 Task: Search for emails containing 'jira', archive them, and then delete them from the Trash folder.
Action: Key pressed g
Screenshot: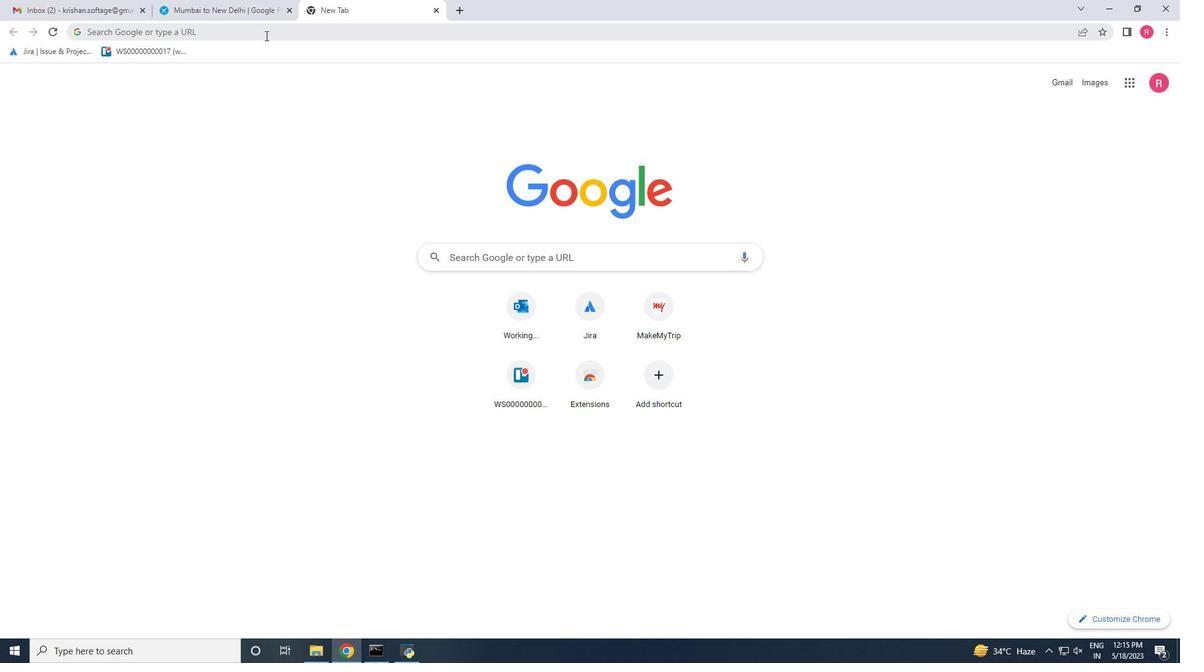 
Action: Mouse pressed left at (265, 35)
Screenshot: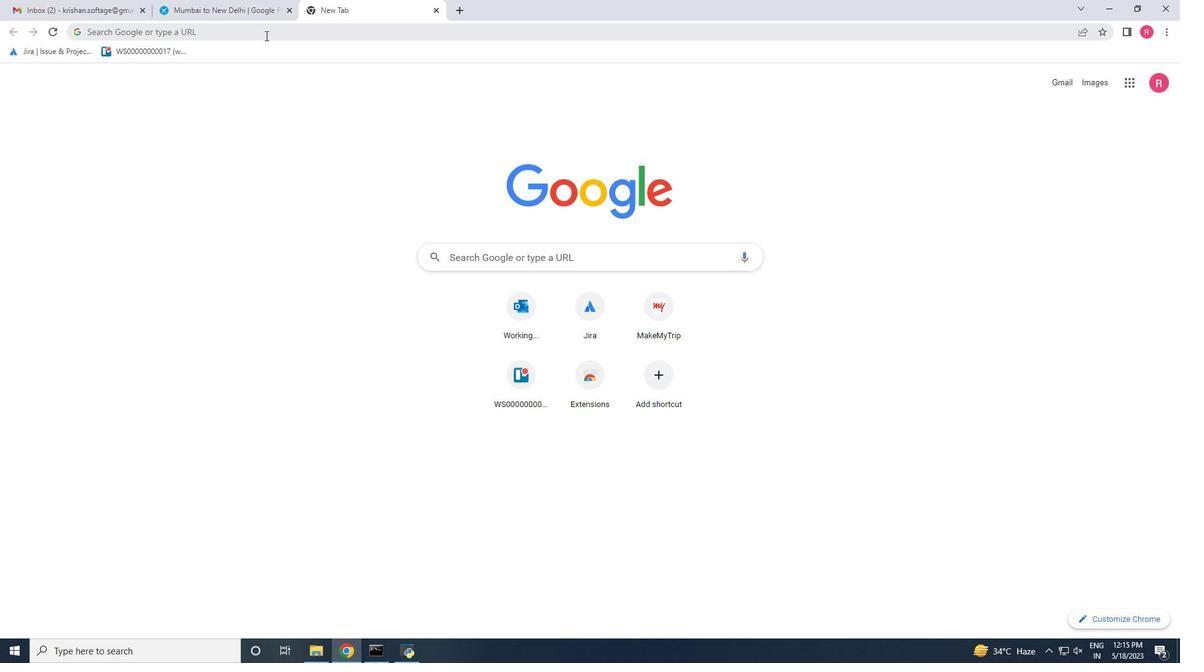
Action: Key pressed gmail<Key.enter>
Screenshot: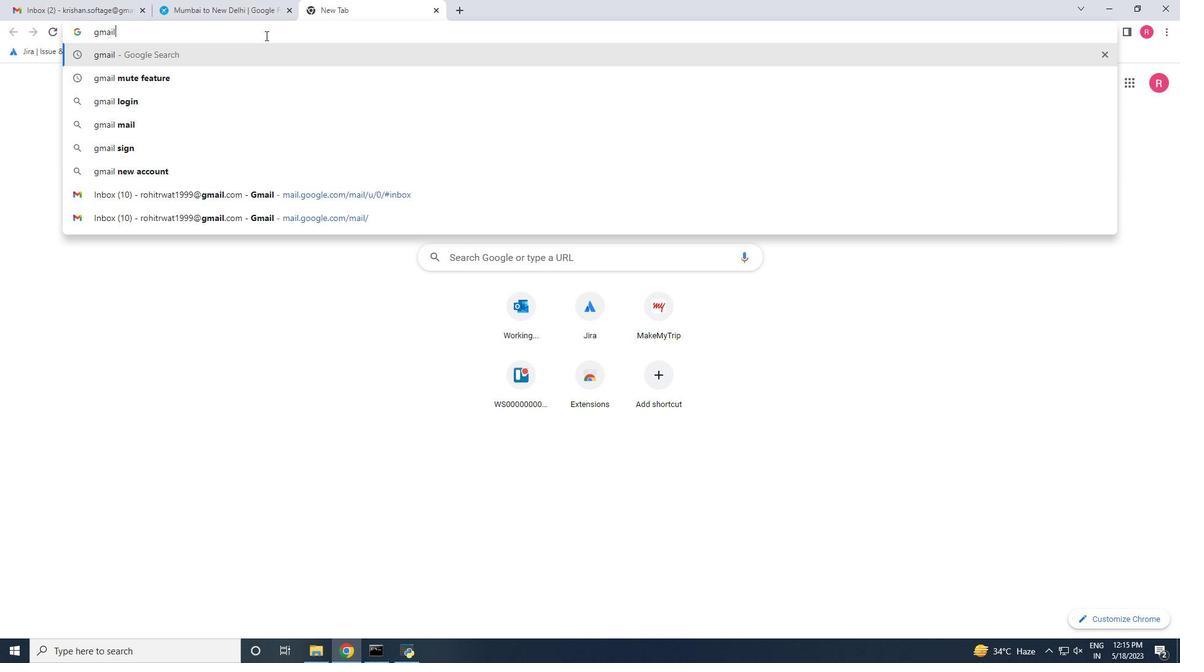 
Action: Mouse moved to (193, 193)
Screenshot: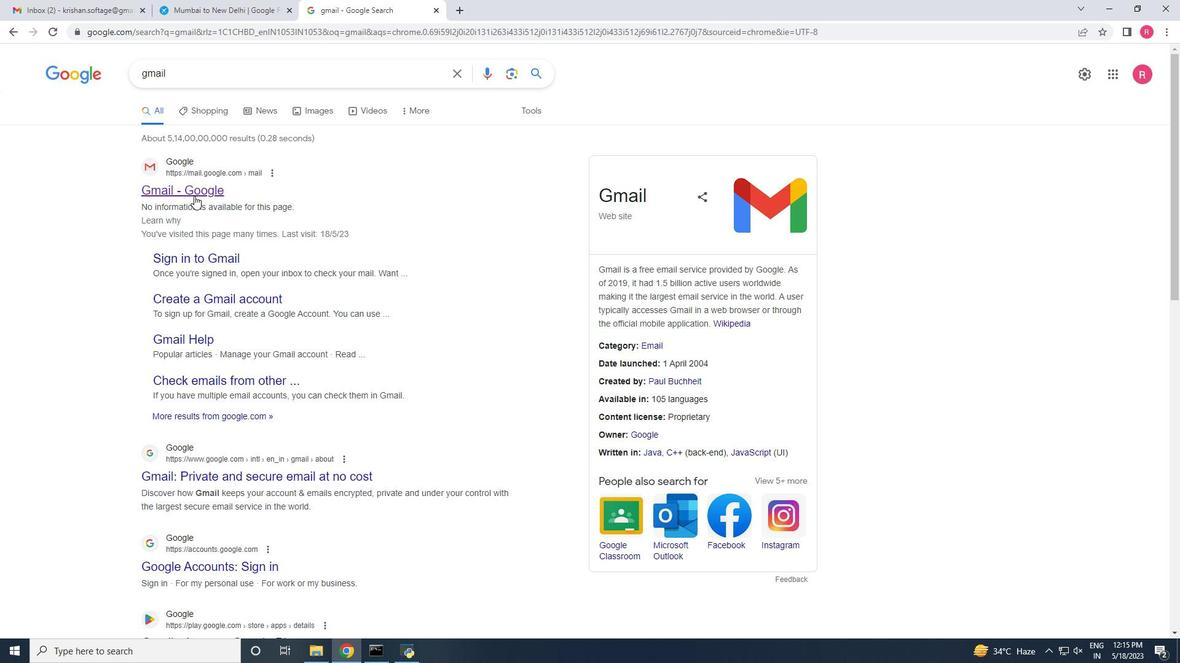 
Action: Mouse pressed left at (193, 193)
Screenshot: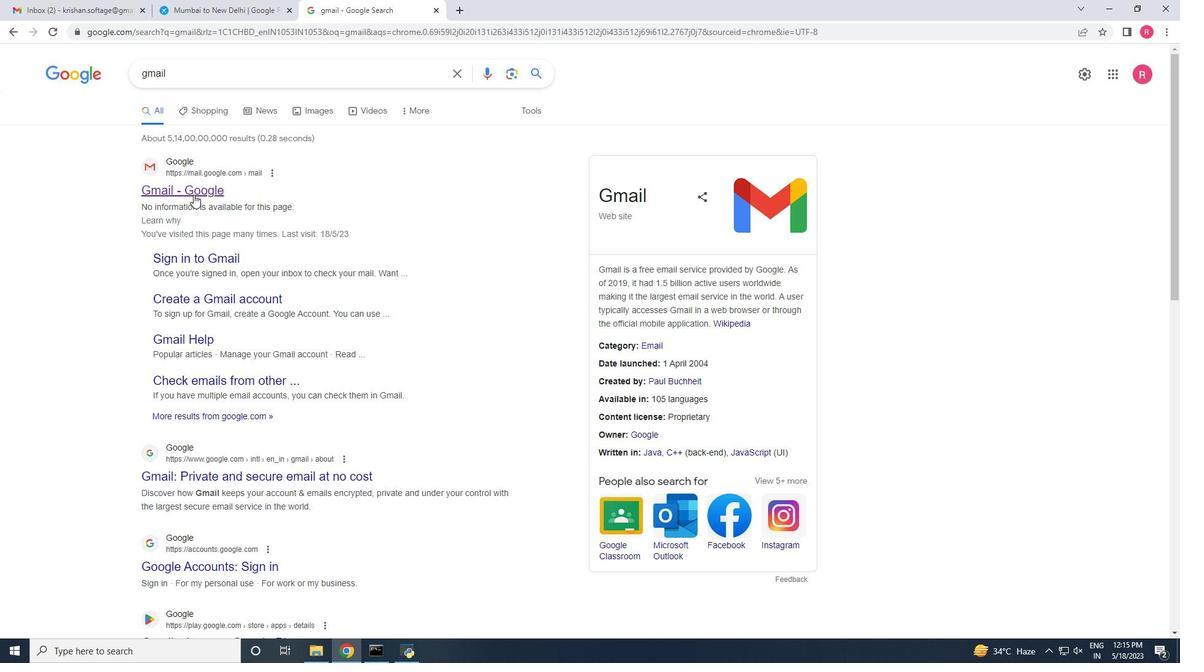 
Action: Mouse moved to (11, 246)
Screenshot: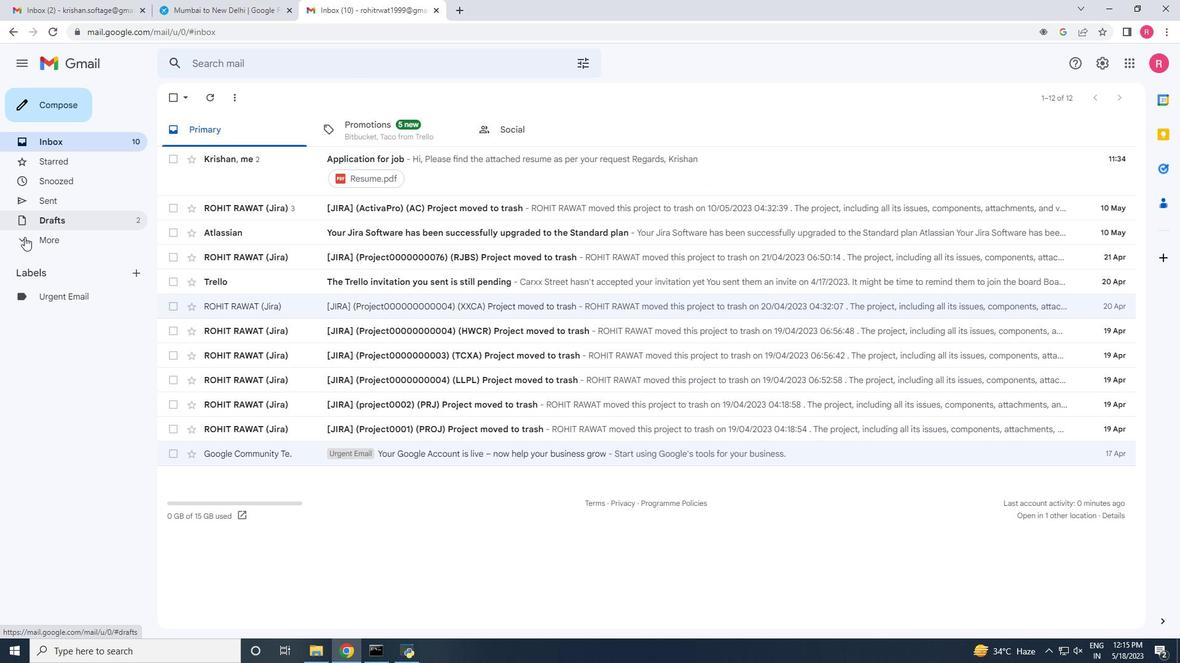 
Action: Mouse pressed left at (11, 246)
Screenshot: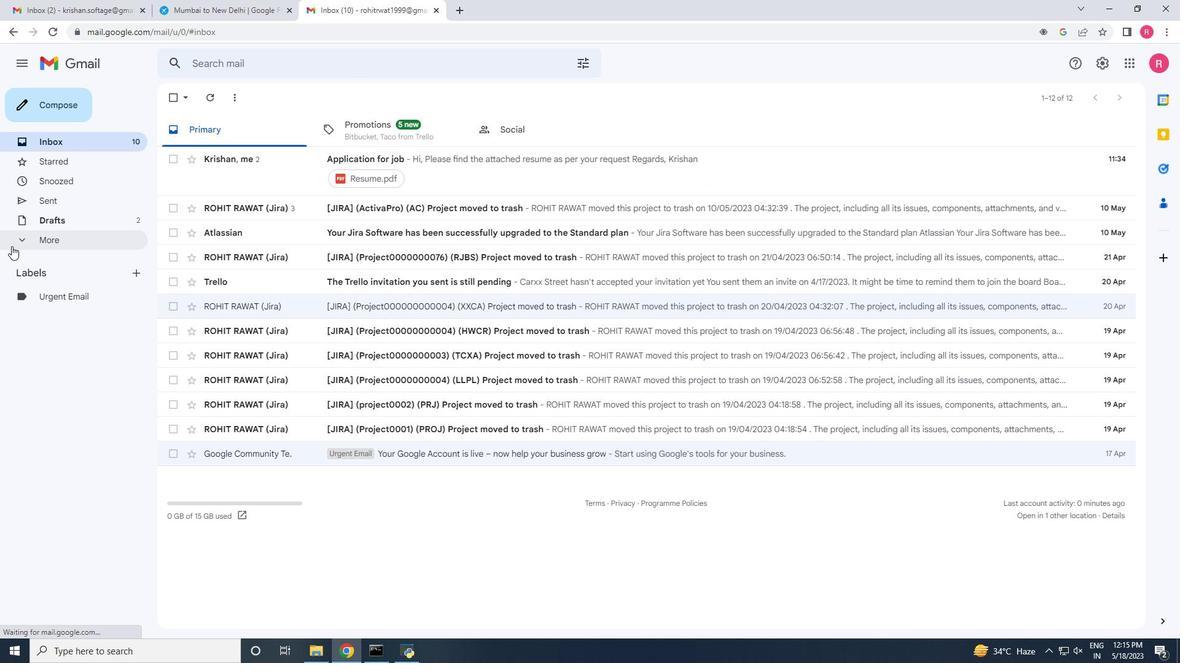 
Action: Mouse moved to (24, 239)
Screenshot: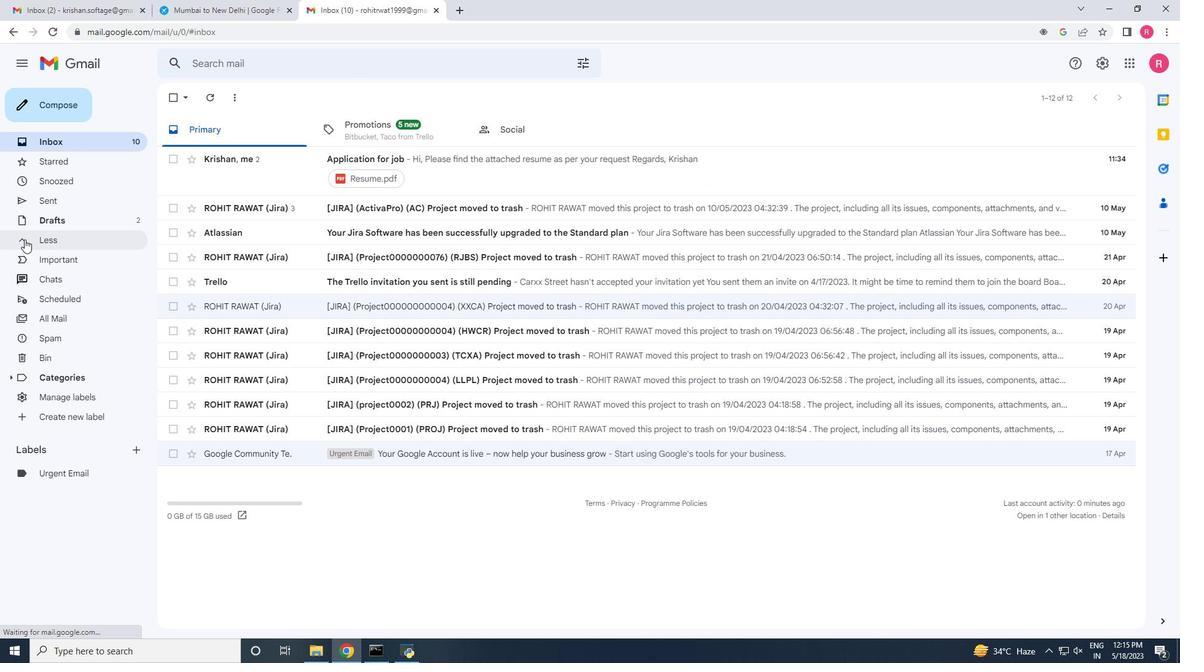 
Action: Mouse pressed left at (24, 239)
Screenshot: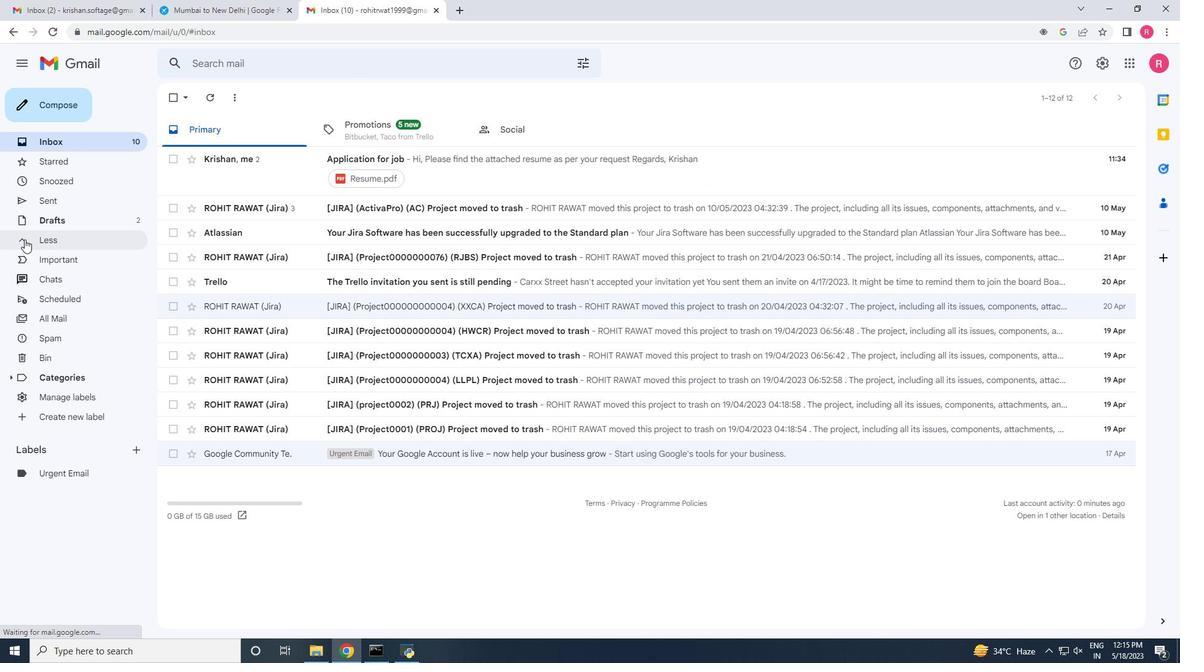 
Action: Mouse moved to (443, 68)
Screenshot: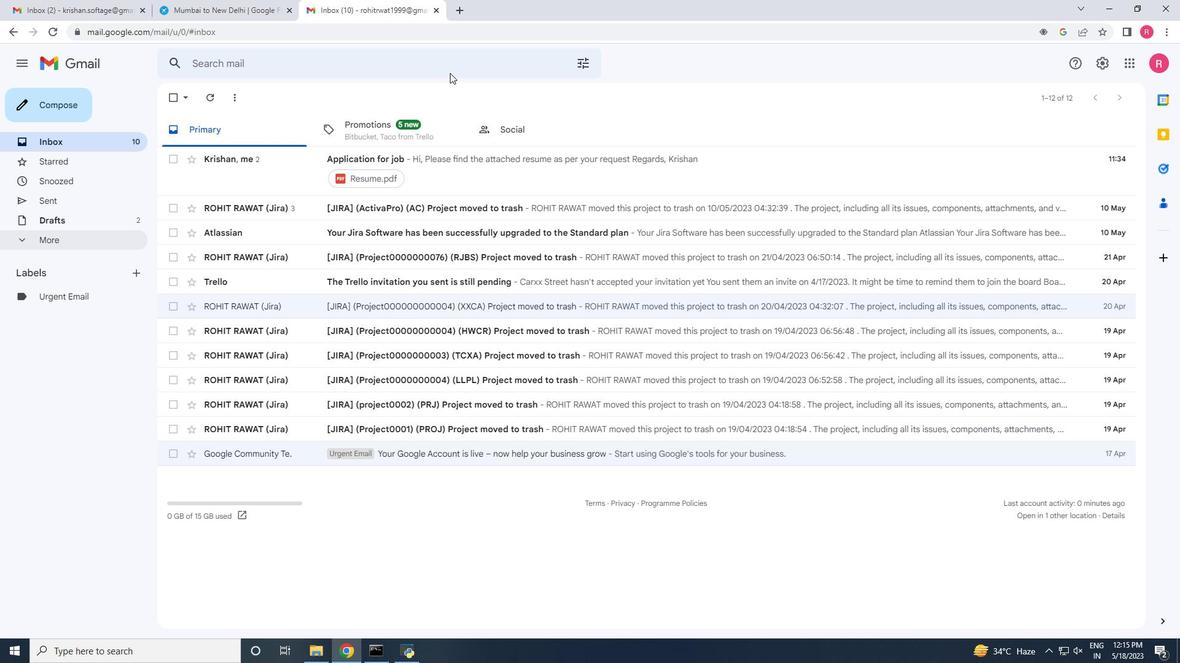 
Action: Mouse pressed left at (443, 68)
Screenshot: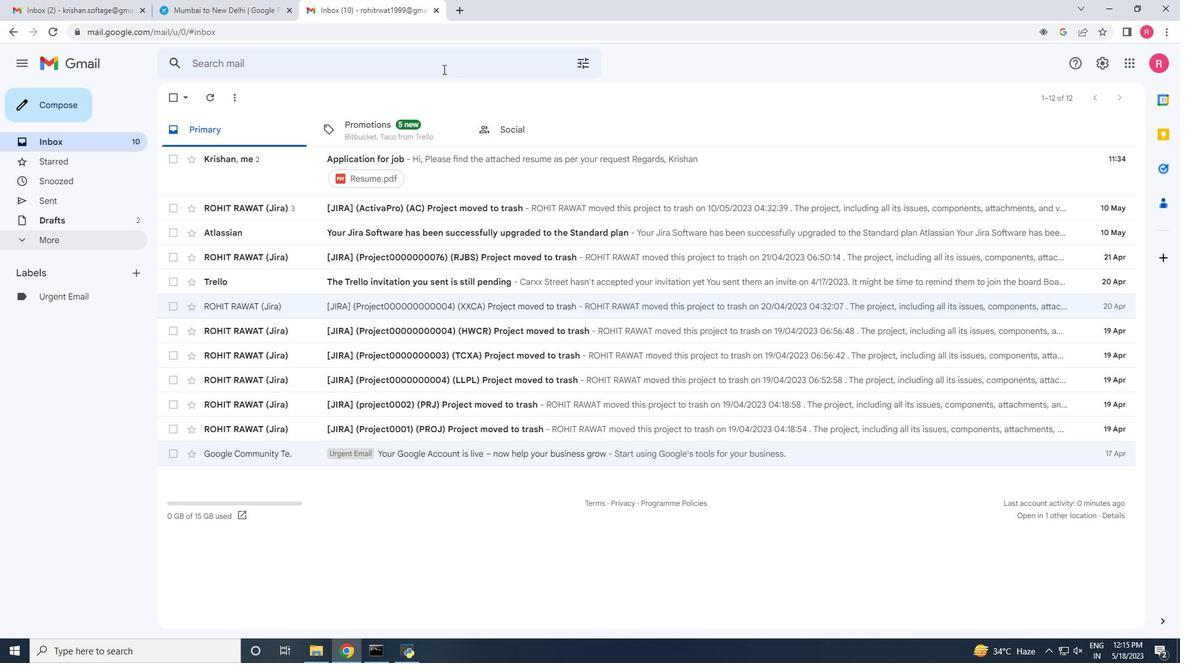 
Action: Mouse moved to (232, 99)
Screenshot: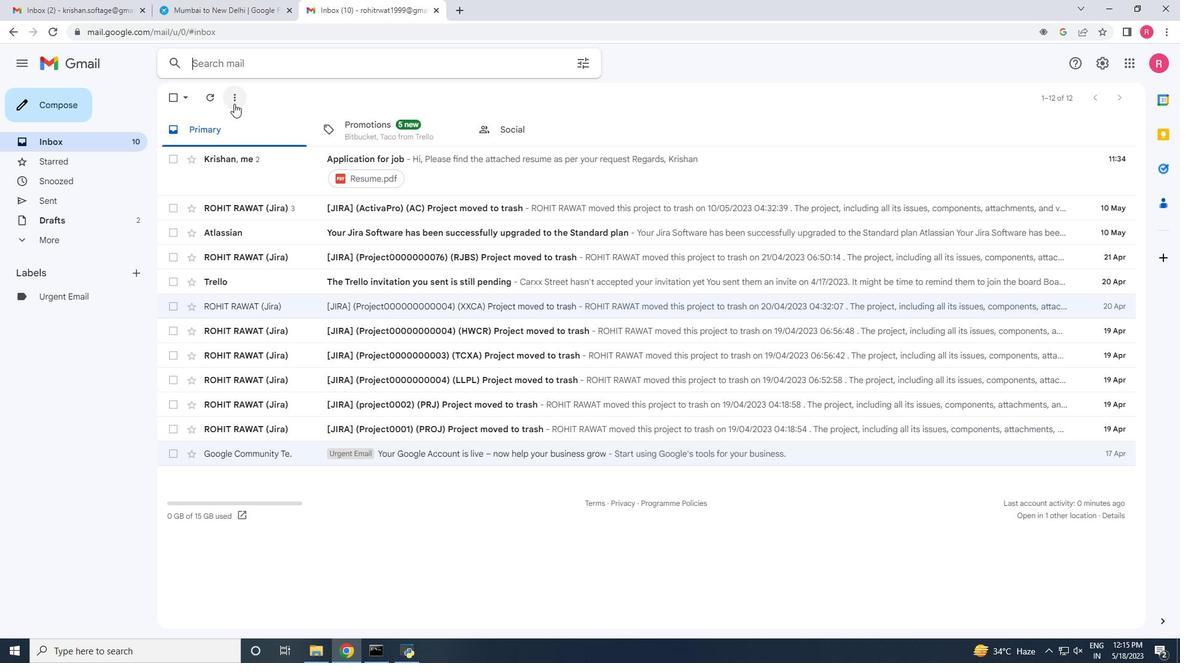 
Action: Mouse pressed left at (232, 99)
Screenshot: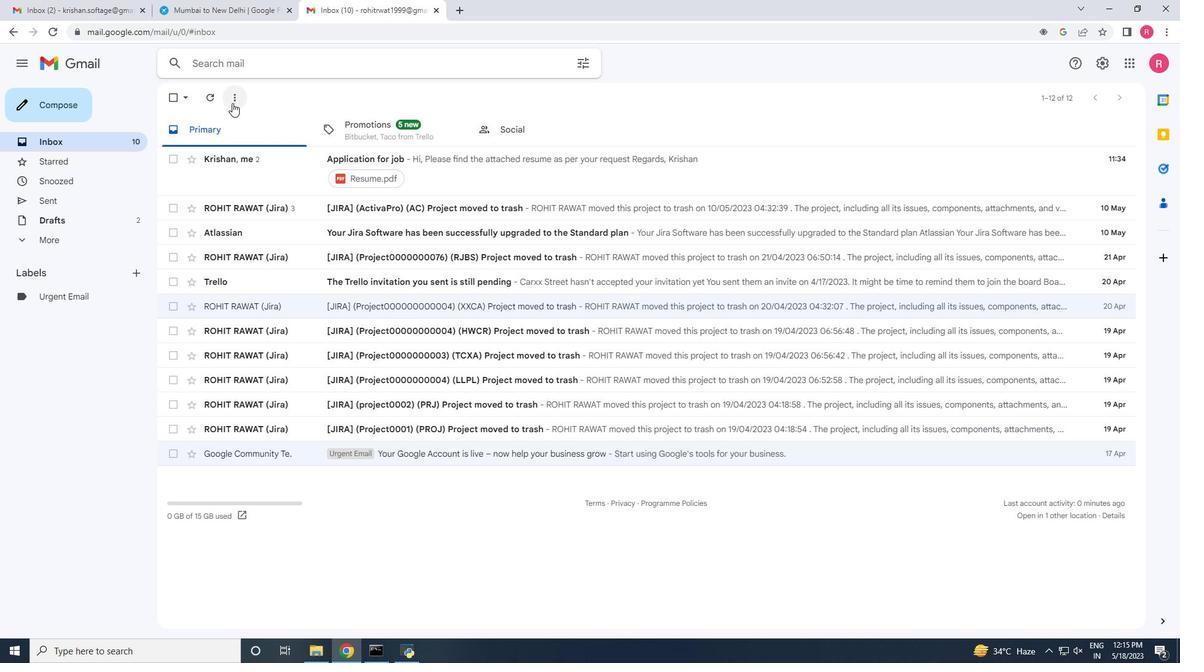 
Action: Mouse moved to (232, 98)
Screenshot: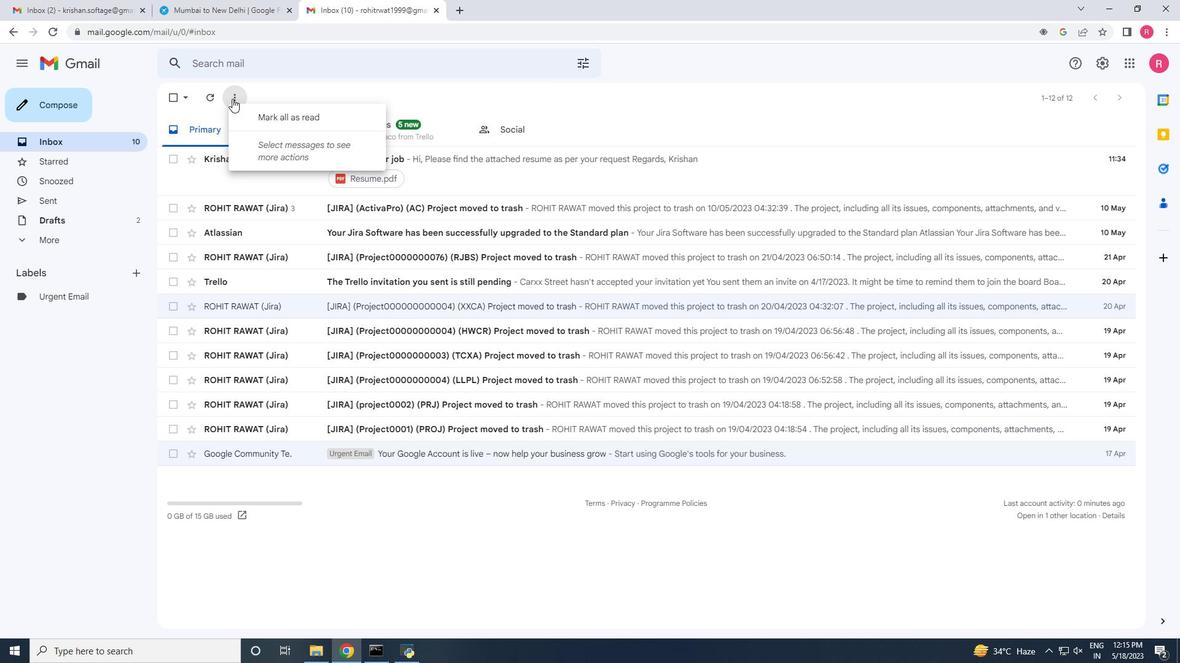 
Action: Mouse pressed left at (232, 98)
Screenshot: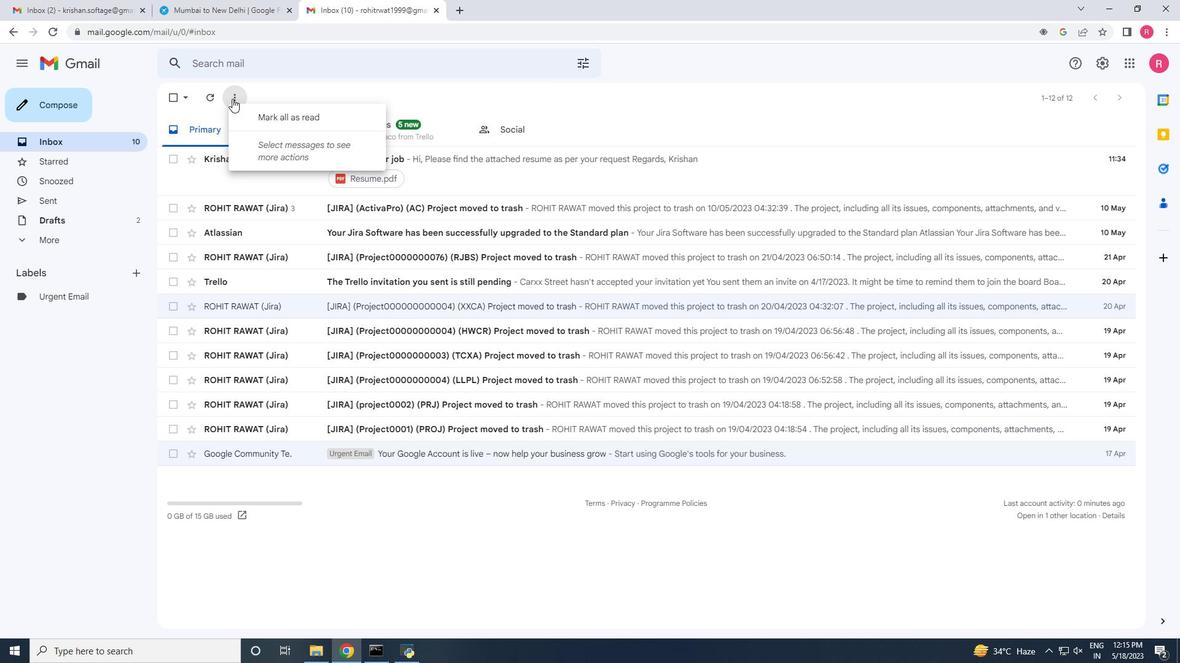 
Action: Mouse moved to (247, 54)
Screenshot: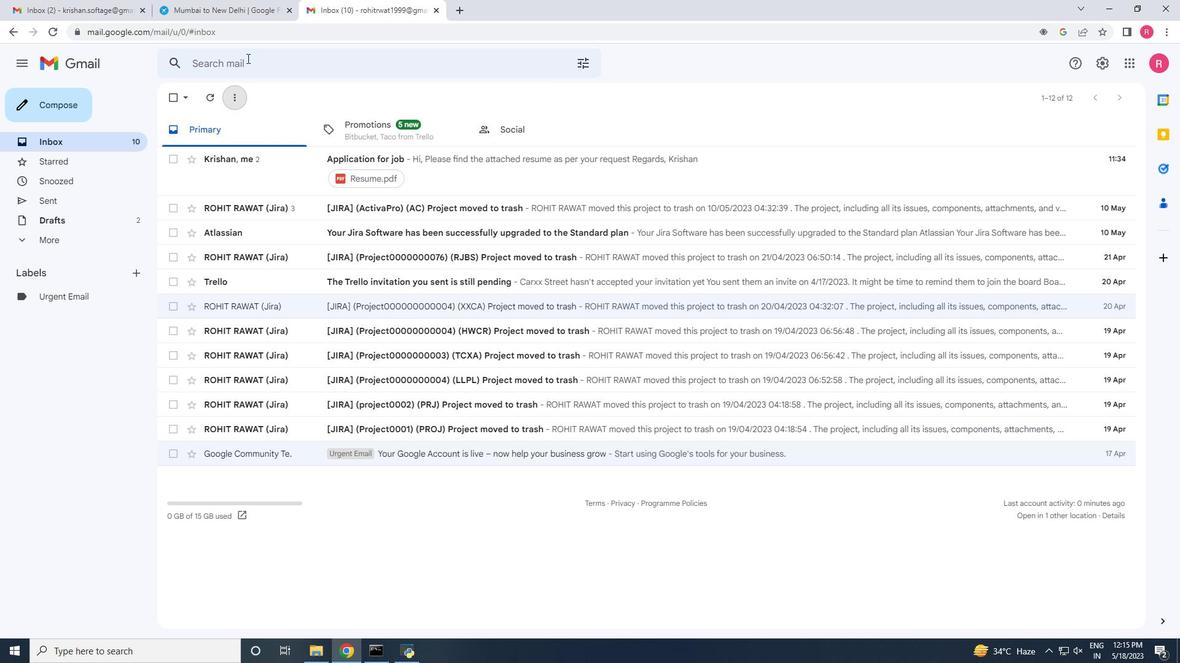 
Action: Mouse pressed left at (247, 54)
Screenshot: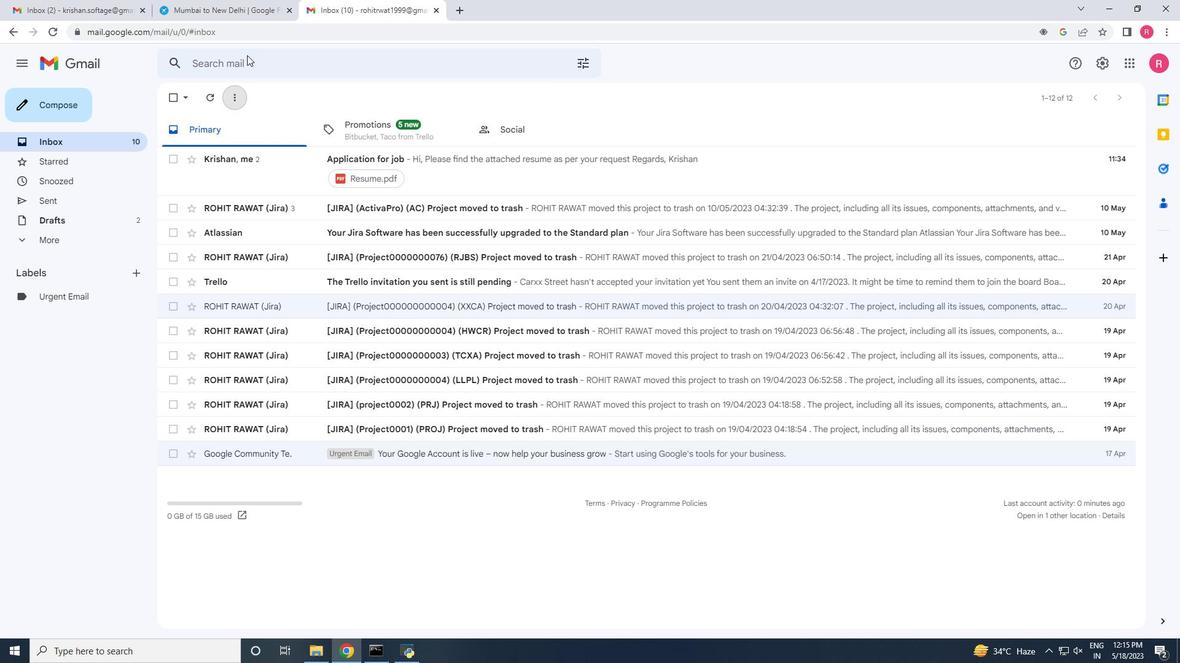 
Action: Mouse moved to (576, 59)
Screenshot: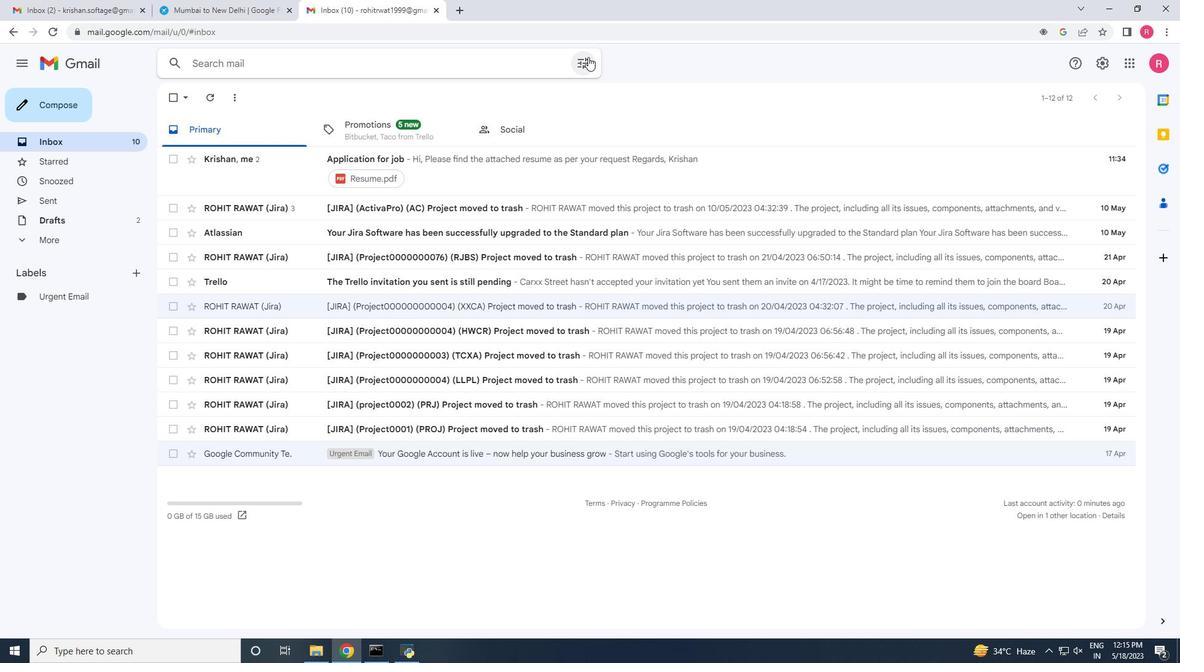 
Action: Mouse pressed left at (576, 59)
Screenshot: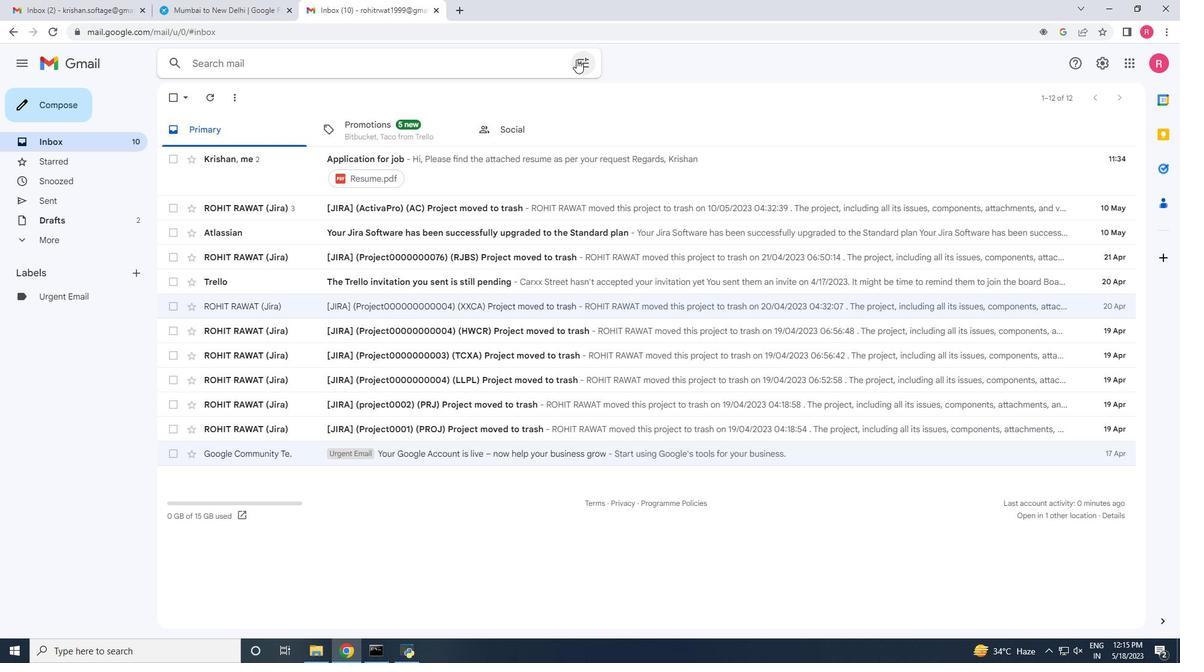 
Action: Mouse moved to (661, 82)
Screenshot: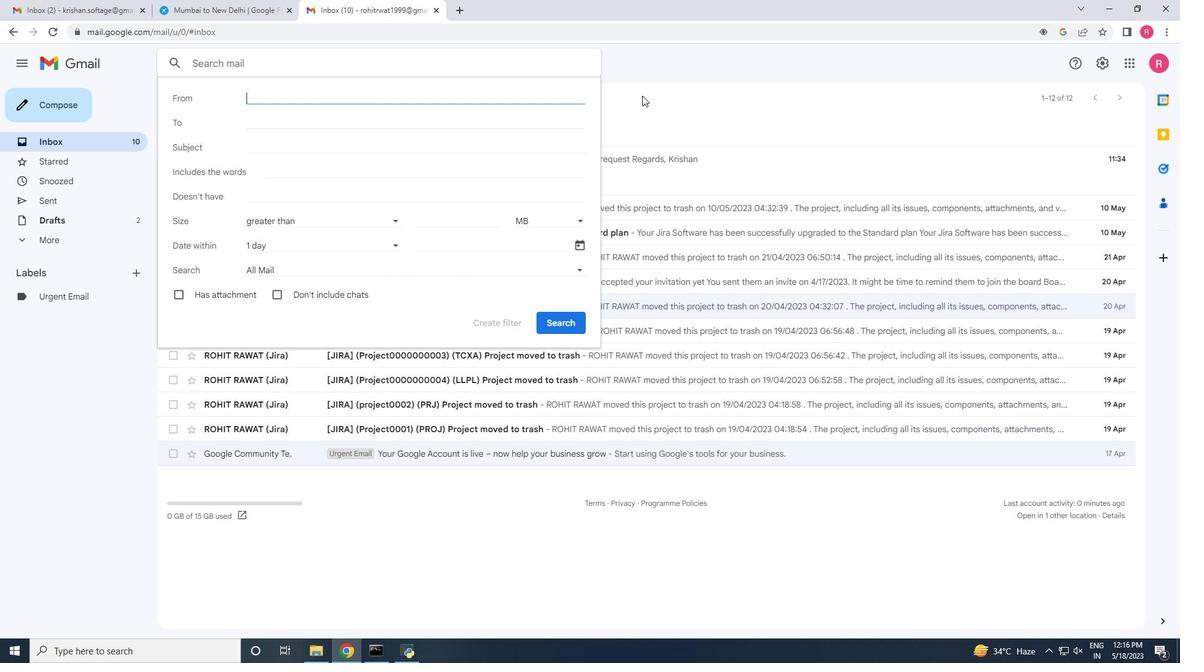 
Action: Mouse pressed left at (661, 82)
Screenshot: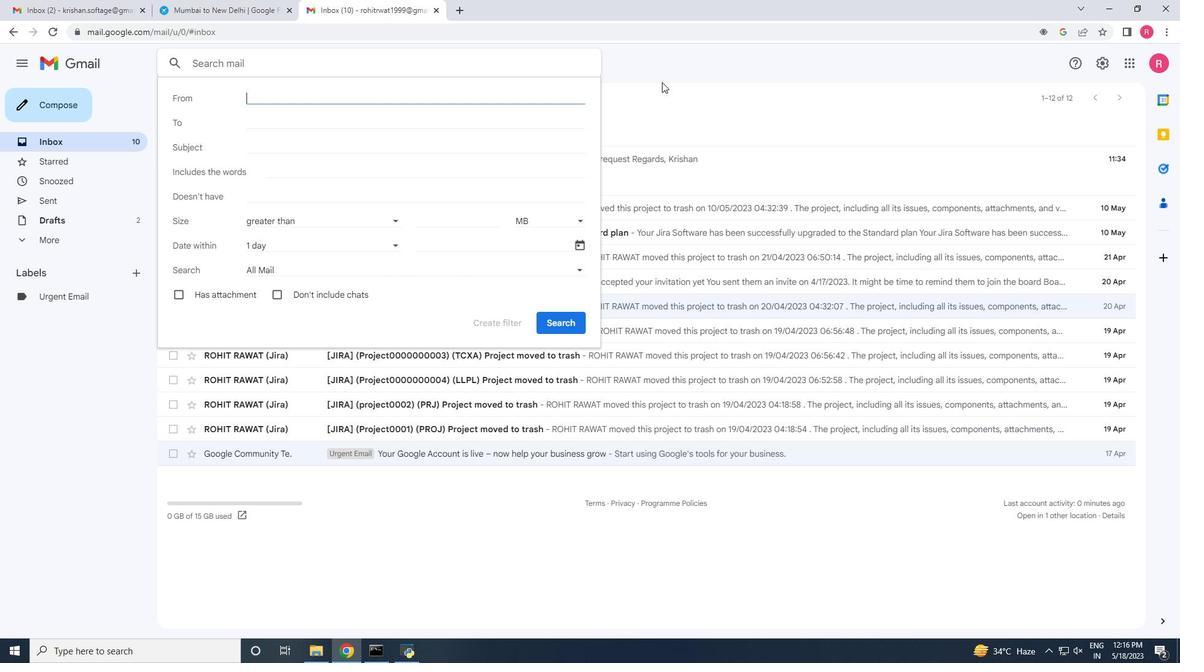 
Action: Mouse moved to (311, 60)
Screenshot: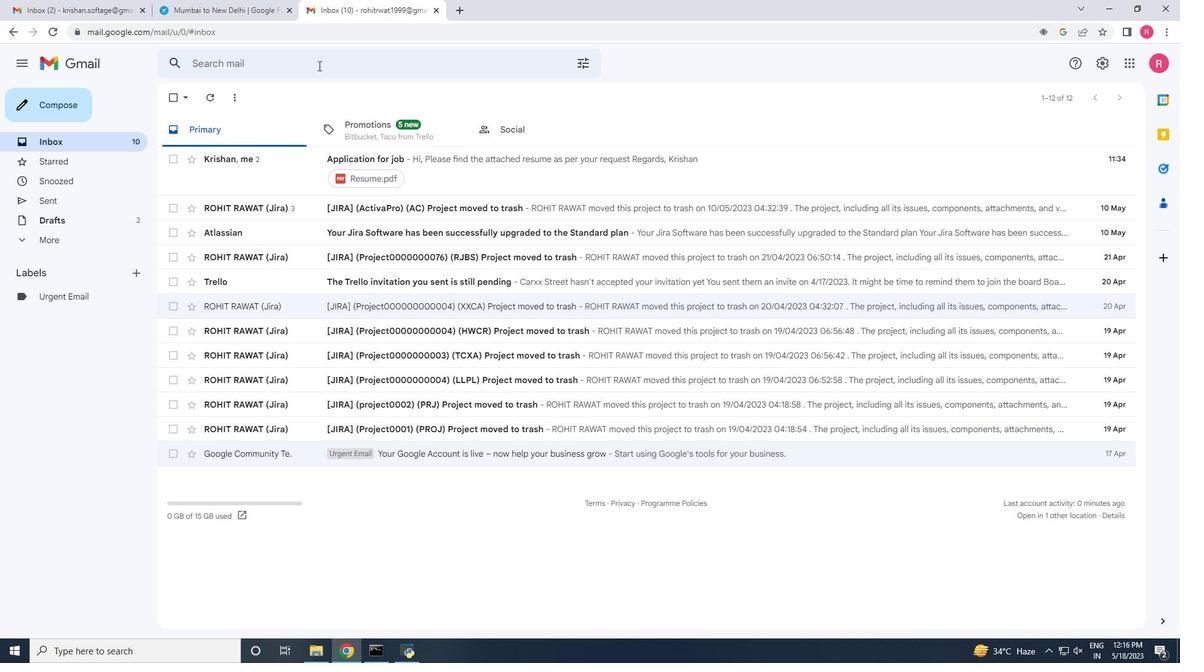 
Action: Mouse pressed left at (311, 60)
Screenshot: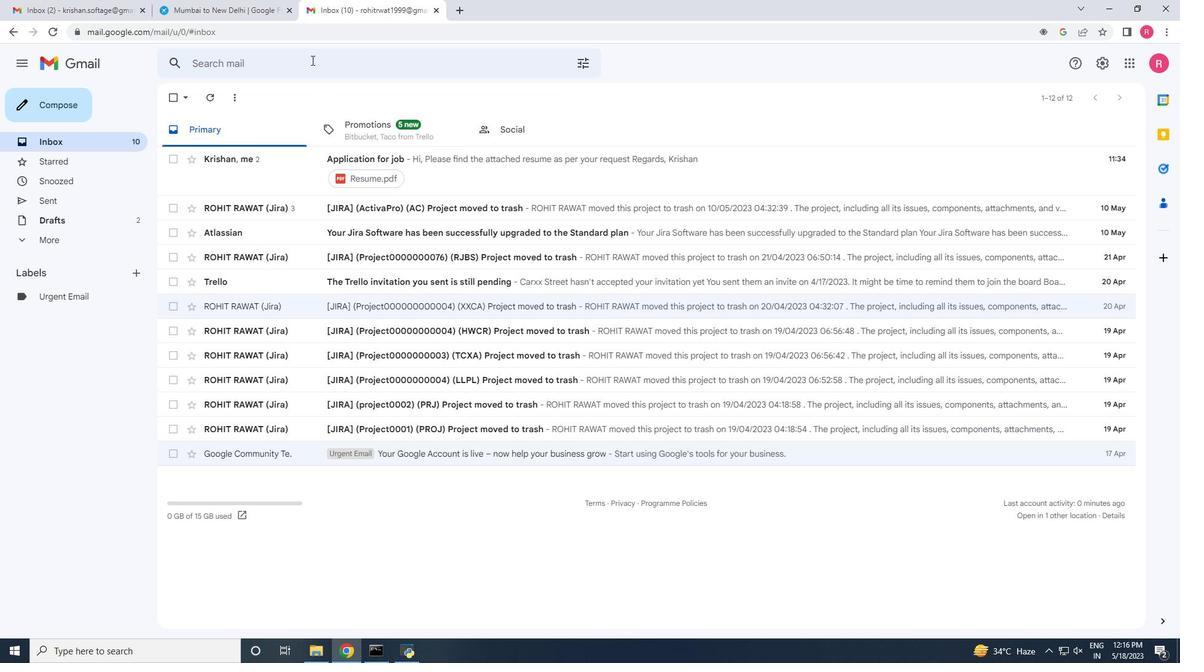 
Action: Key pressed jira<Key.enter>
Screenshot: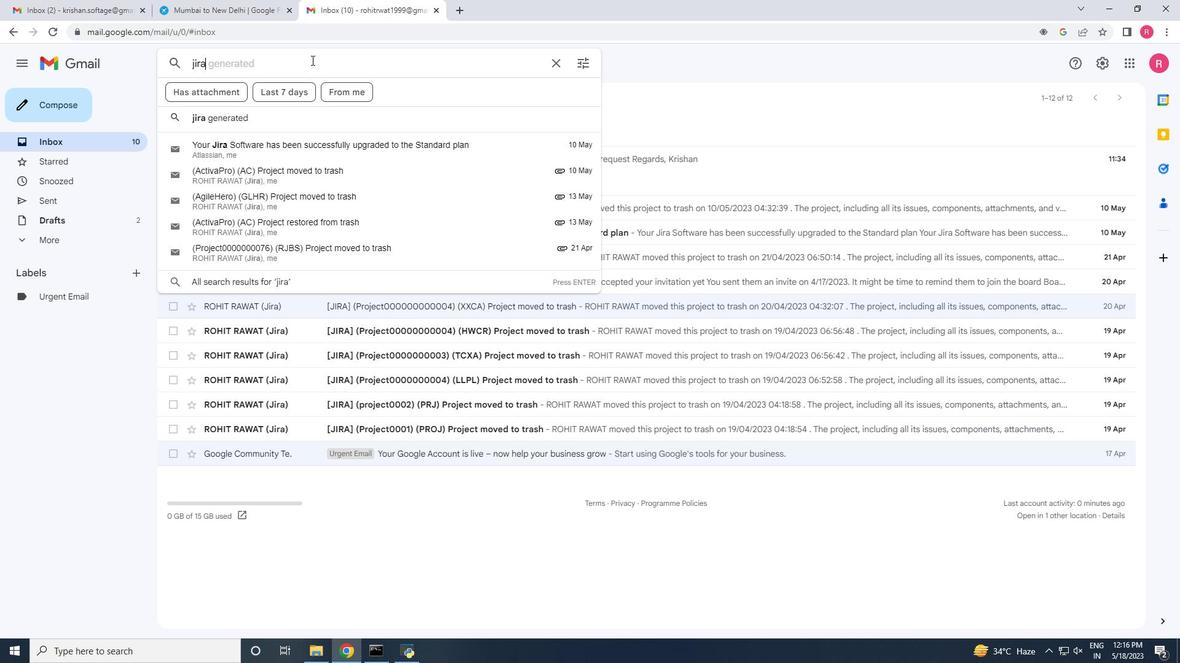 
Action: Mouse moved to (586, 68)
Screenshot: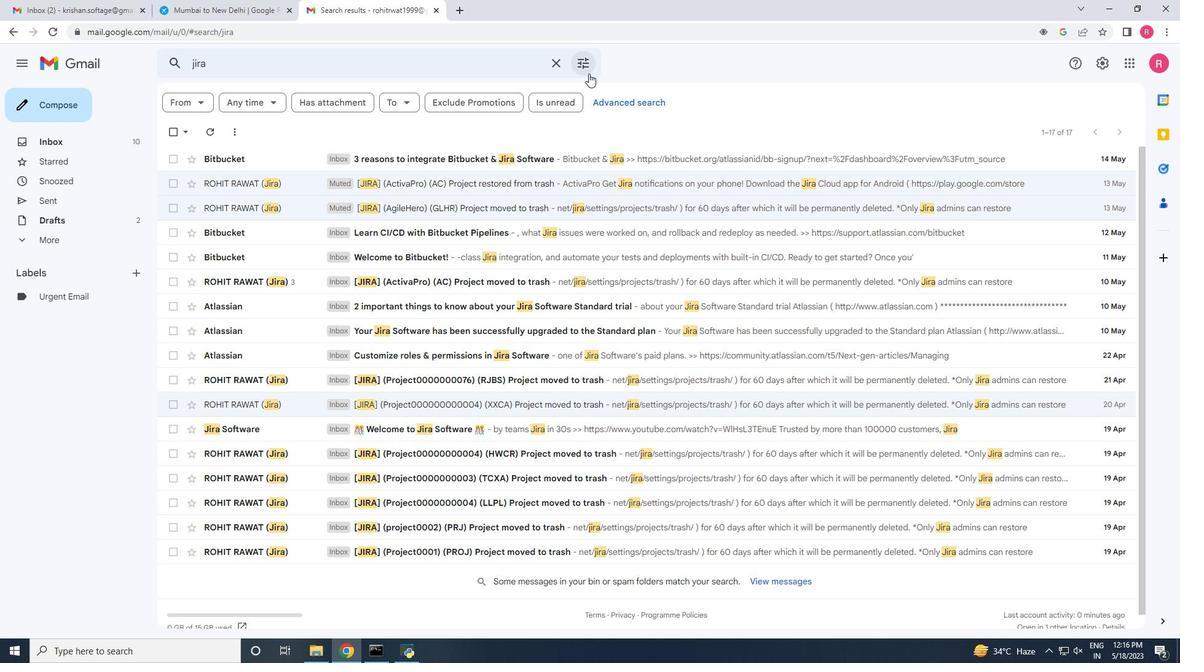 
Action: Mouse pressed left at (586, 68)
Screenshot: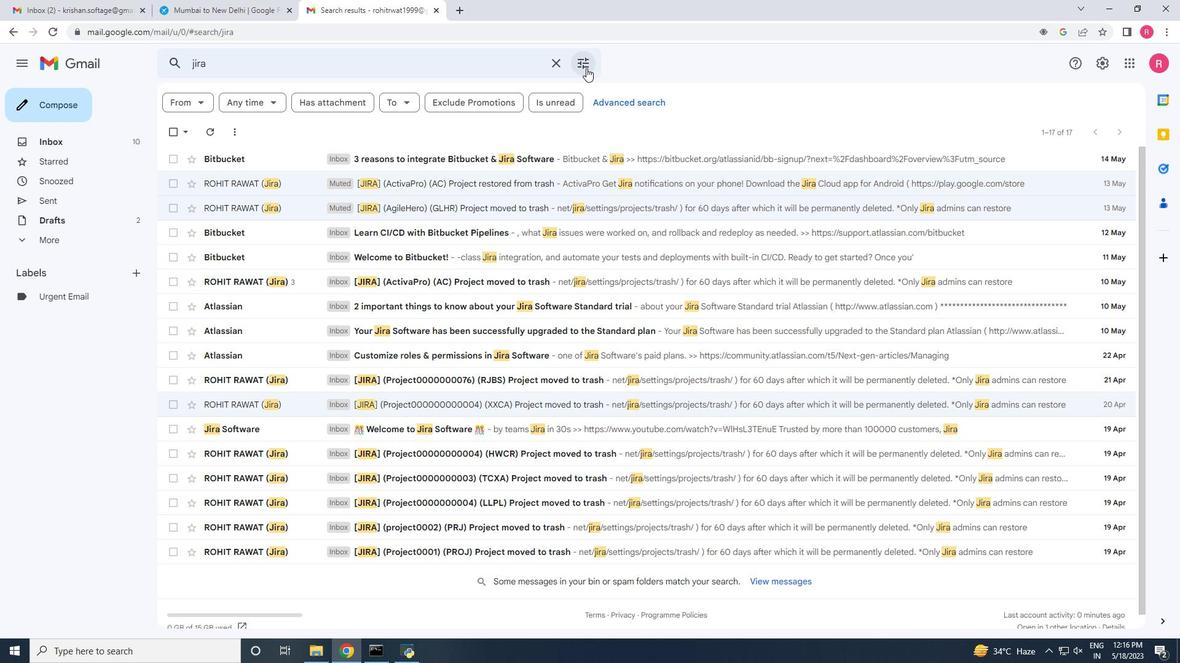 
Action: Mouse moved to (559, 66)
Screenshot: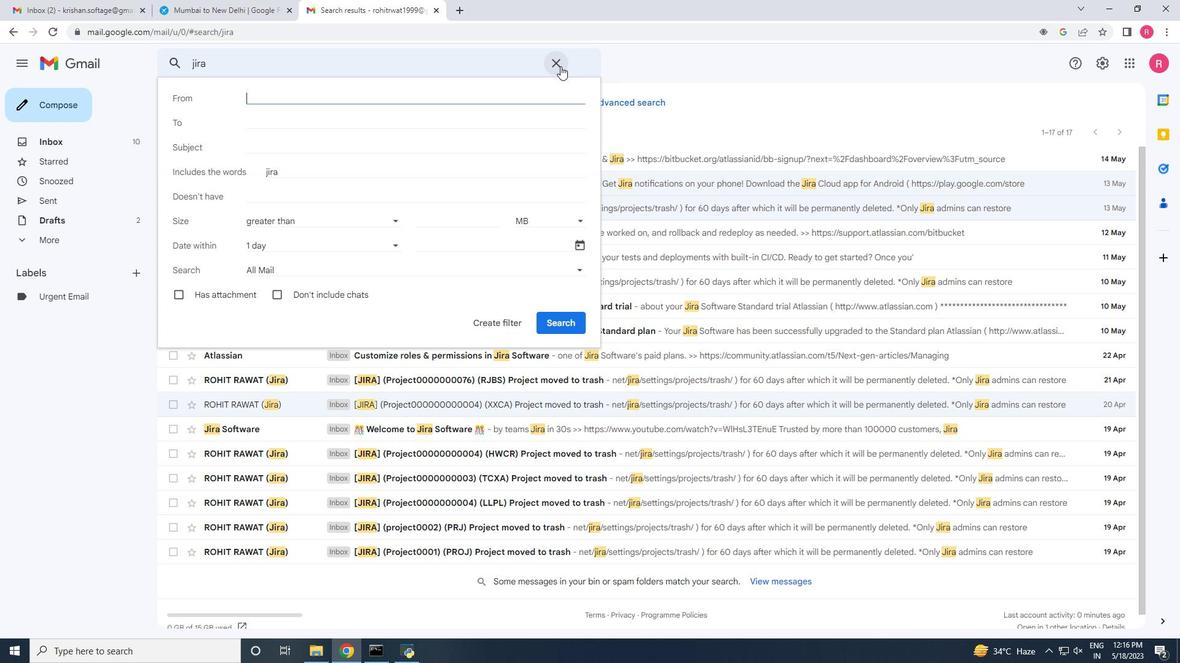 
Action: Mouse pressed left at (559, 66)
Screenshot: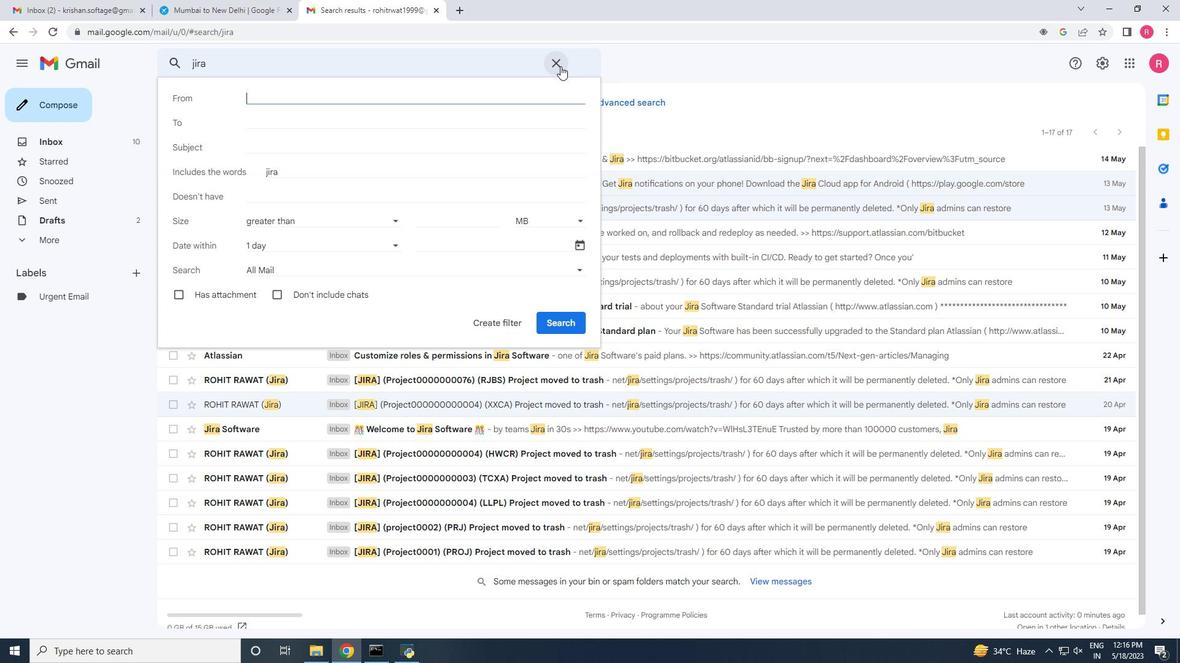 
Action: Mouse moved to (620, 111)
Screenshot: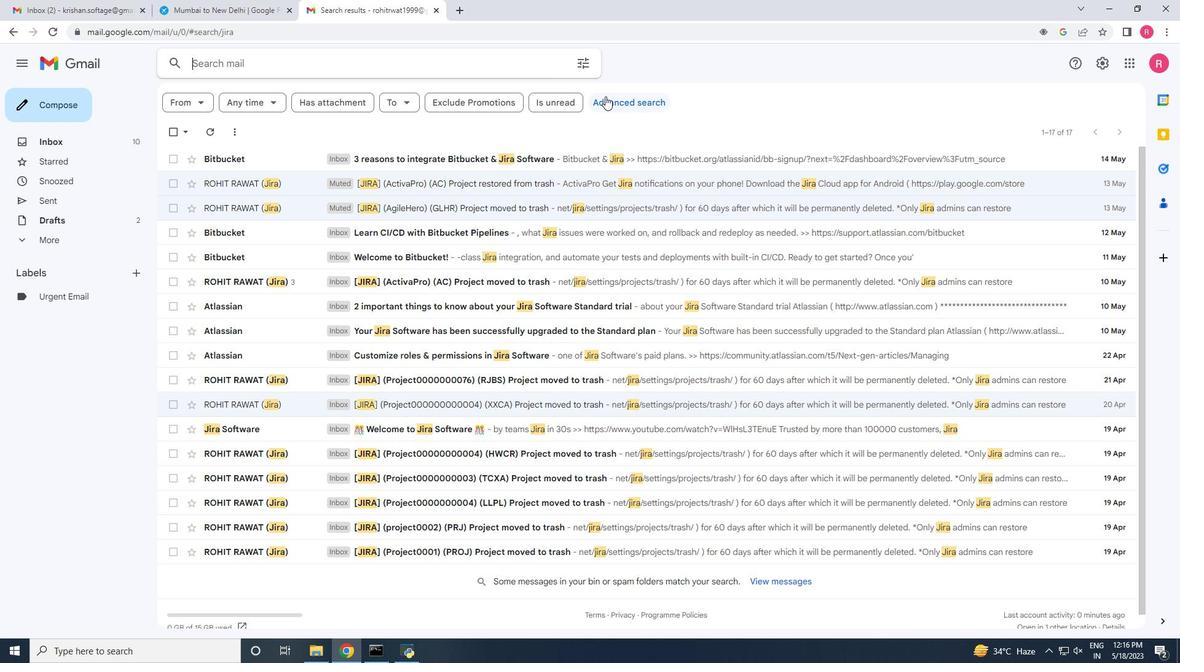 
Action: Mouse pressed left at (620, 111)
Screenshot: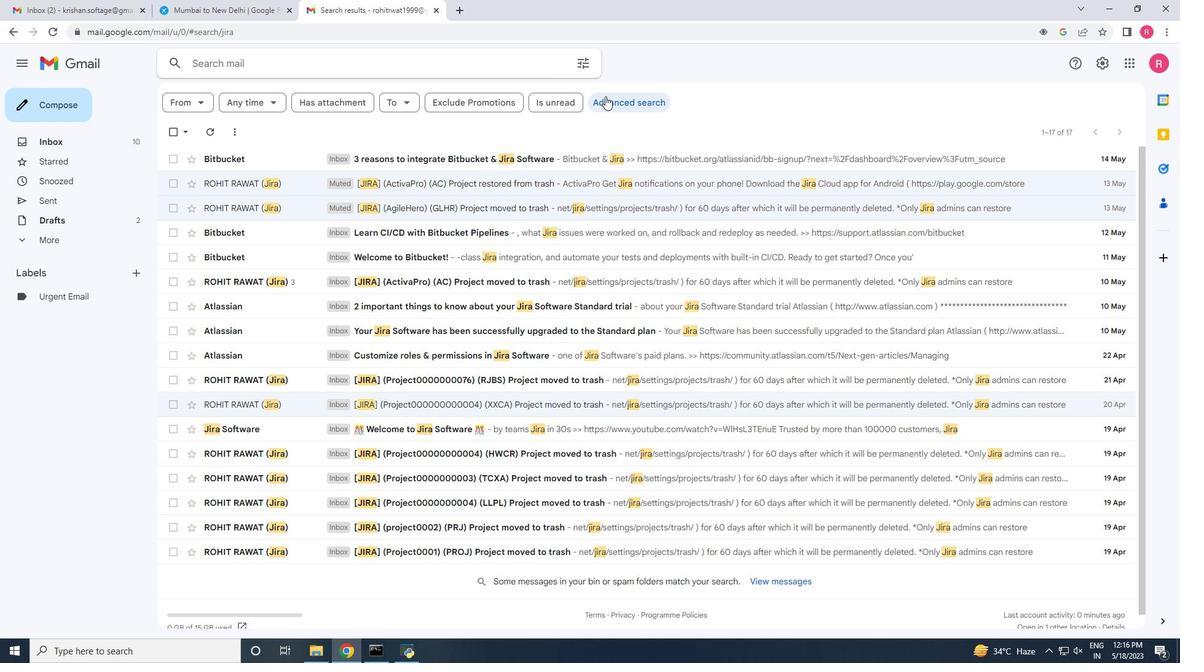 
Action: Mouse moved to (327, 96)
Screenshot: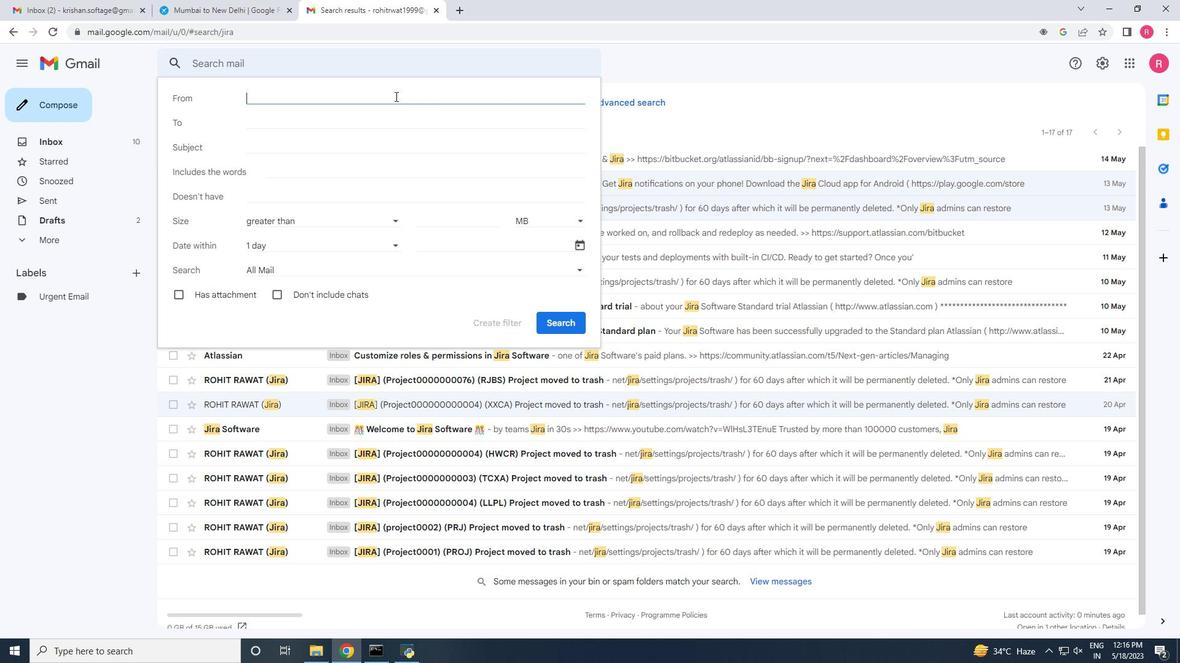 
Action: Mouse pressed left at (327, 96)
Screenshot: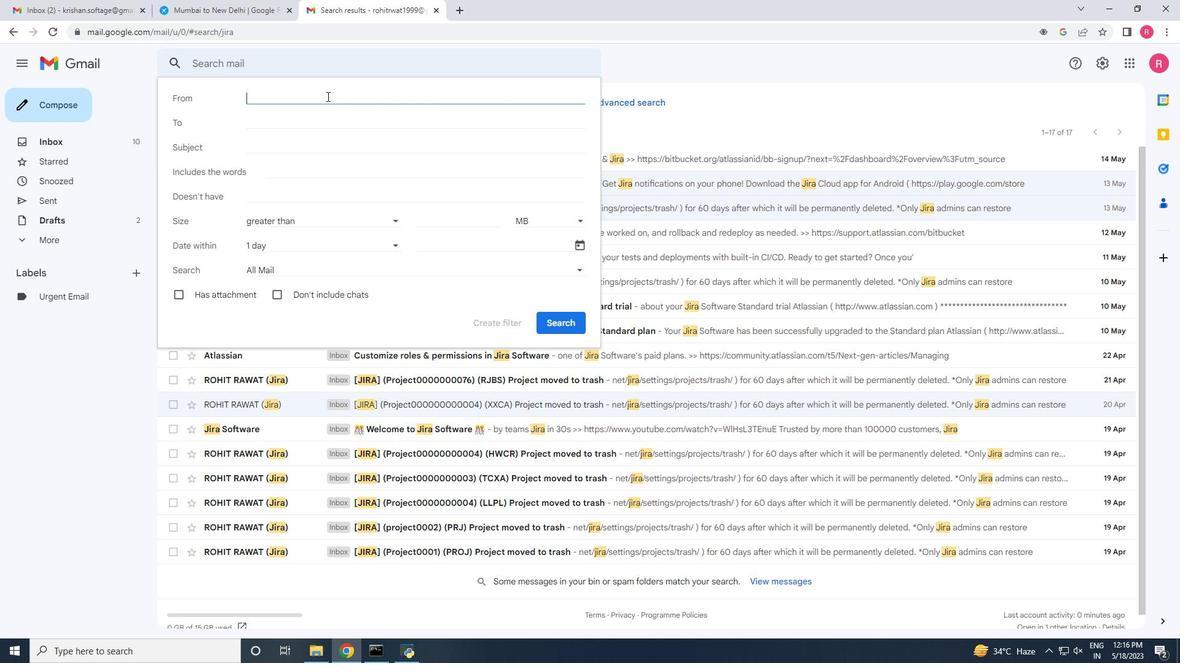
Action: Mouse moved to (299, 119)
Screenshot: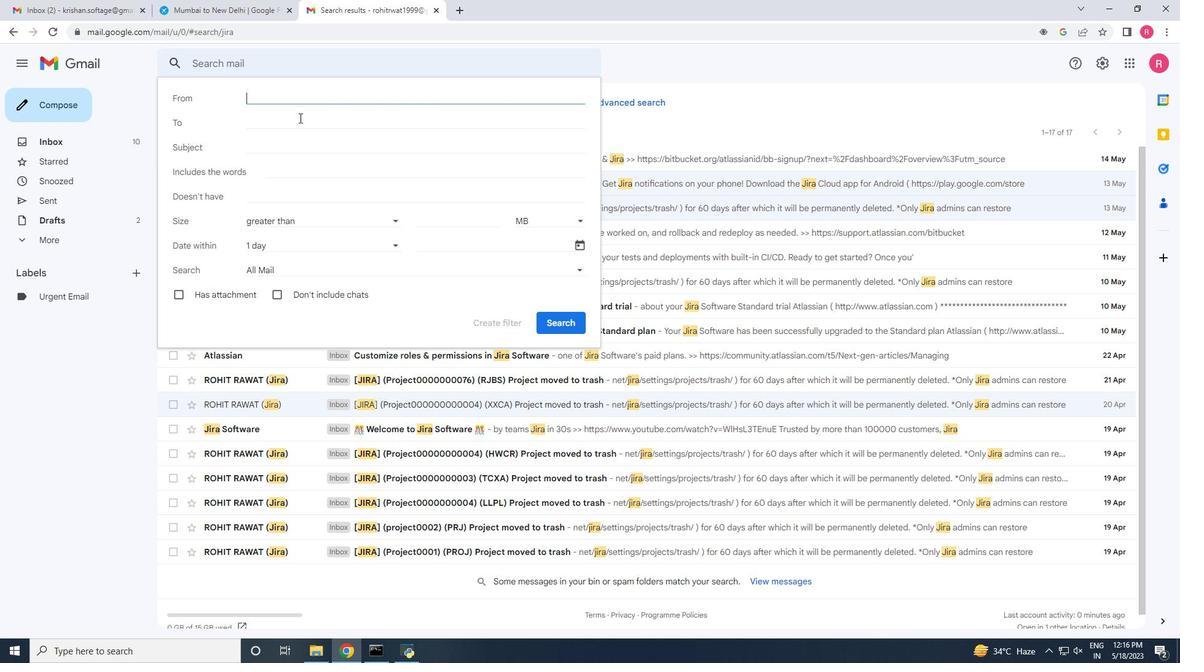 
Action: Mouse pressed left at (299, 119)
Screenshot: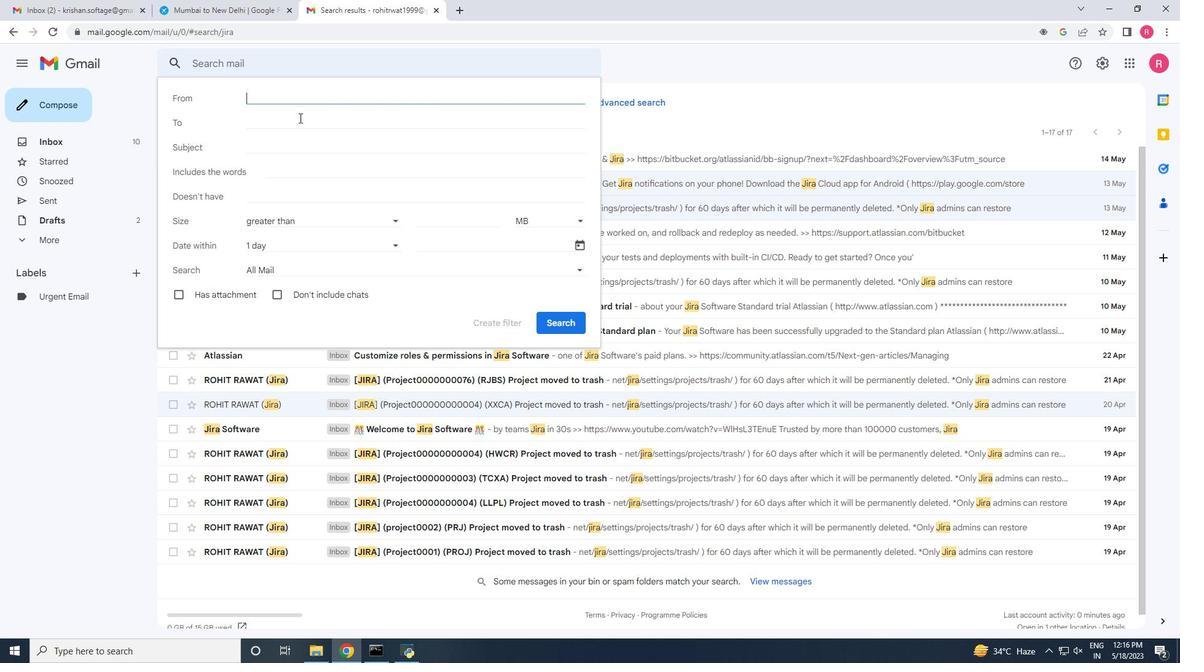 
Action: Mouse moved to (298, 151)
Screenshot: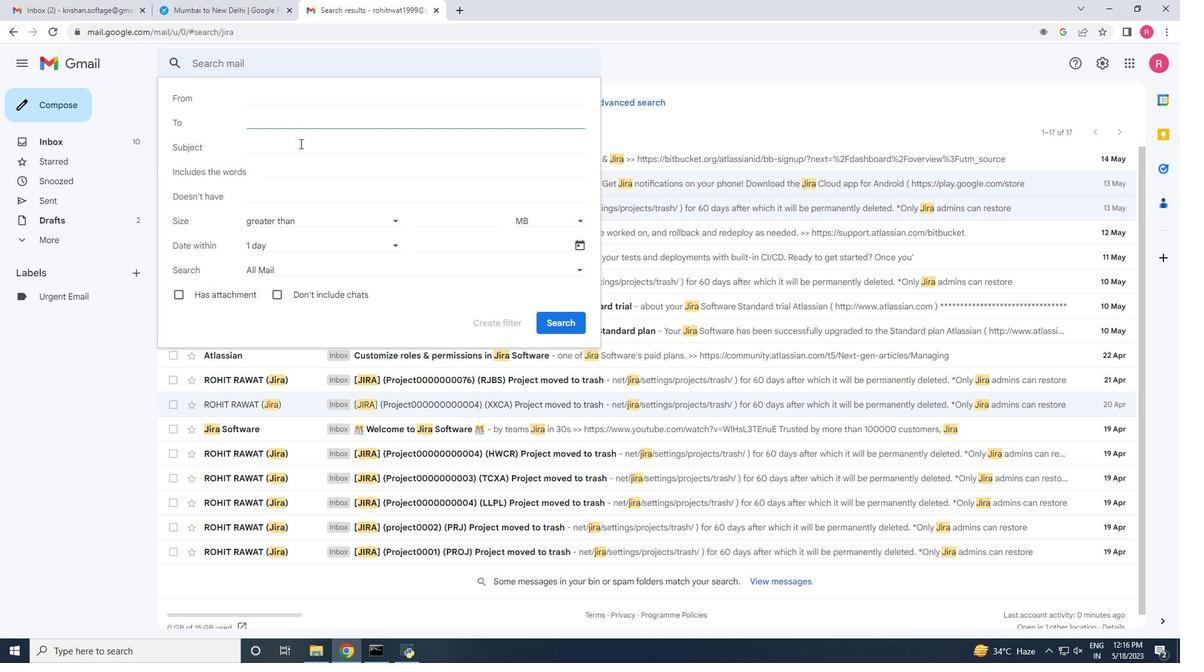 
Action: Mouse pressed left at (299, 143)
Screenshot: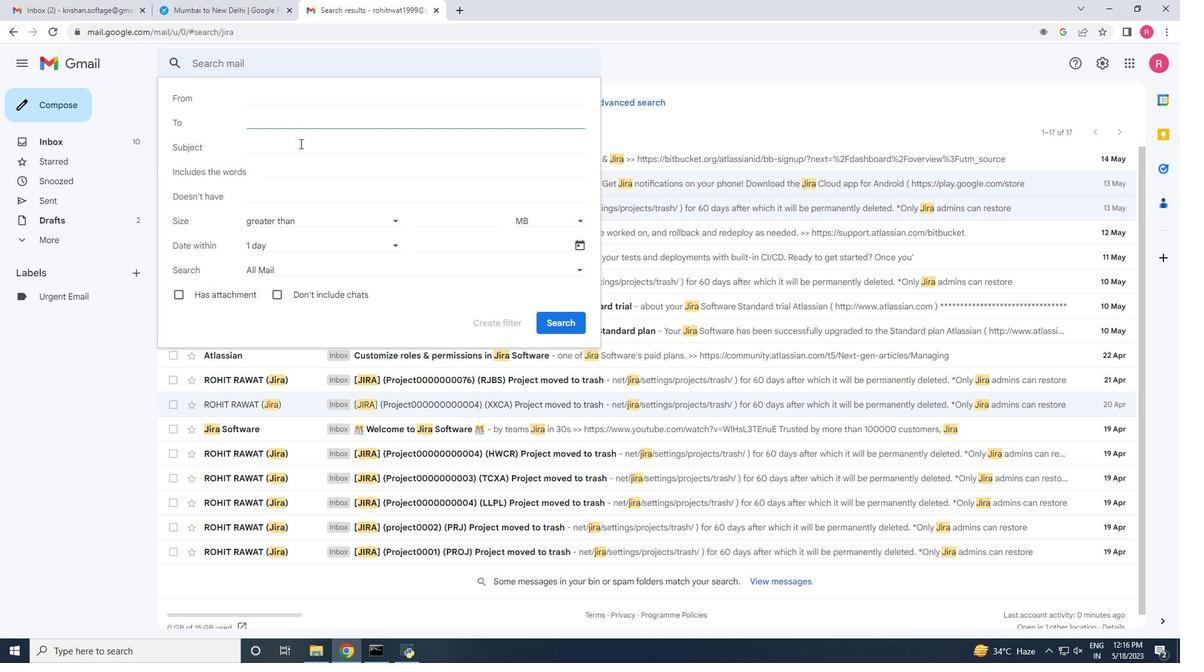 
Action: Mouse moved to (288, 173)
Screenshot: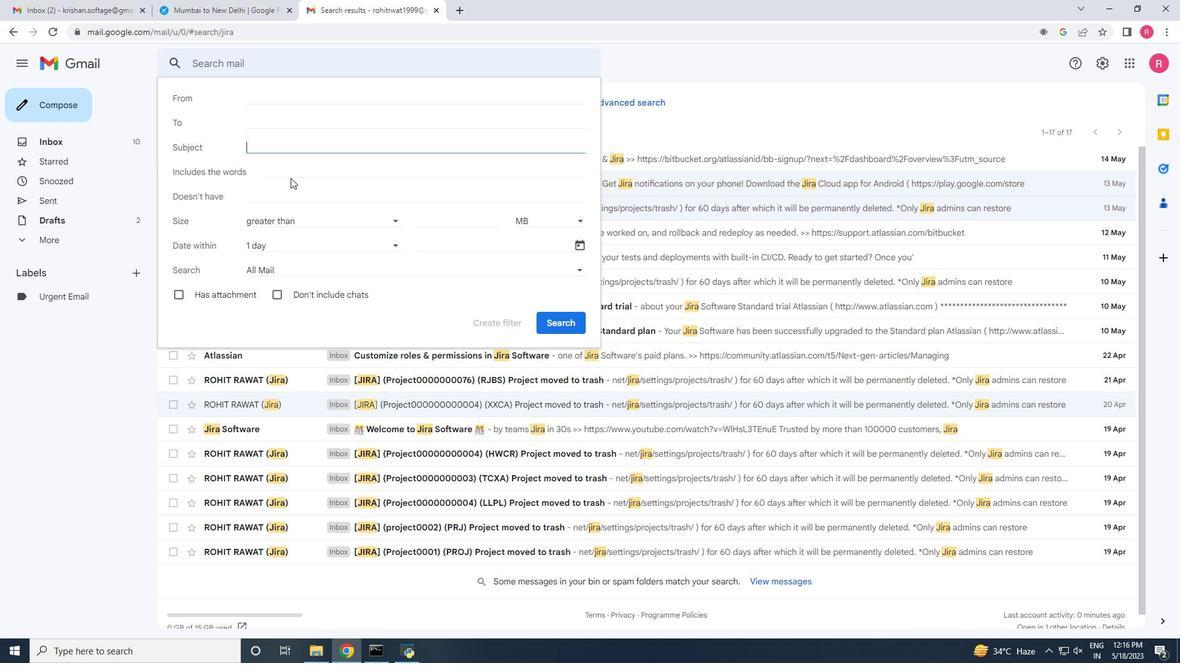 
Action: Mouse pressed left at (288, 173)
Screenshot: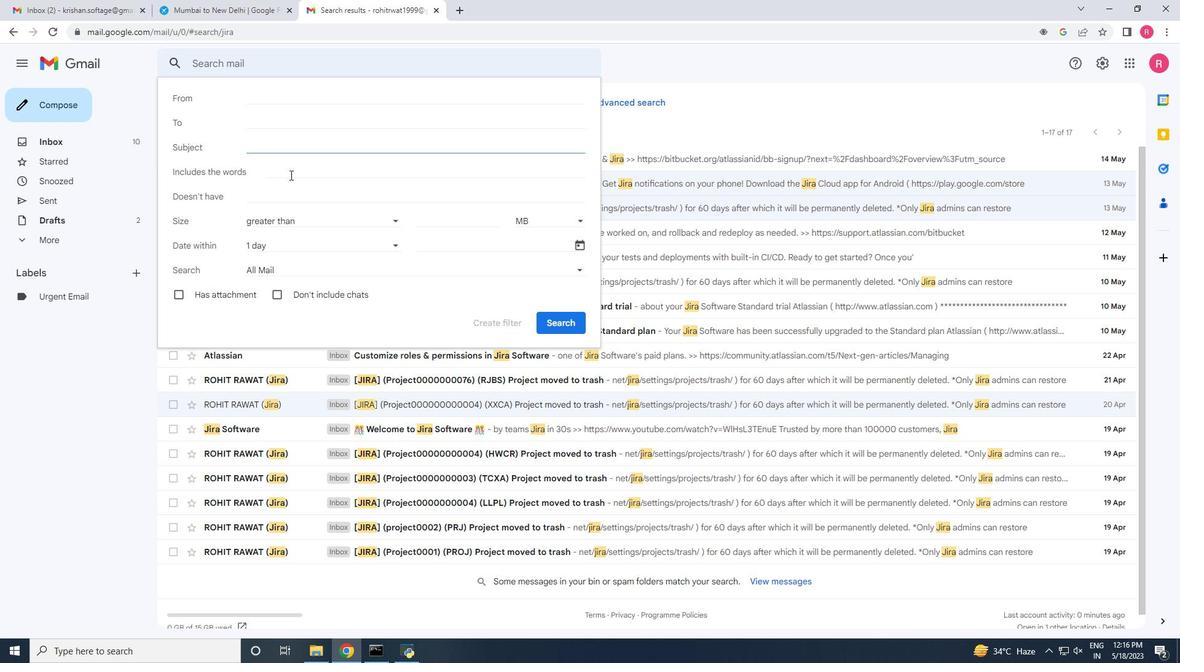 
Action: Mouse moved to (290, 172)
Screenshot: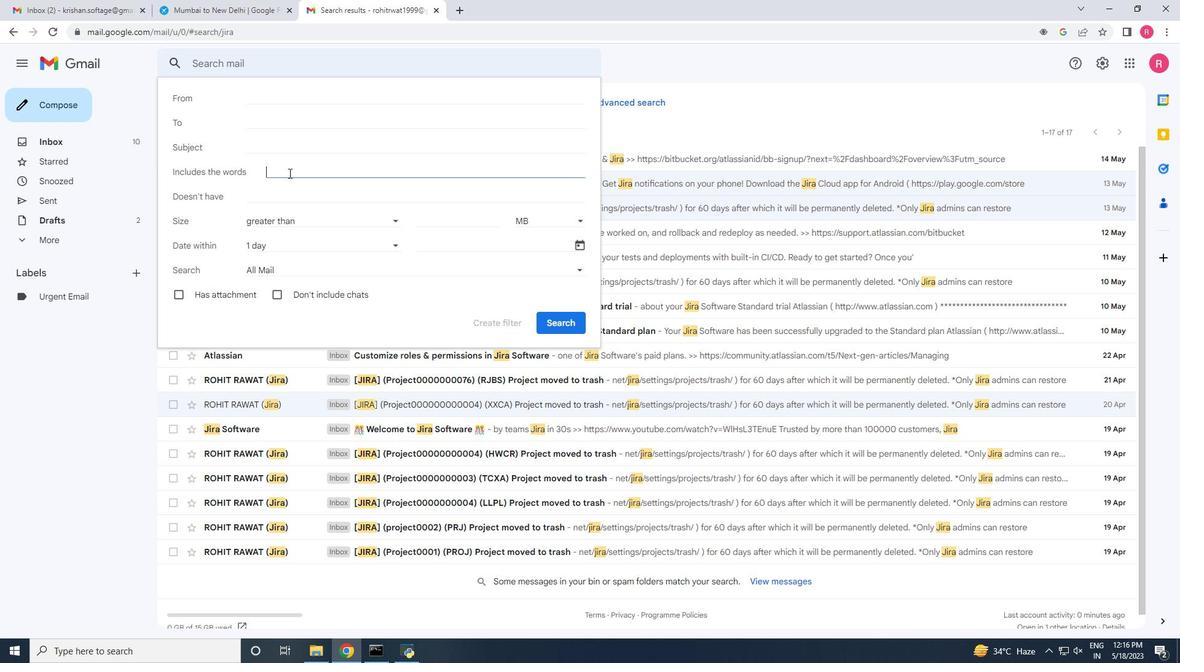 
Action: Key pressed jira
Screenshot: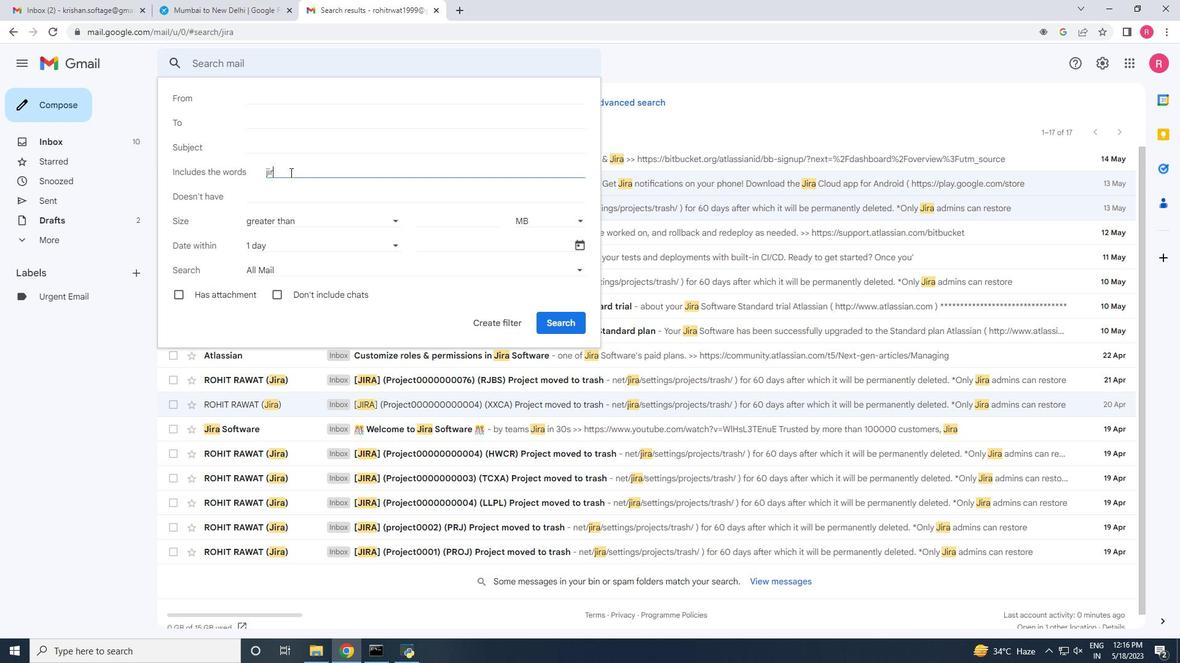 
Action: Mouse moved to (289, 196)
Screenshot: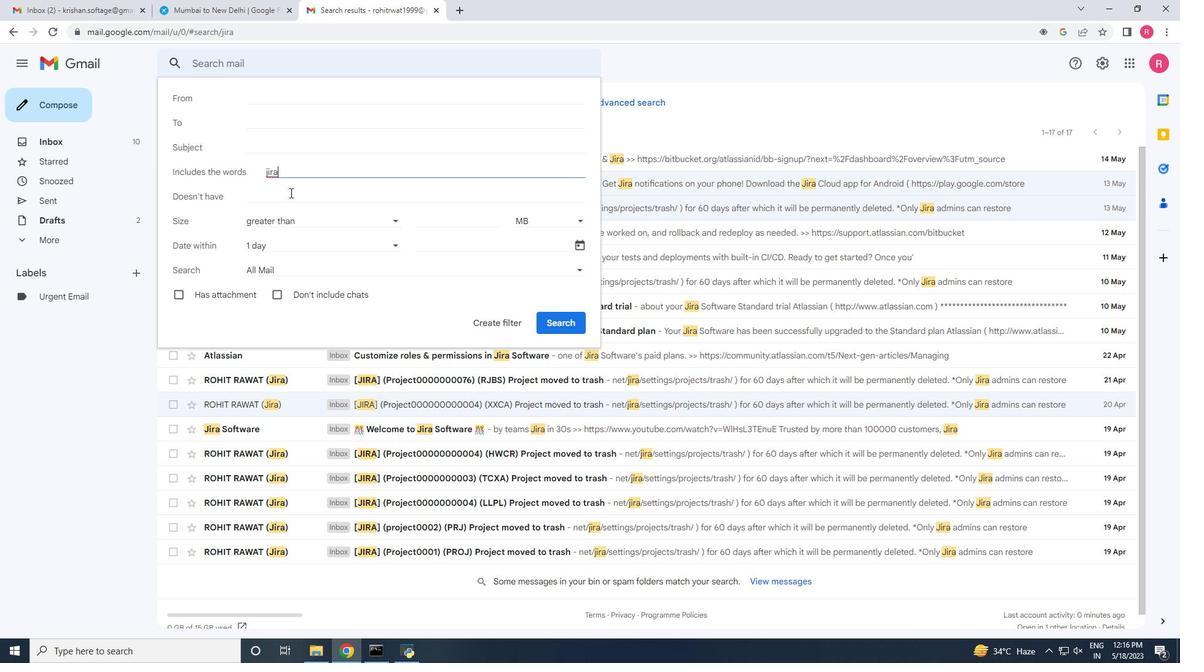
Action: Mouse pressed left at (289, 196)
Screenshot: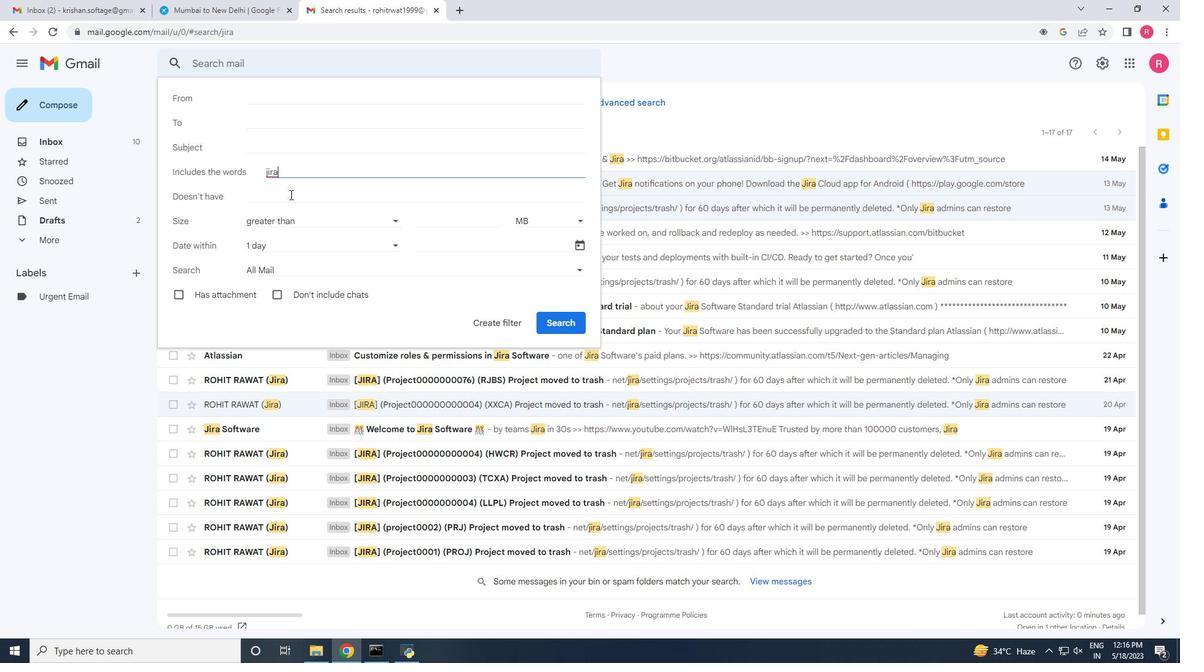 
Action: Mouse moved to (328, 245)
Screenshot: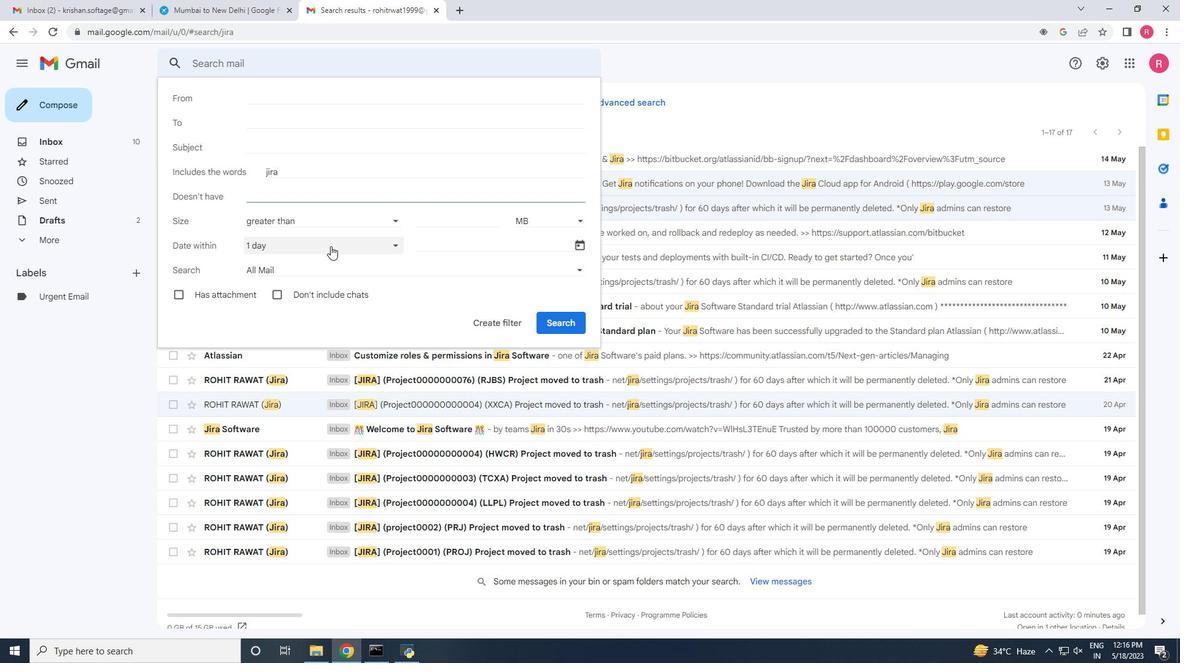 
Action: Mouse pressed left at (328, 245)
Screenshot: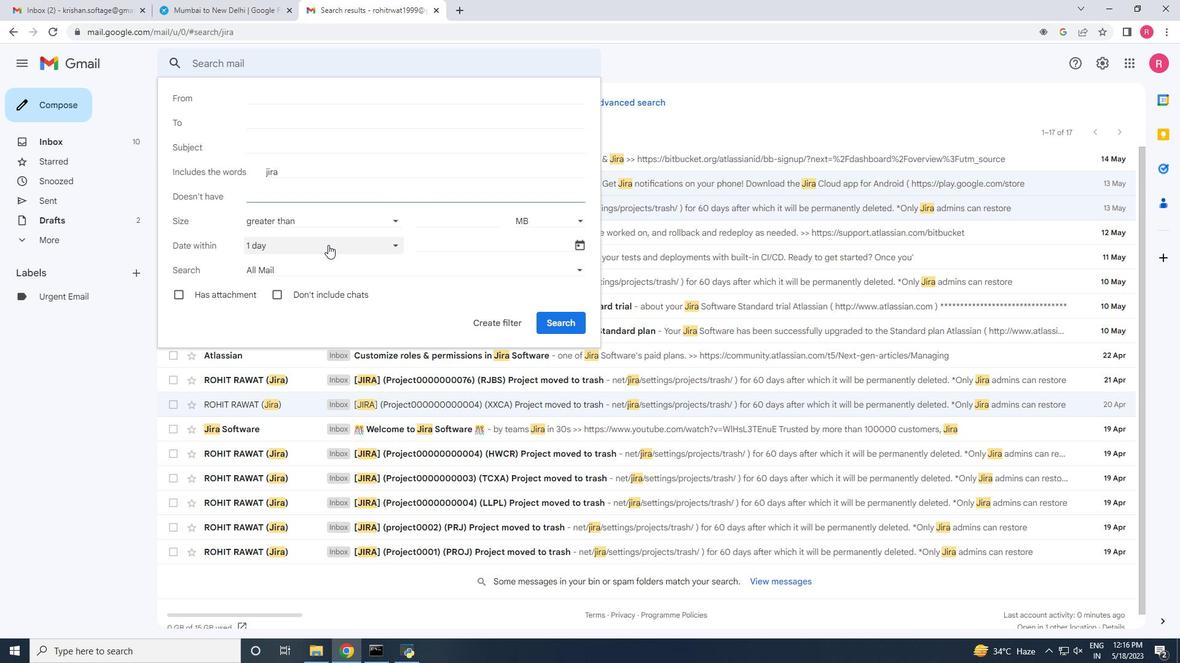 
Action: Mouse moved to (305, 375)
Screenshot: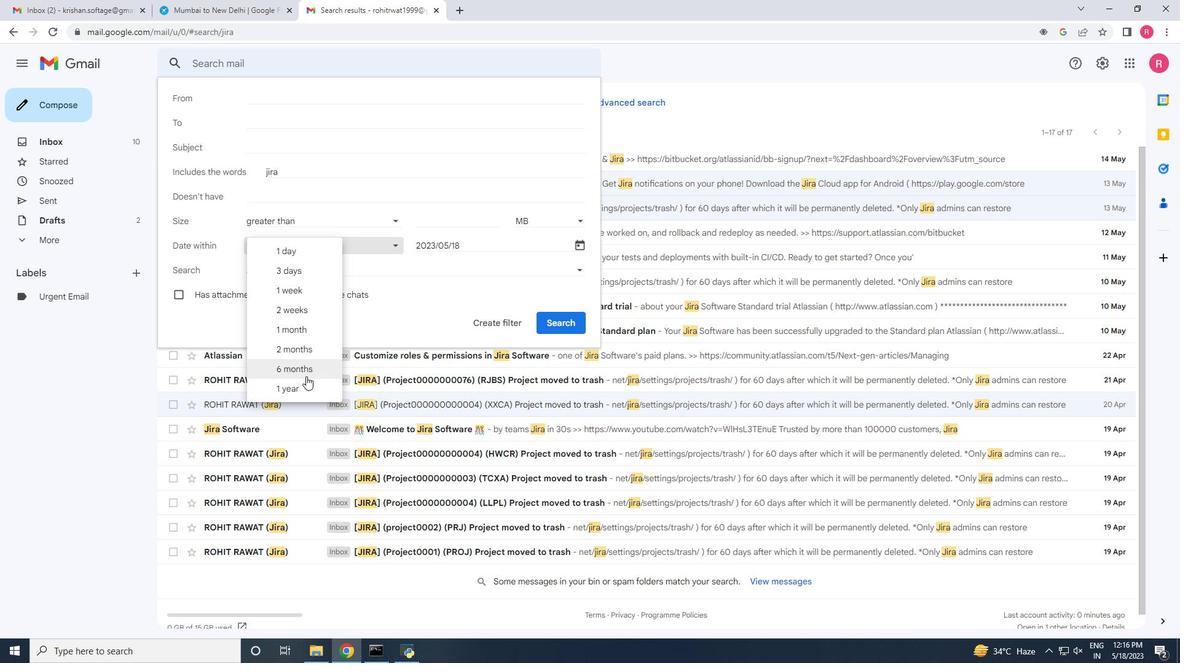 
Action: Mouse pressed left at (305, 375)
Screenshot: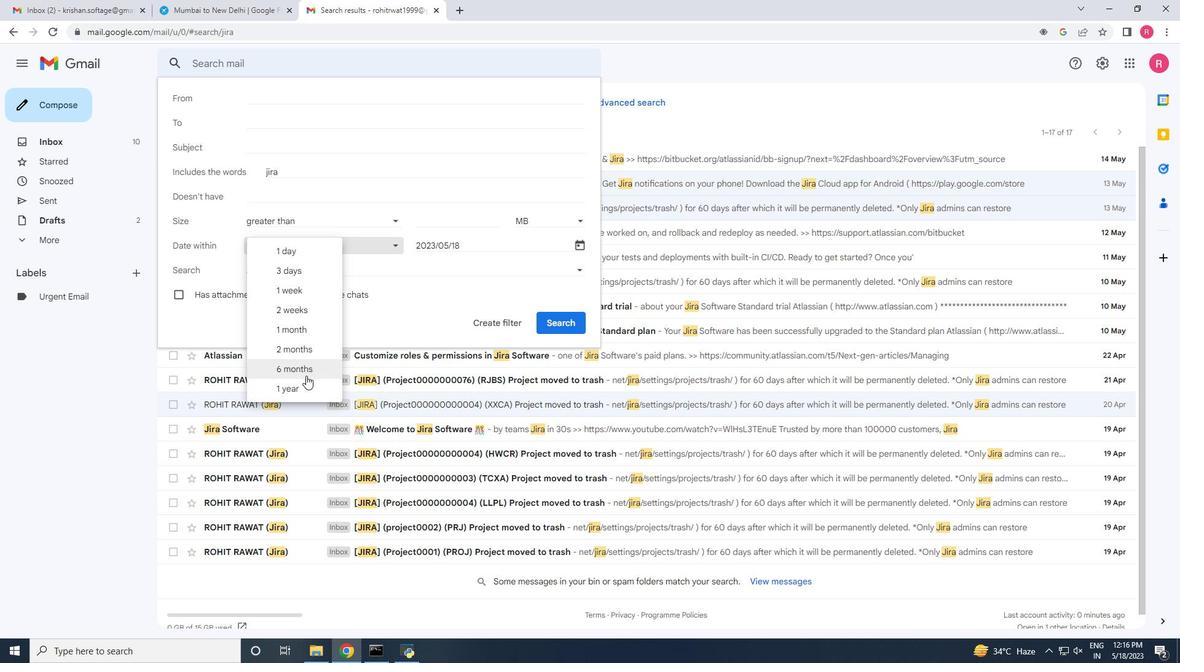 
Action: Mouse moved to (560, 320)
Screenshot: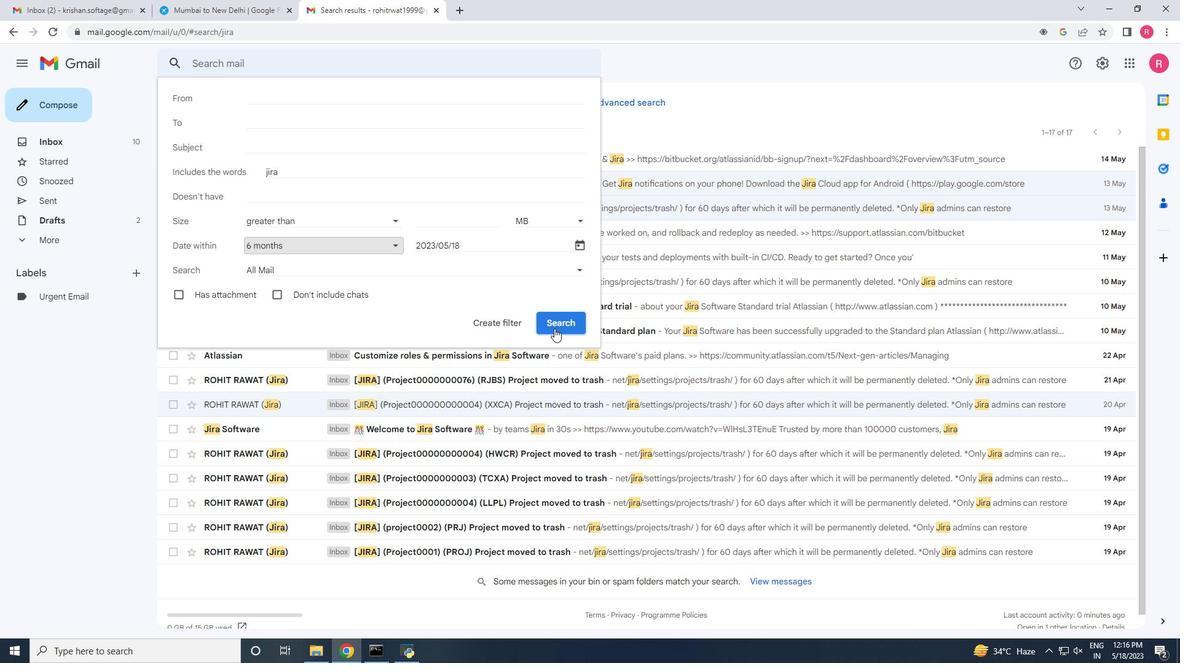 
Action: Mouse pressed left at (560, 320)
Screenshot: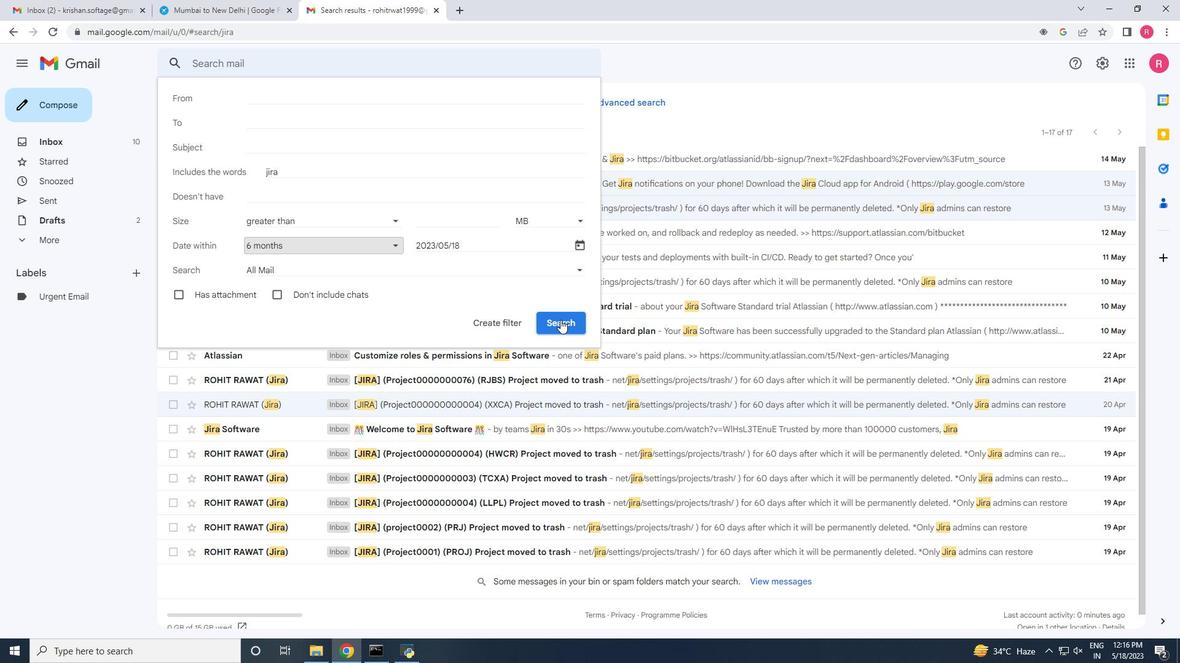 
Action: Mouse moved to (284, 197)
Screenshot: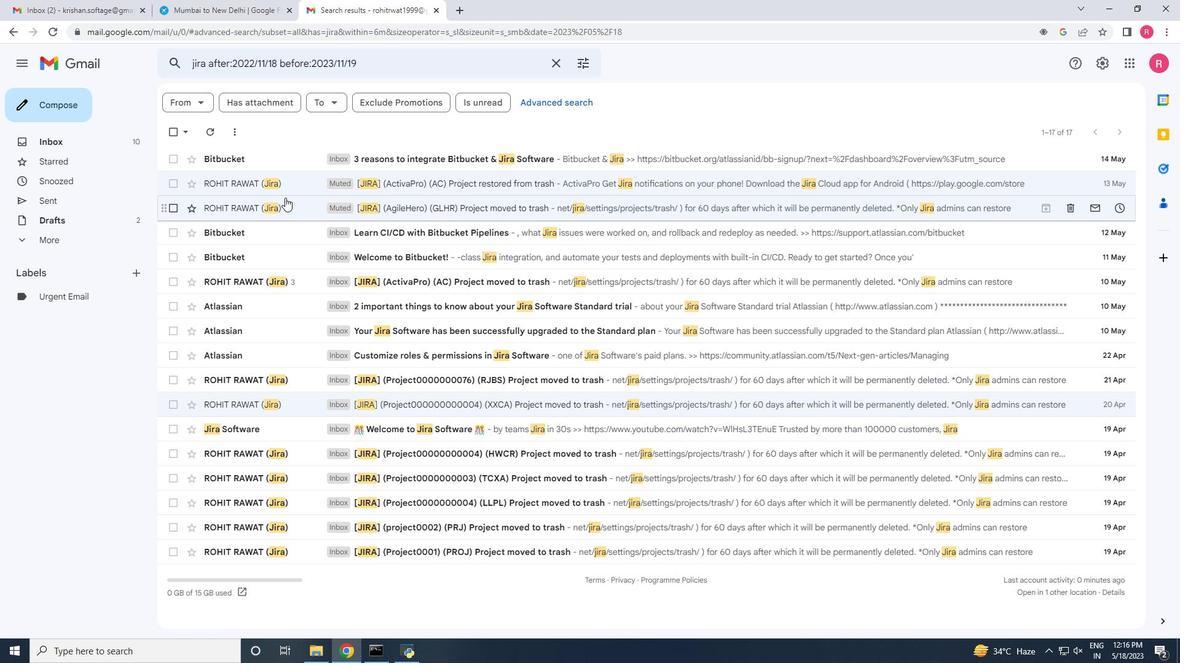 
Action: Mouse scrolled (284, 196) with delta (0, 0)
Screenshot: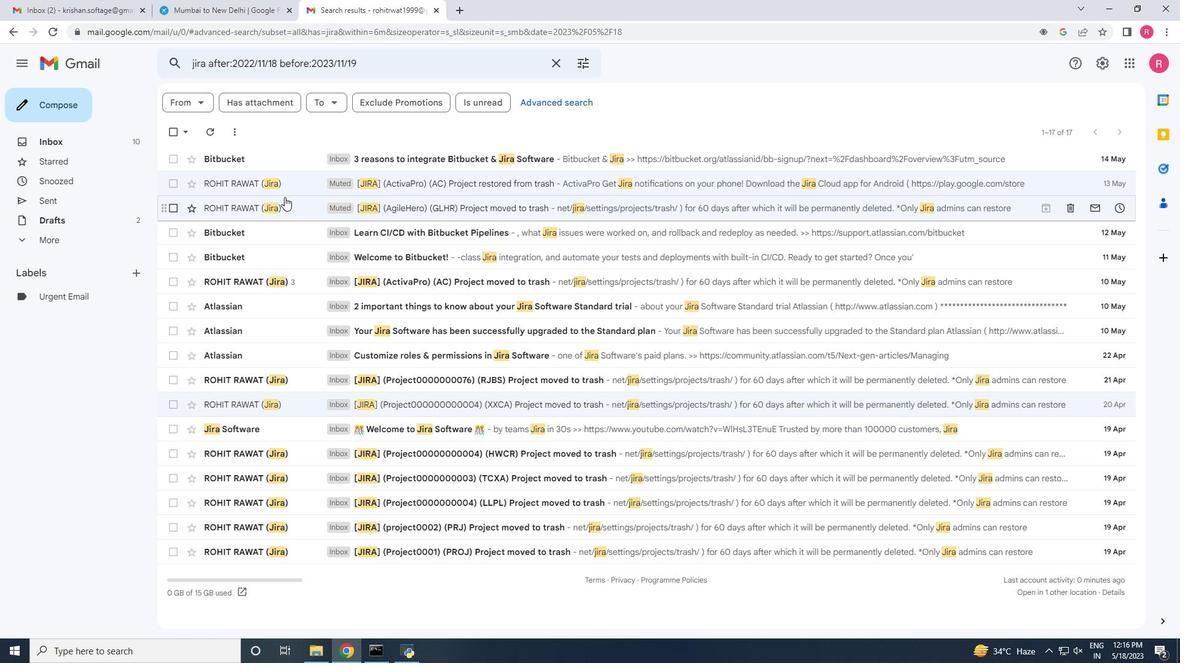 
Action: Mouse scrolled (284, 196) with delta (0, 0)
Screenshot: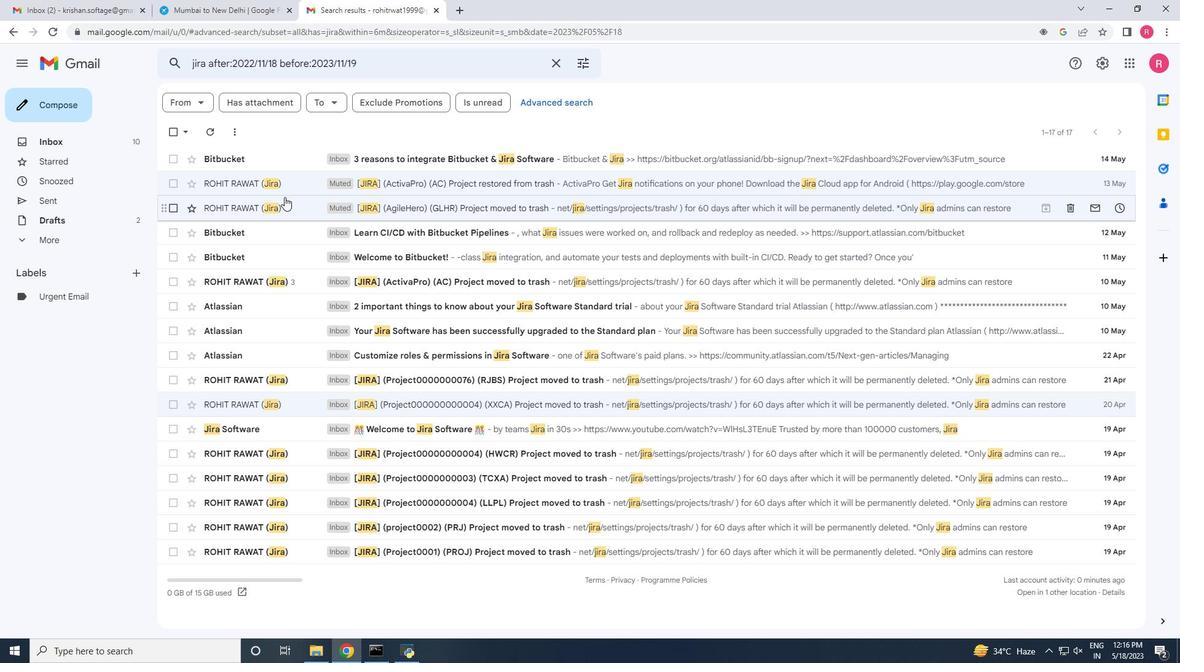 
Action: Mouse moved to (359, 314)
Screenshot: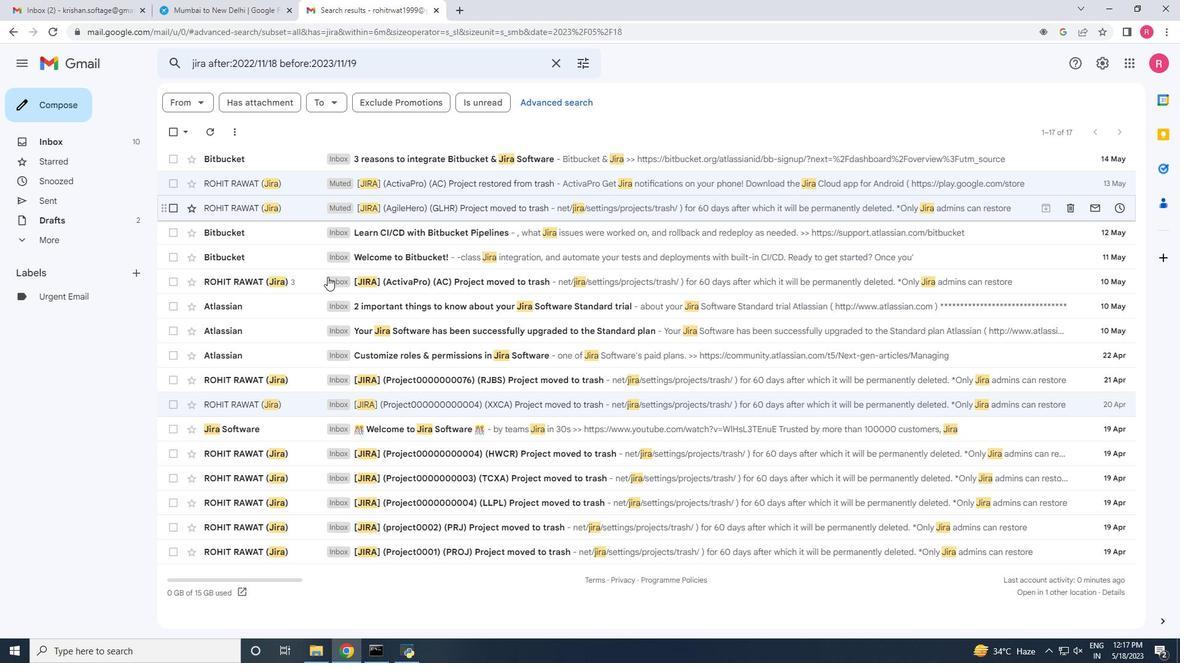 
Action: Mouse scrolled (359, 315) with delta (0, 0)
Screenshot: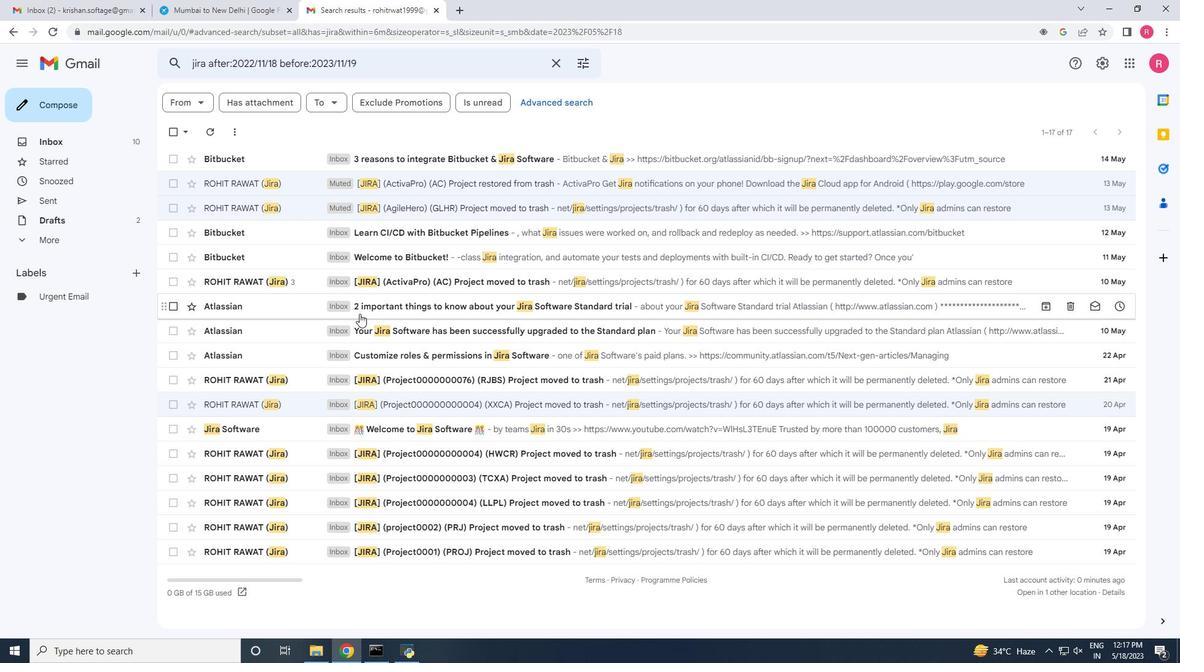 
Action: Mouse scrolled (359, 315) with delta (0, 0)
Screenshot: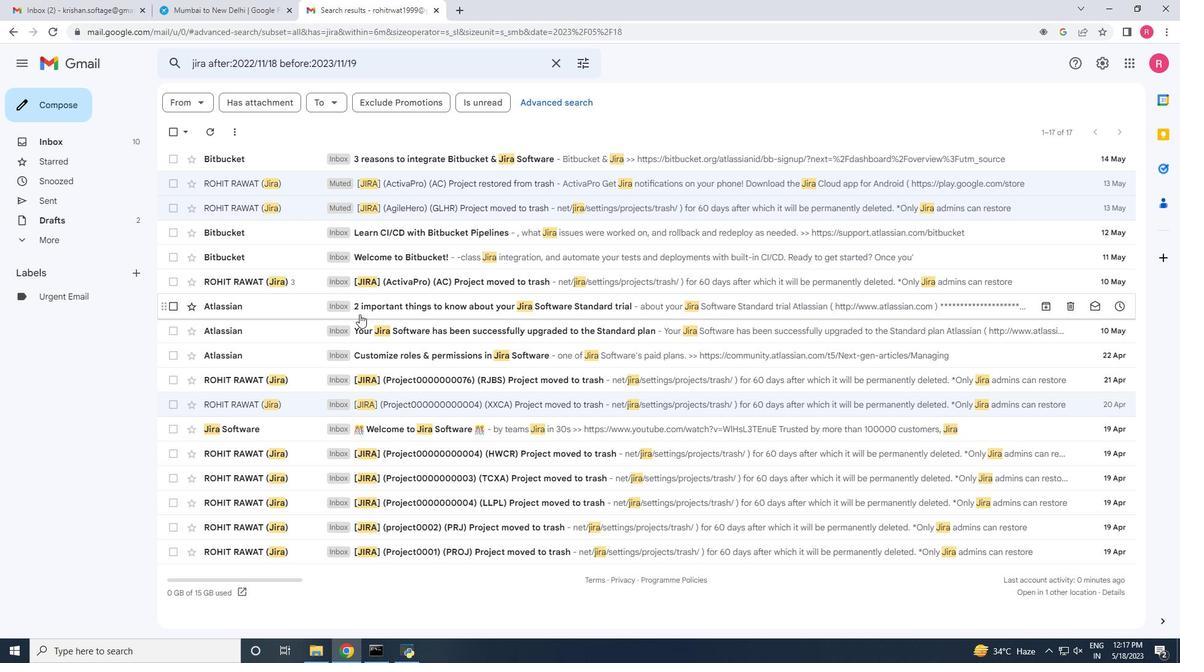 
Action: Mouse moved to (174, 132)
Screenshot: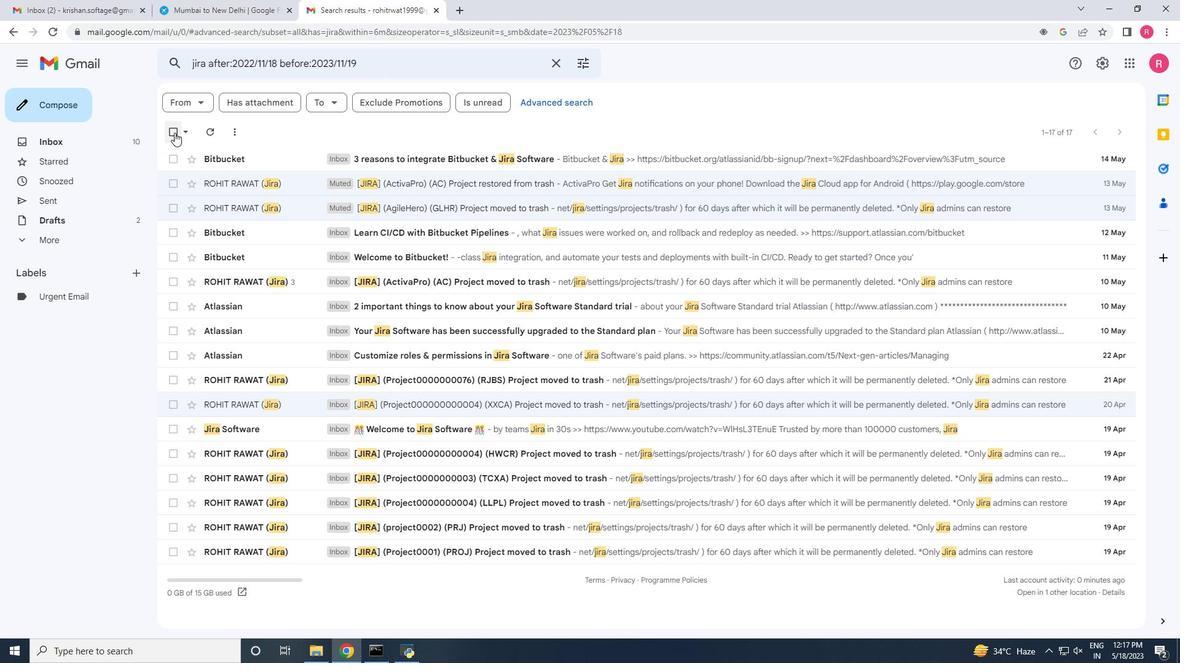 
Action: Mouse pressed left at (174, 132)
Screenshot: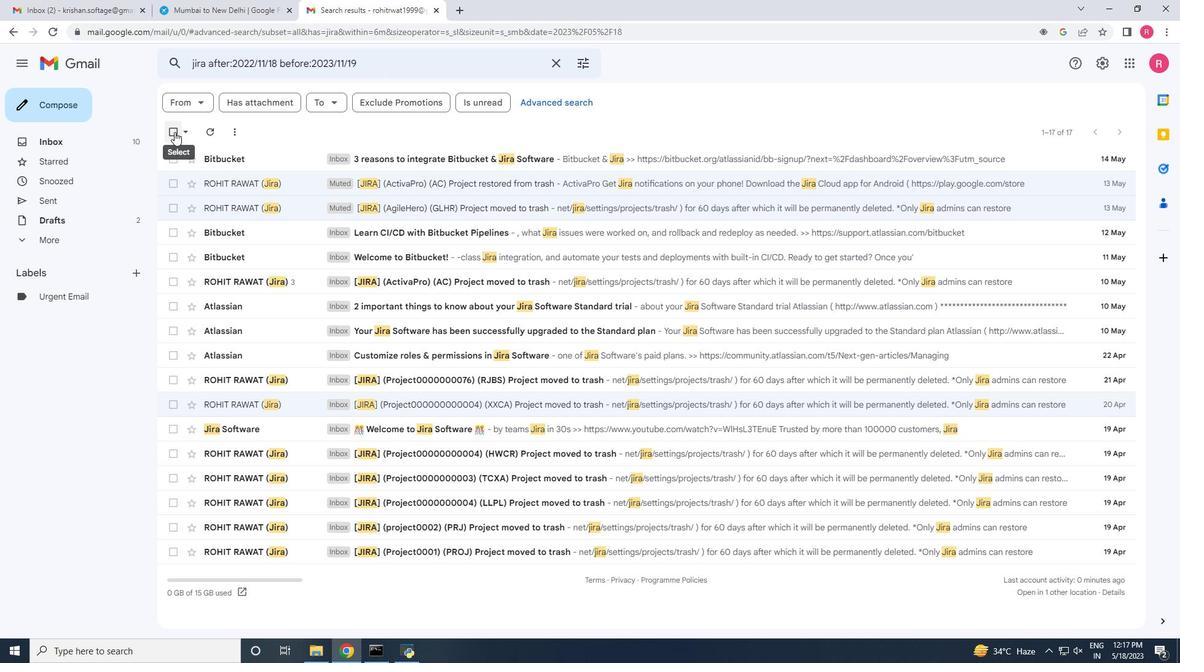 
Action: Mouse moved to (261, 130)
Screenshot: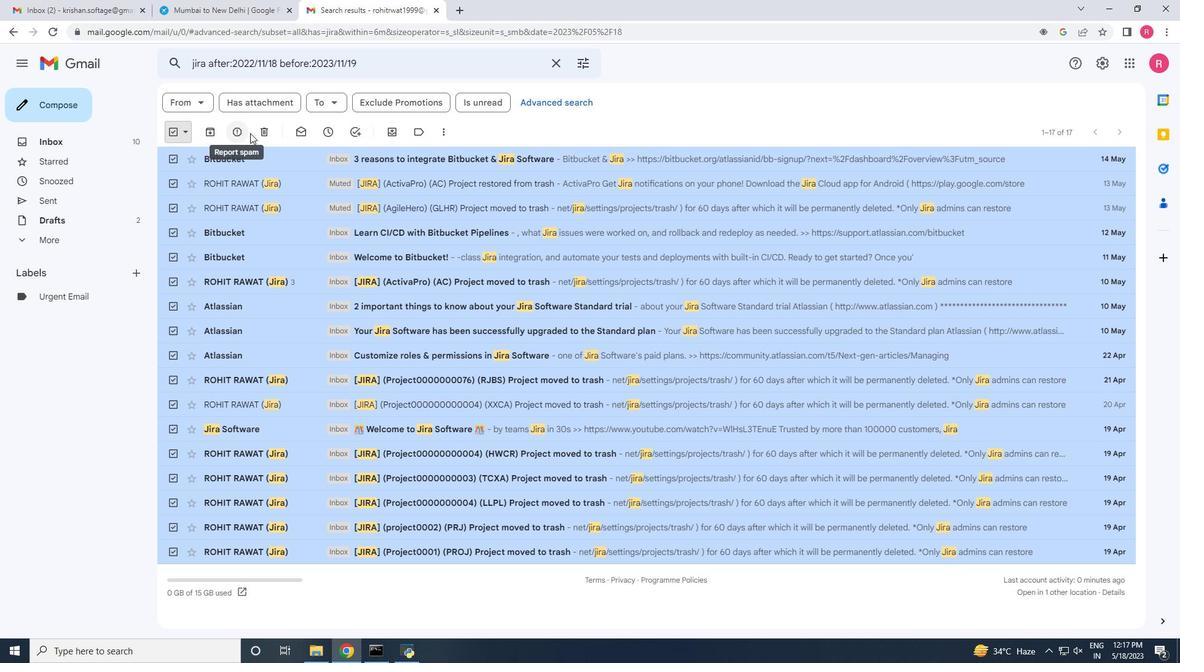 
Action: Mouse pressed left at (261, 130)
Screenshot: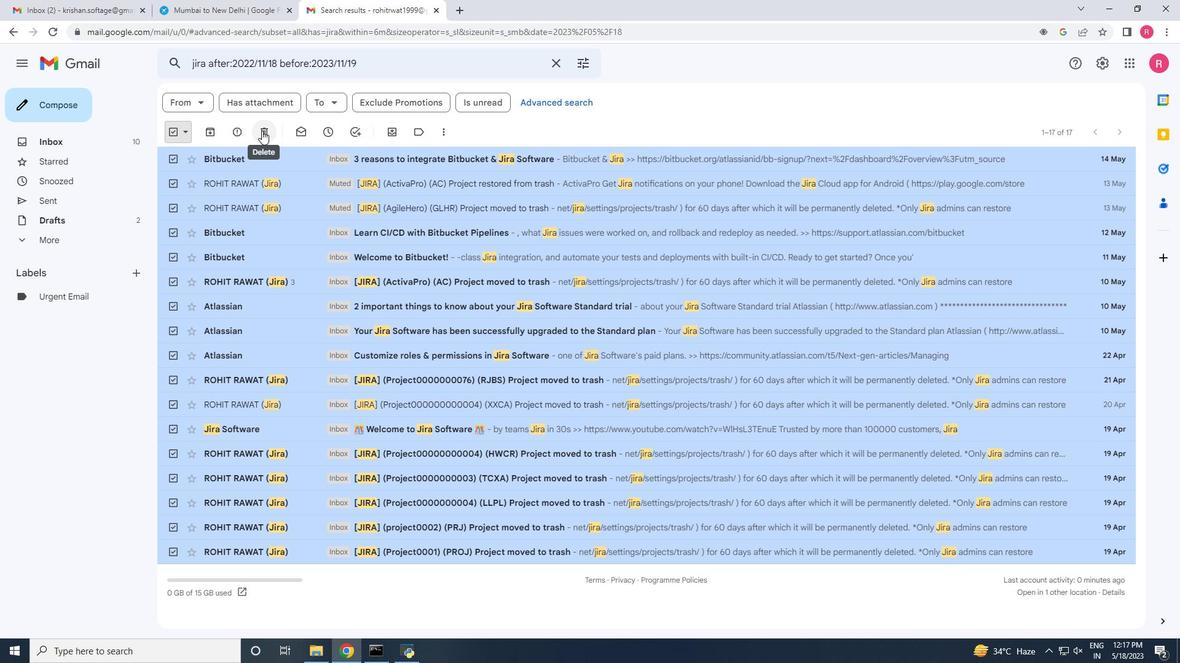 
Action: Mouse moved to (34, 240)
Screenshot: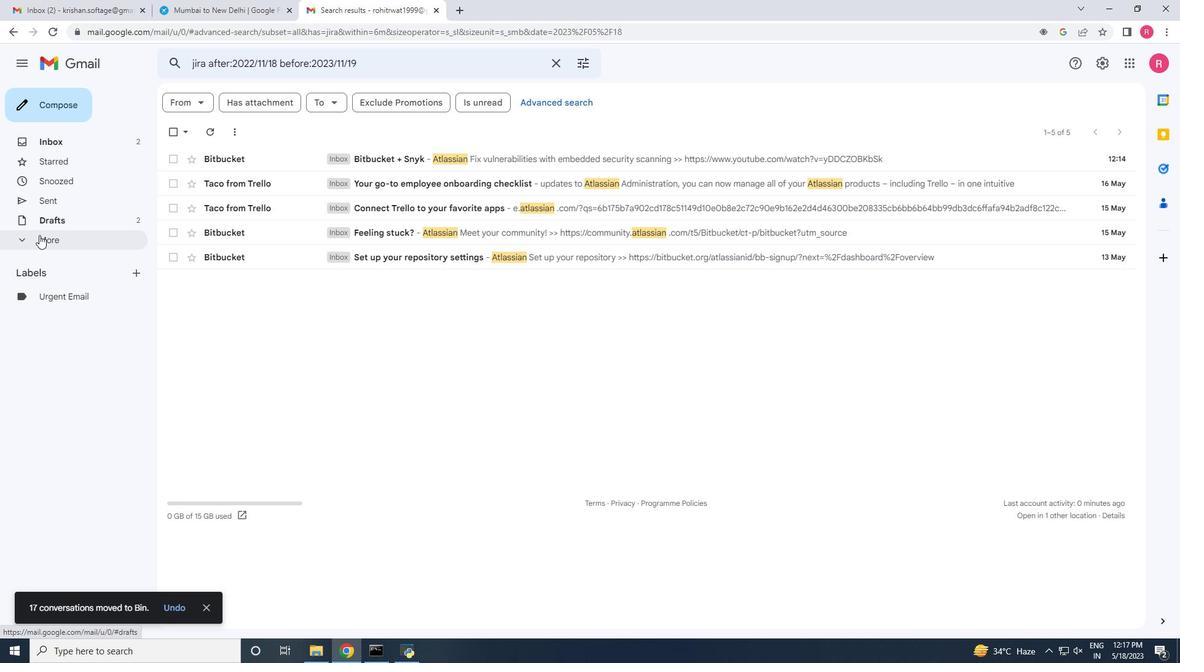 
Action: Mouse pressed left at (34, 240)
Screenshot: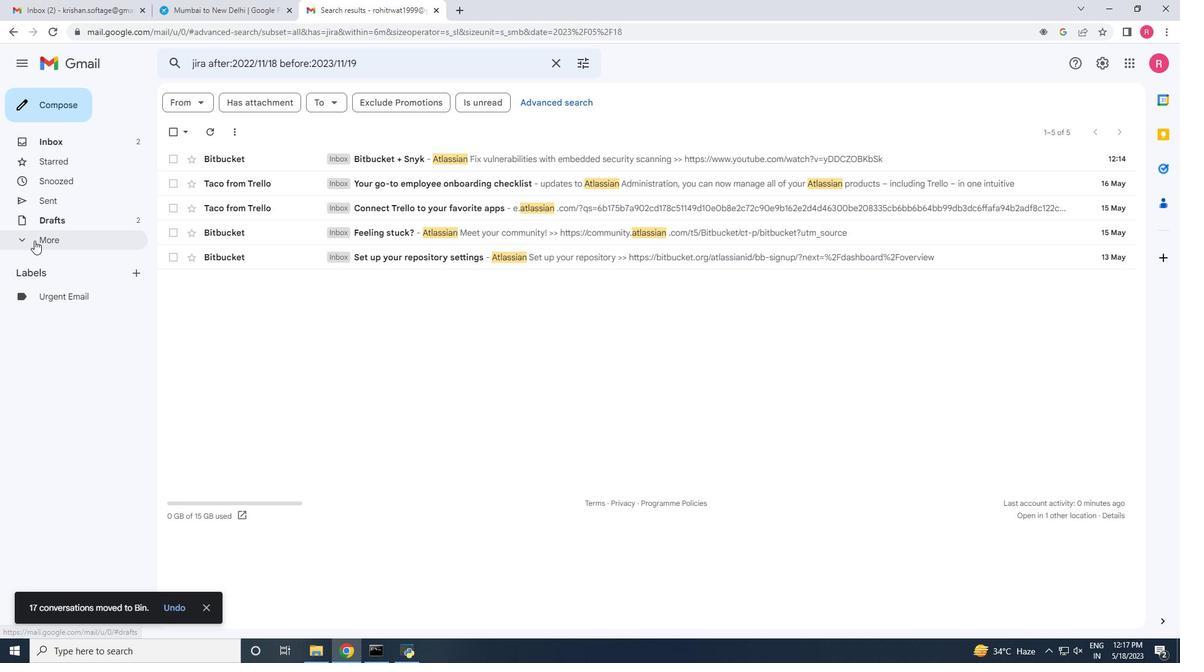 
Action: Mouse moved to (52, 362)
Screenshot: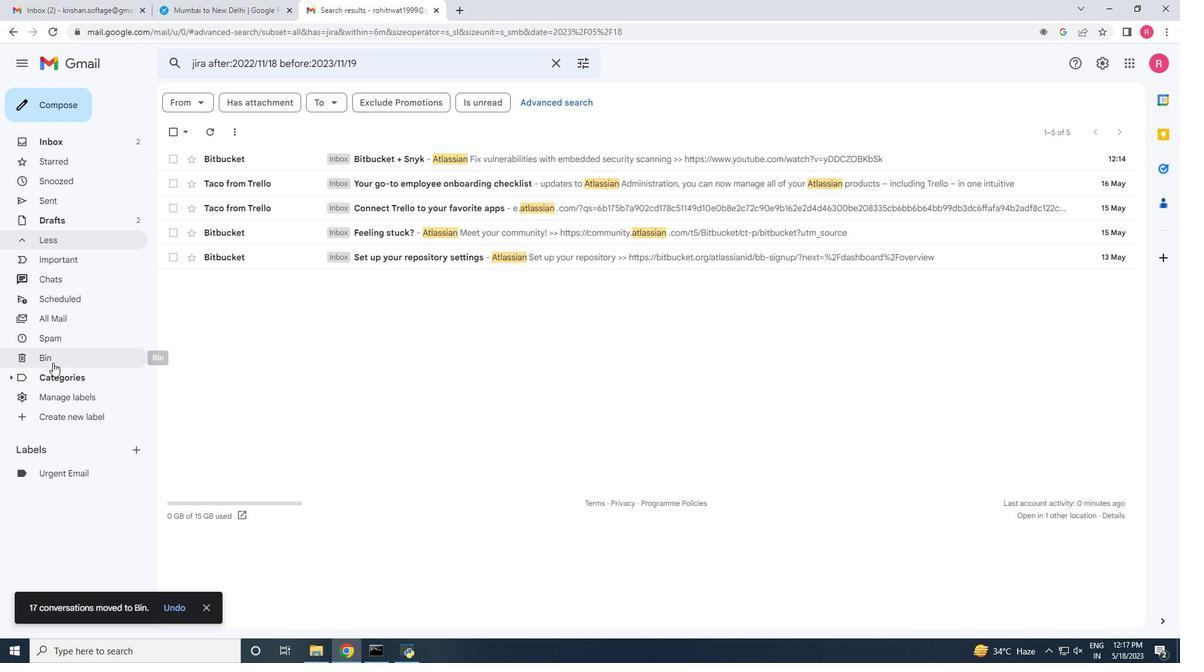 
Action: Mouse pressed left at (52, 362)
Screenshot: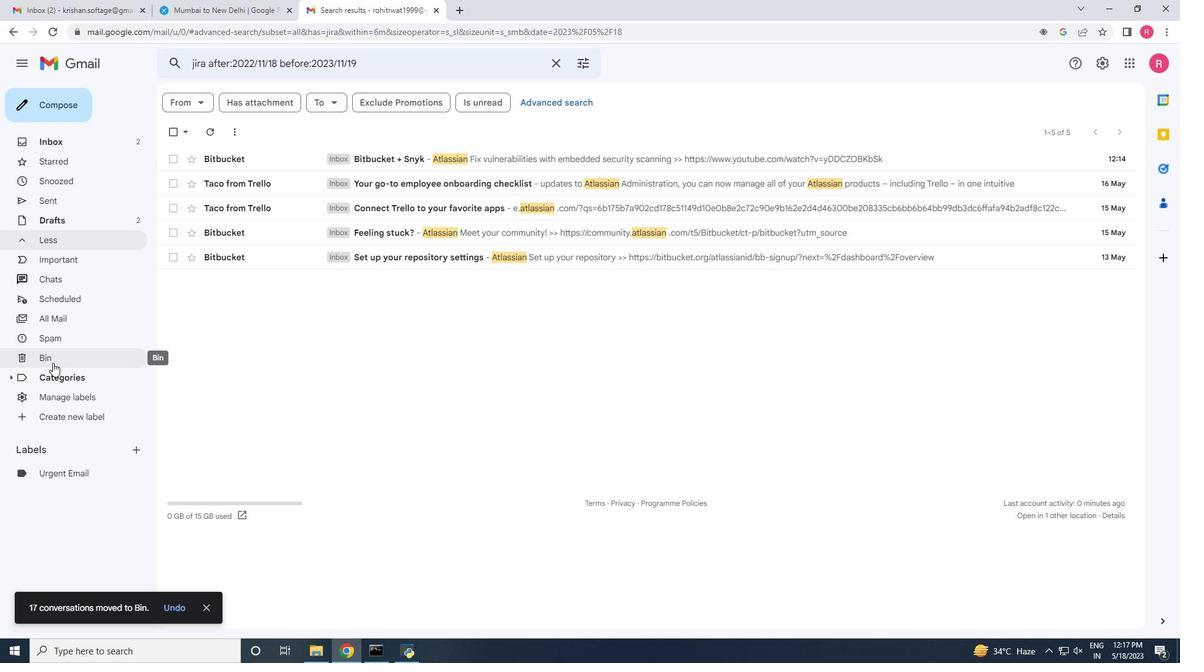 
Action: Mouse moved to (383, 259)
Screenshot: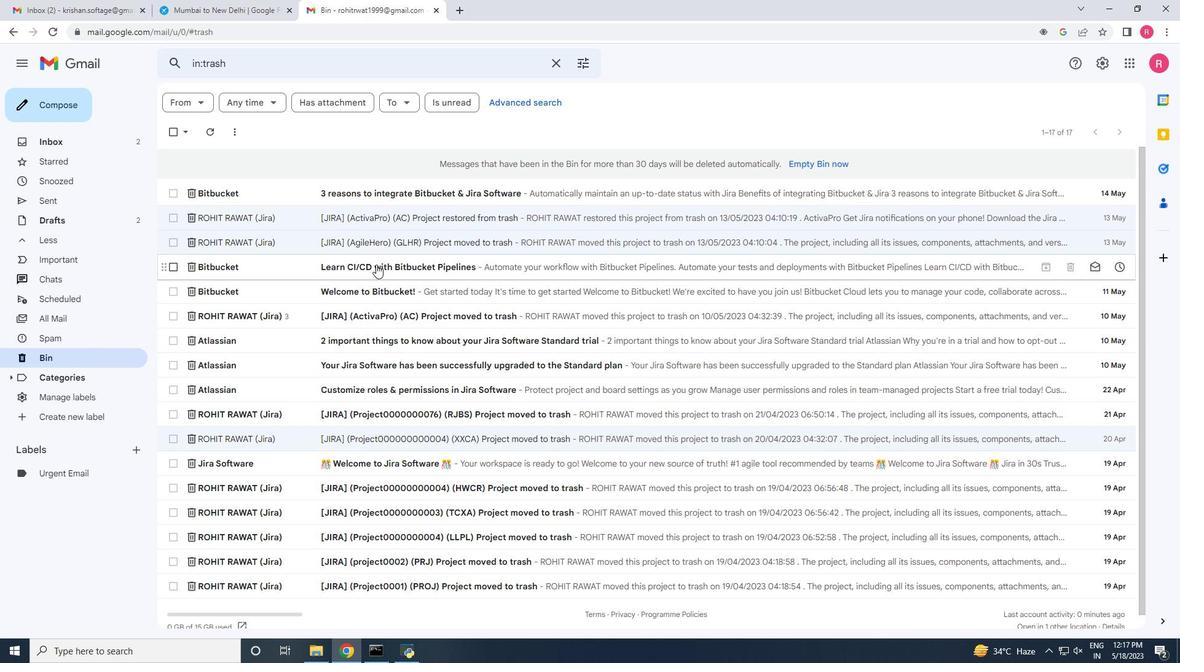 
Action: Mouse scrolled (383, 258) with delta (0, 0)
Screenshot: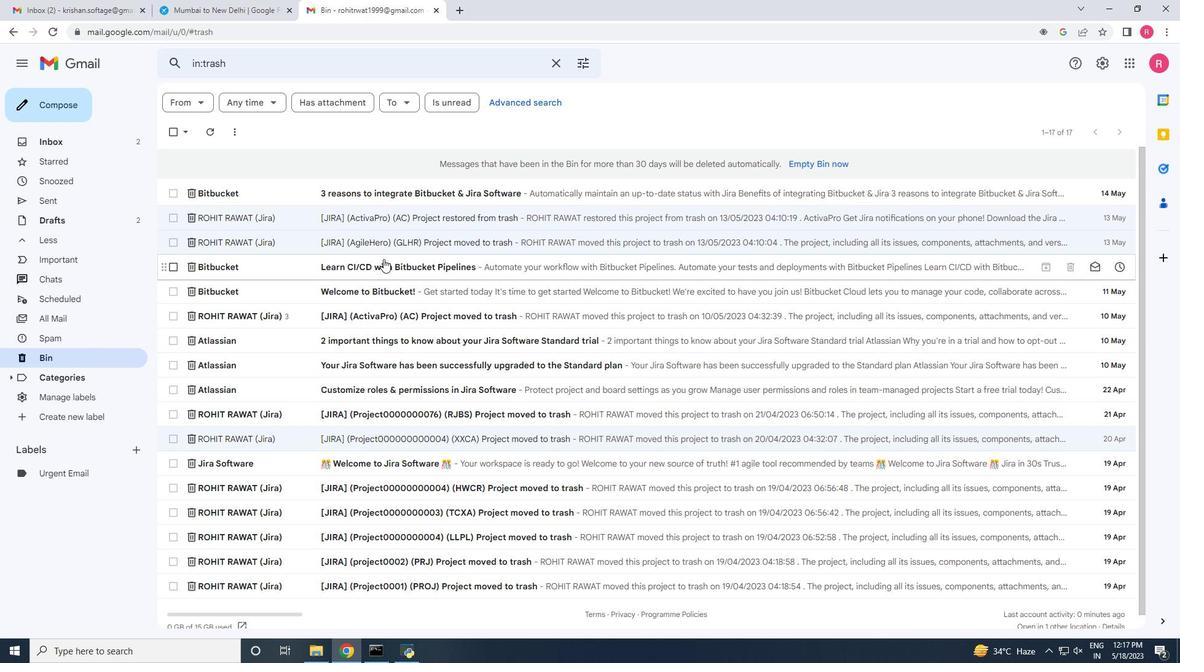
Action: Mouse scrolled (383, 258) with delta (0, 0)
Screenshot: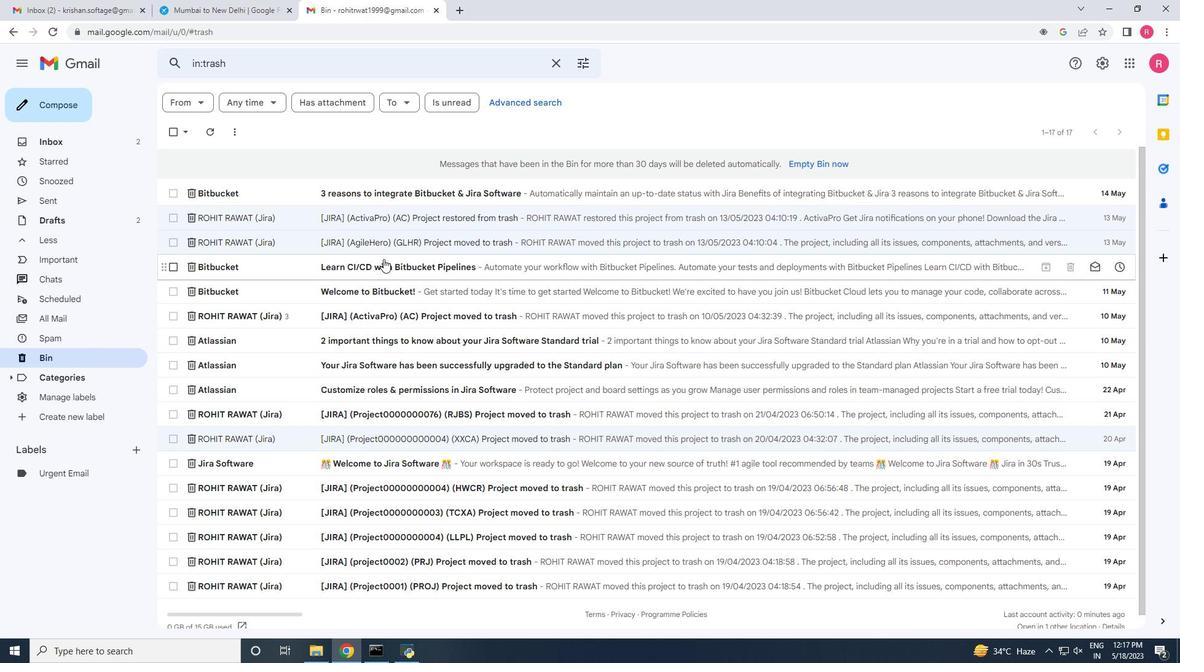 
Action: Mouse scrolled (383, 260) with delta (0, 0)
Screenshot: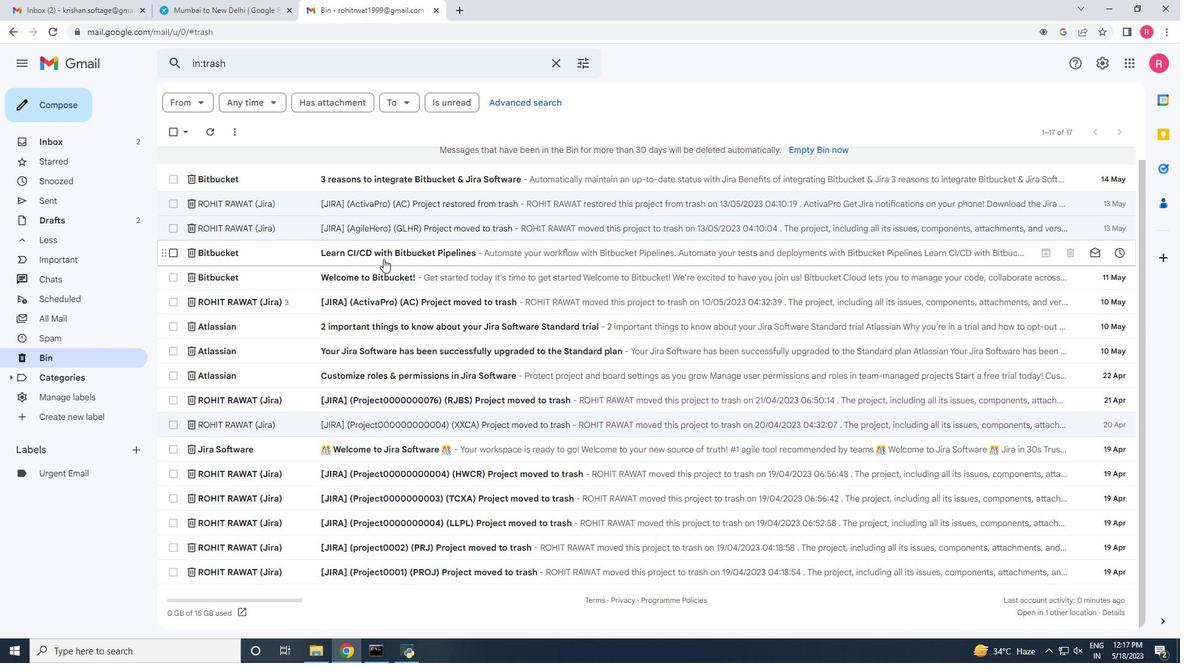 
Action: Mouse scrolled (383, 260) with delta (0, 0)
Screenshot: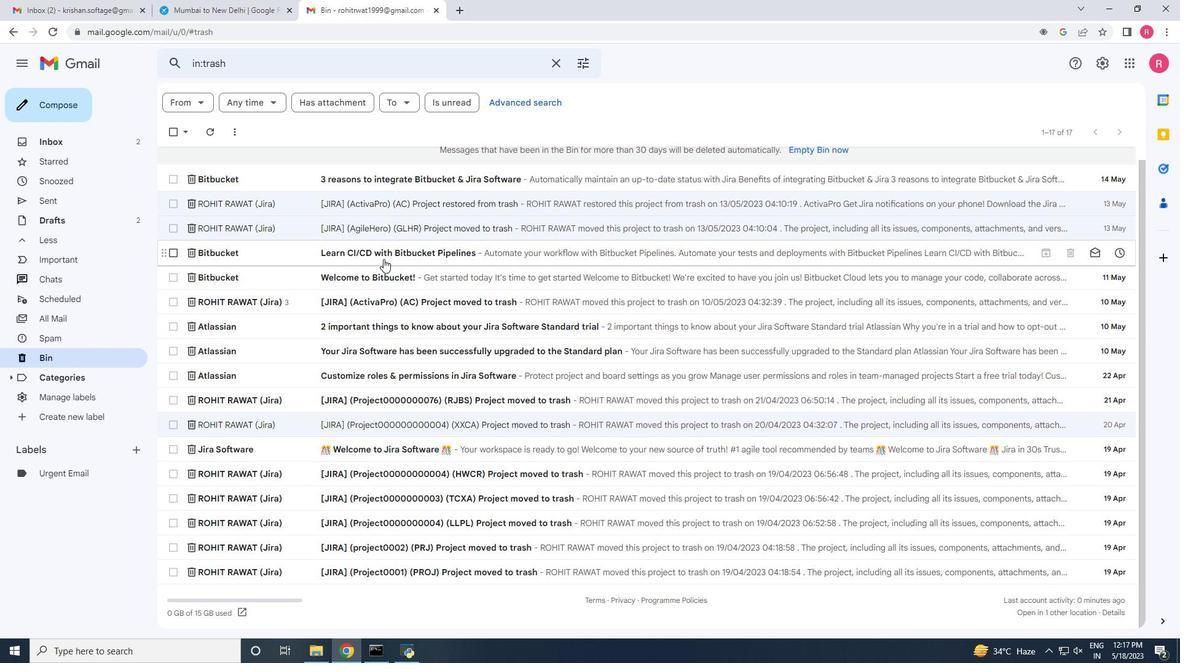 
Action: Mouse moved to (170, 132)
Screenshot: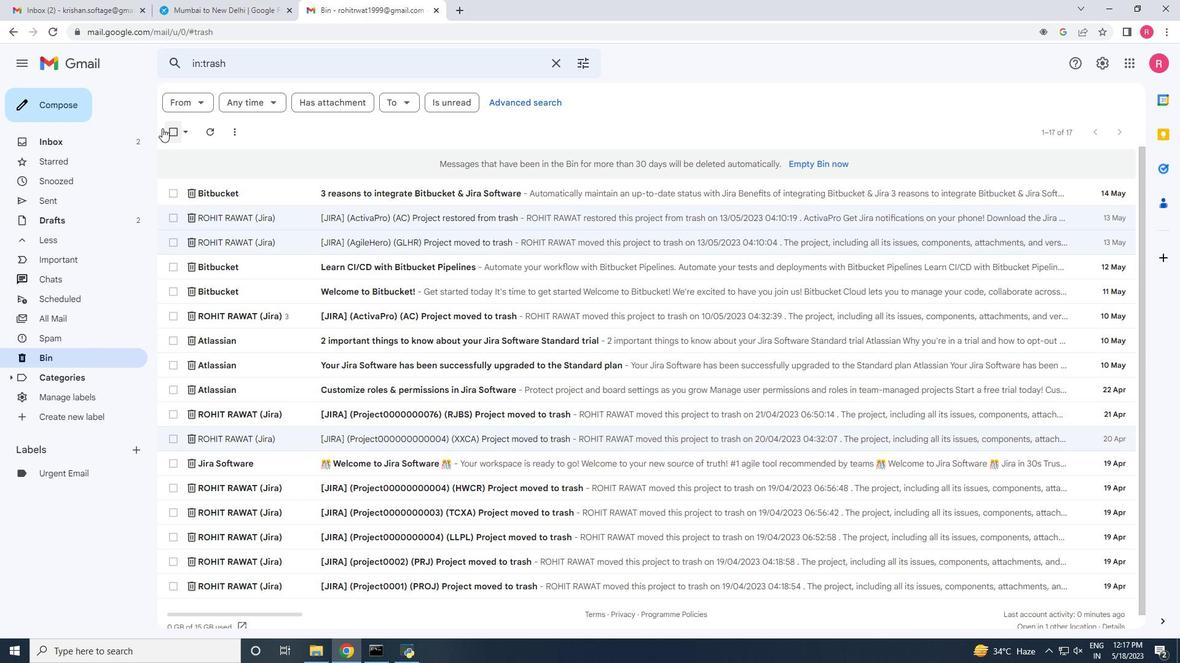 
Action: Mouse pressed left at (170, 132)
Screenshot: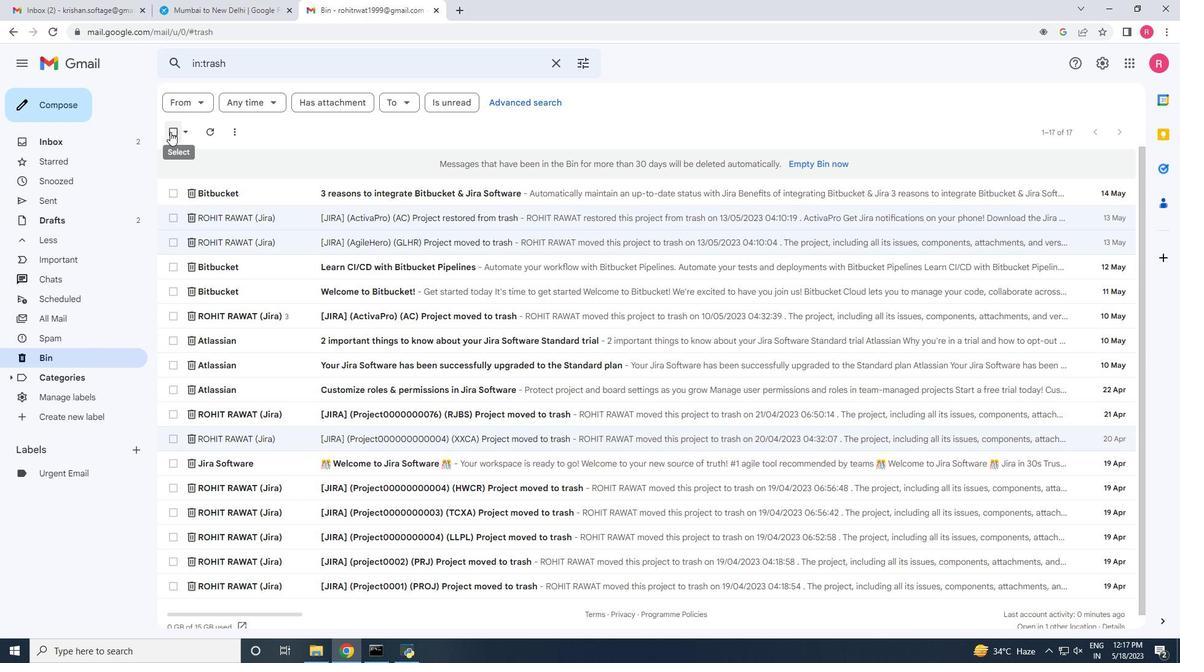 
Action: Mouse moved to (424, 134)
Screenshot: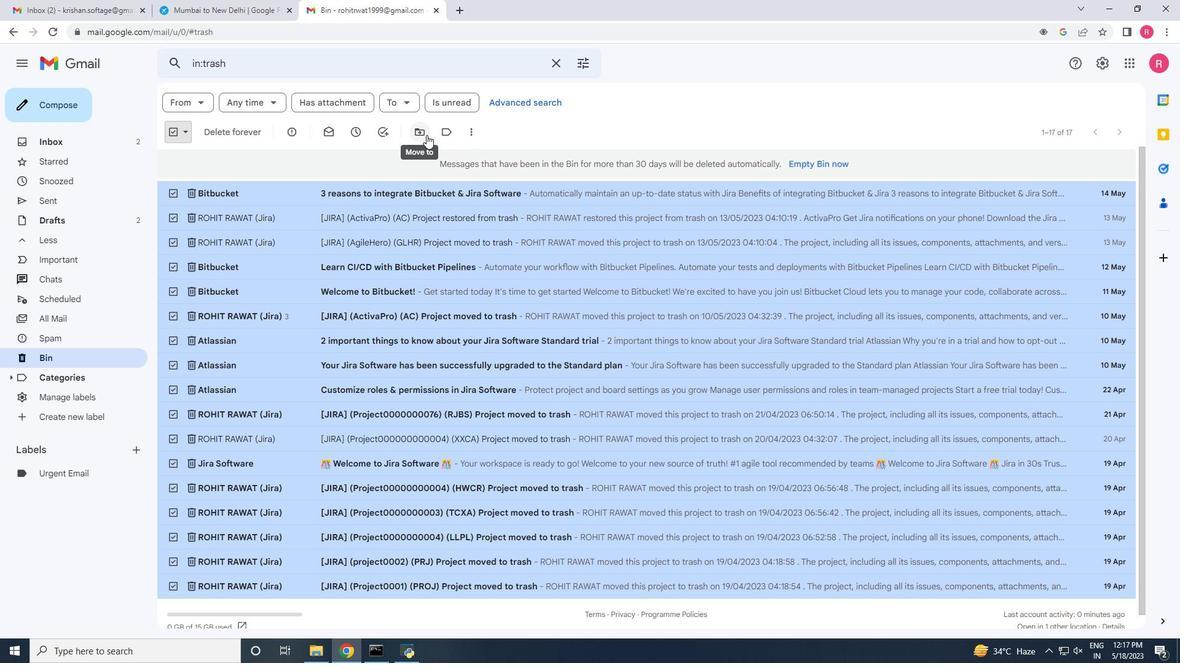 
Action: Mouse pressed left at (424, 134)
Screenshot: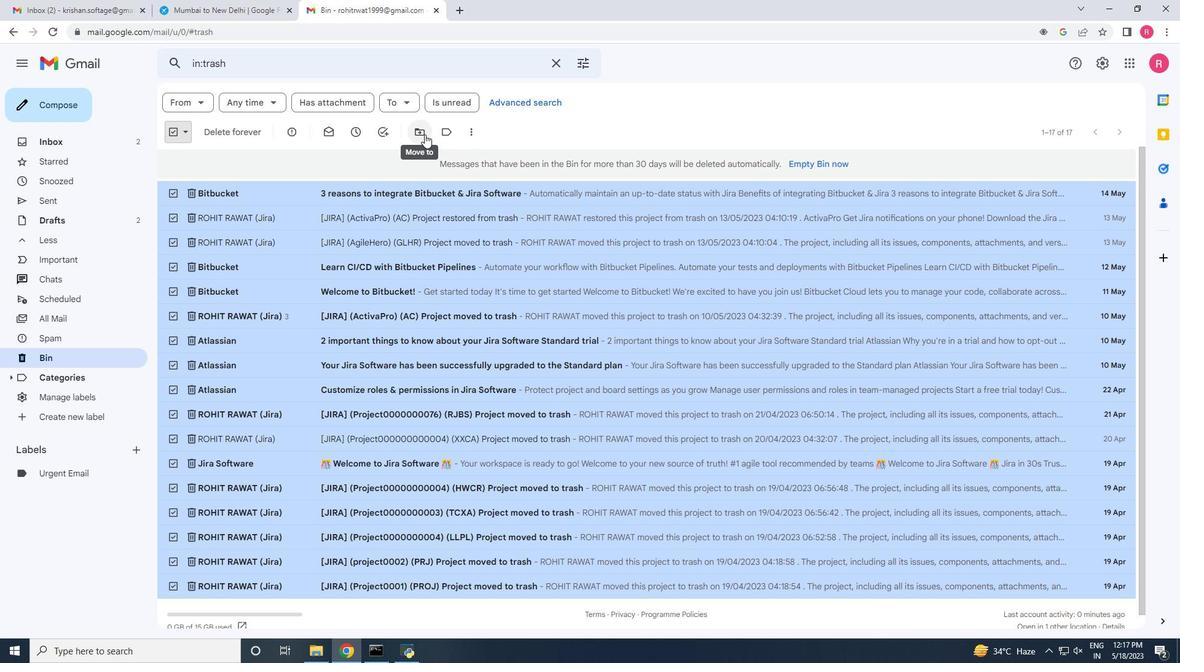 
Action: Mouse moved to (464, 308)
Screenshot: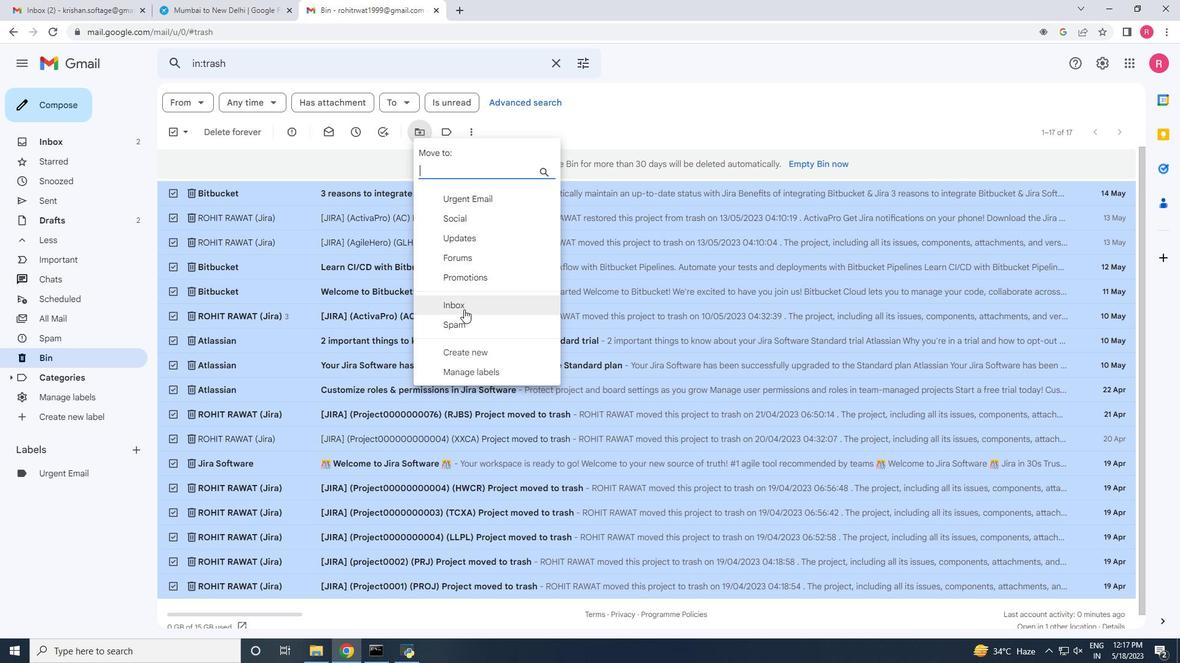 
Action: Mouse pressed left at (464, 308)
Screenshot: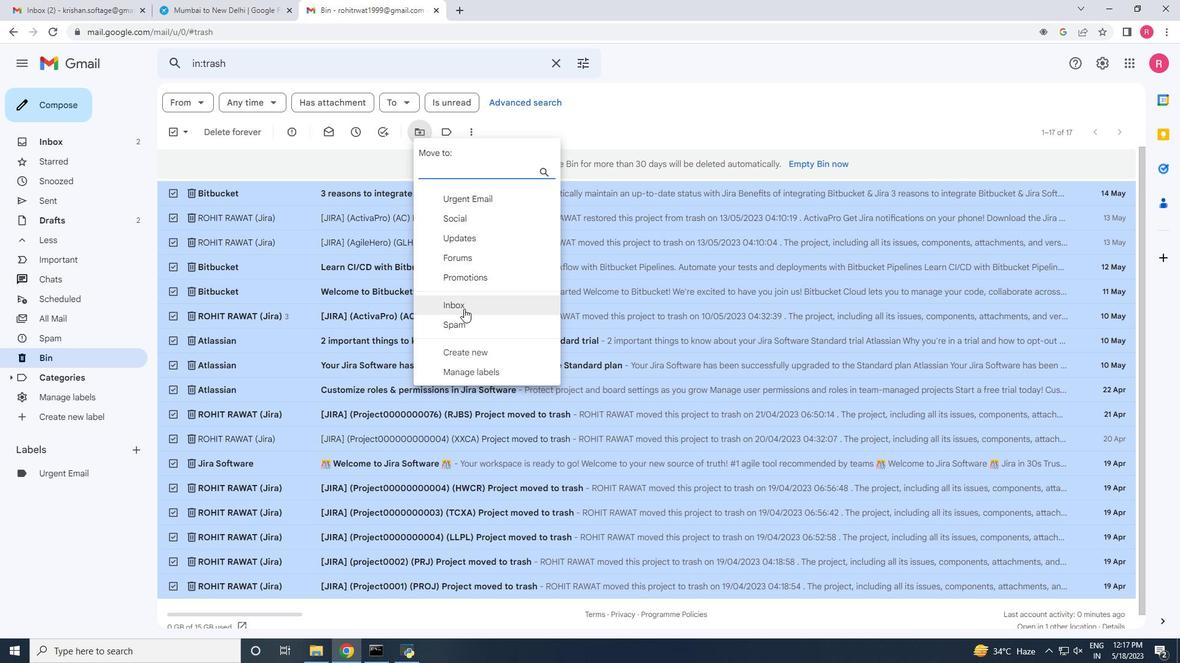 
Action: Mouse moved to (48, 140)
Screenshot: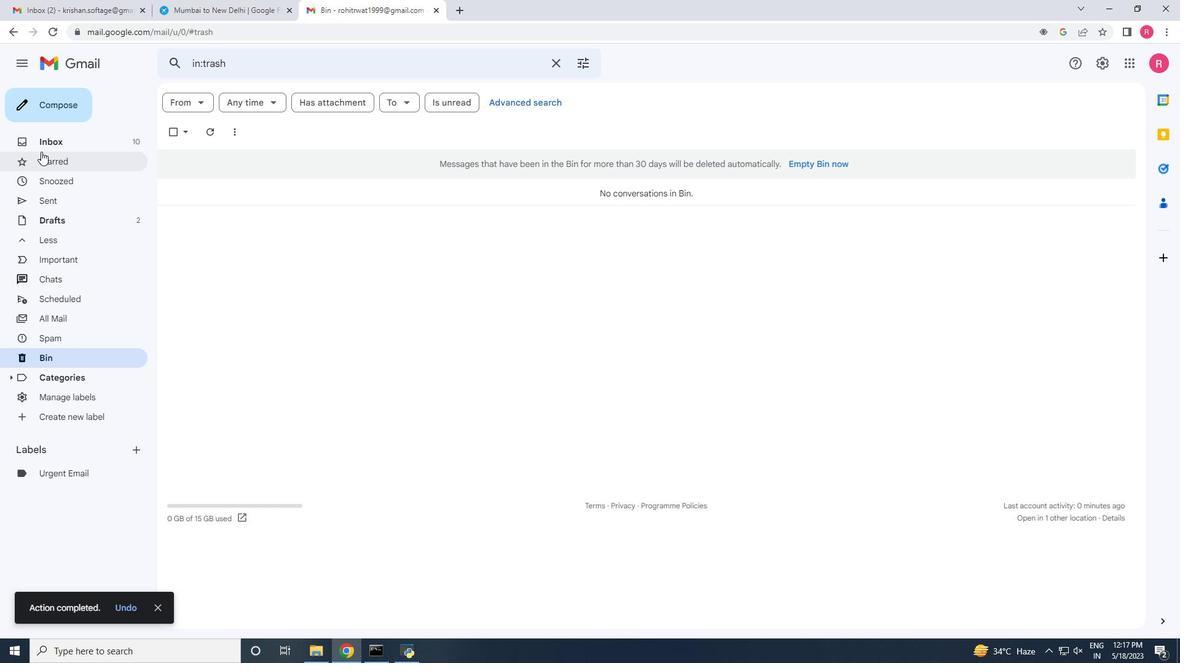 
Action: Mouse pressed left at (48, 140)
Screenshot: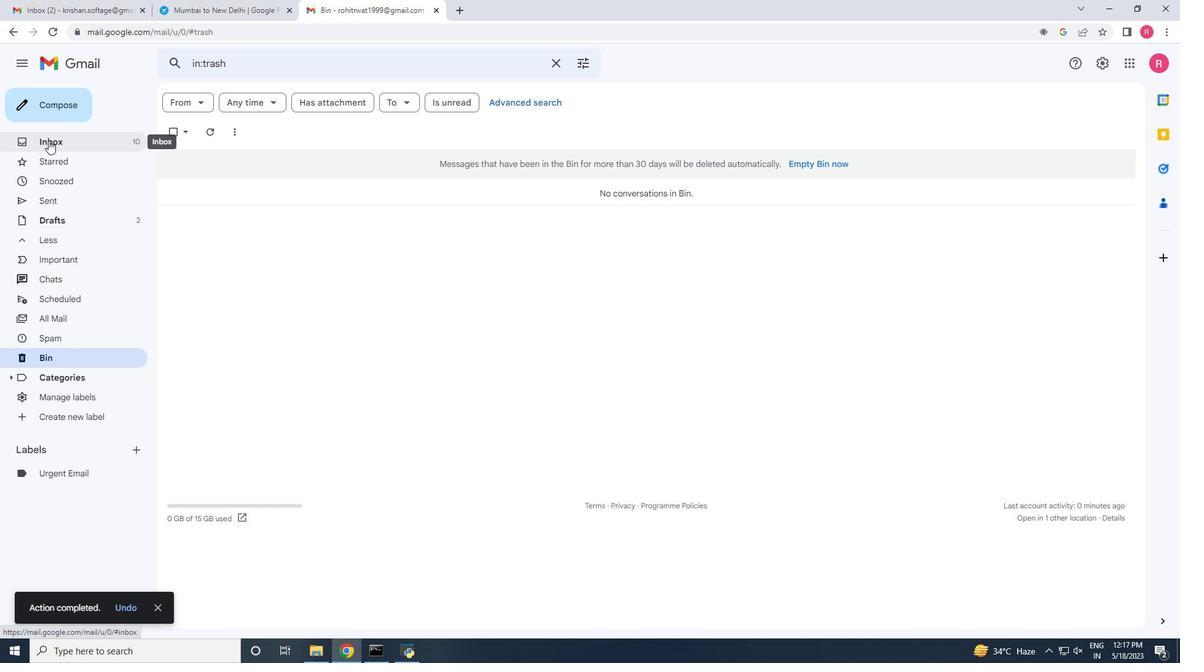 
Action: Mouse moved to (252, 59)
Screenshot: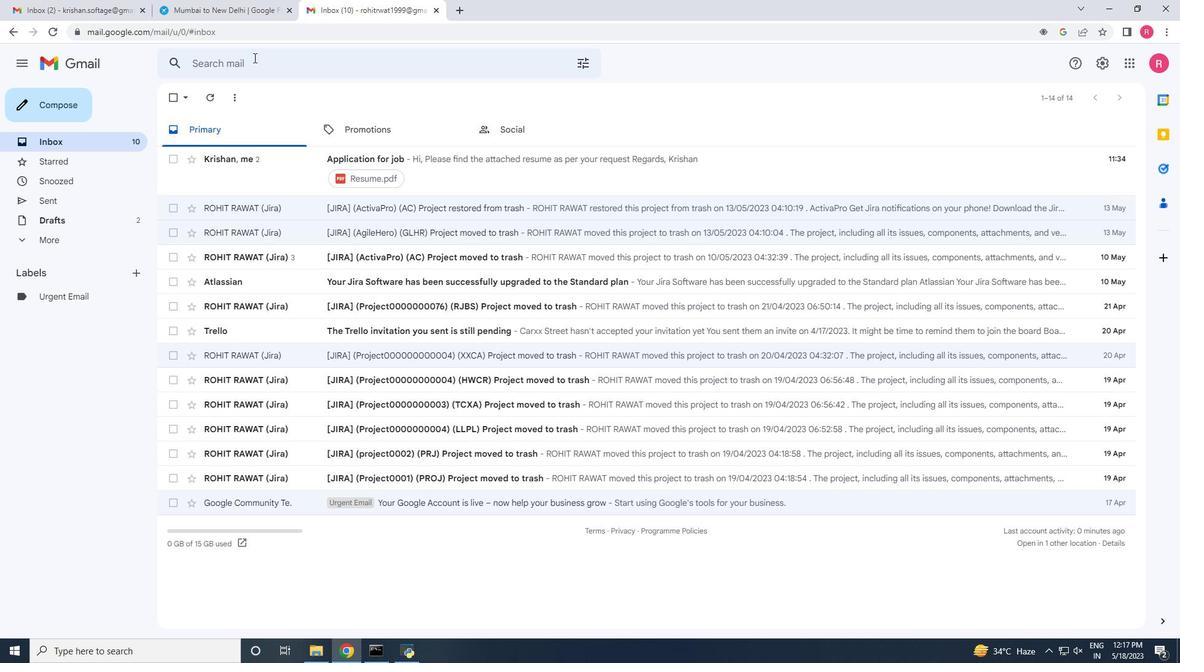 
Action: Mouse pressed left at (252, 59)
Screenshot: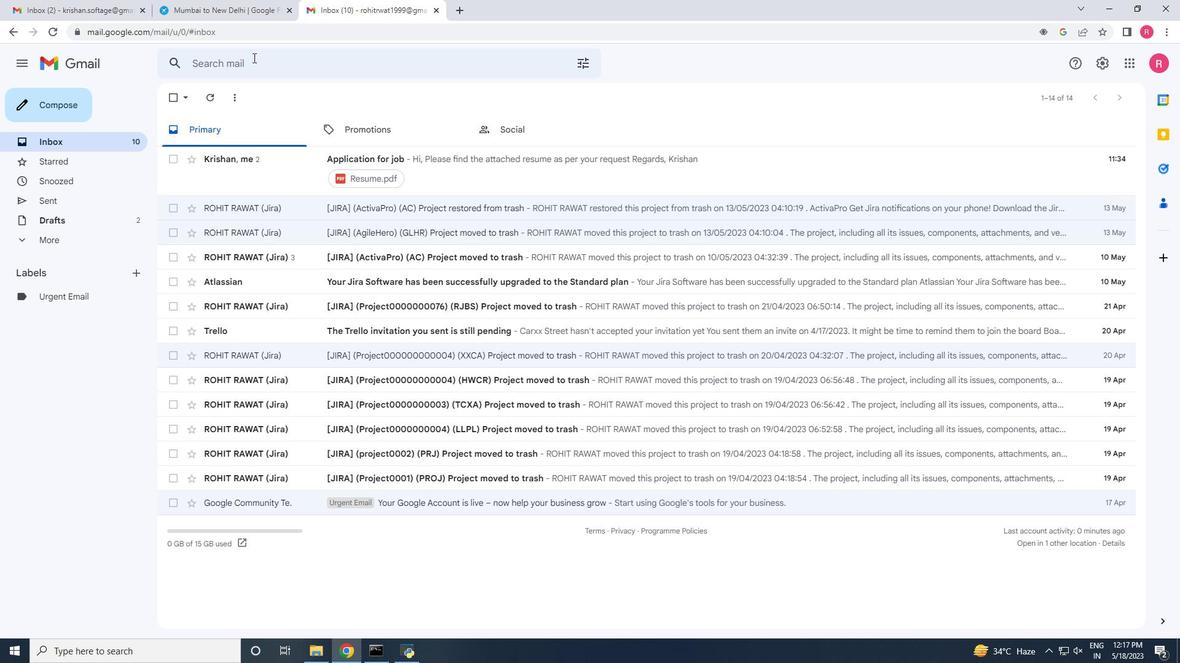 
Action: Key pressed jira<Key.enter>
Screenshot: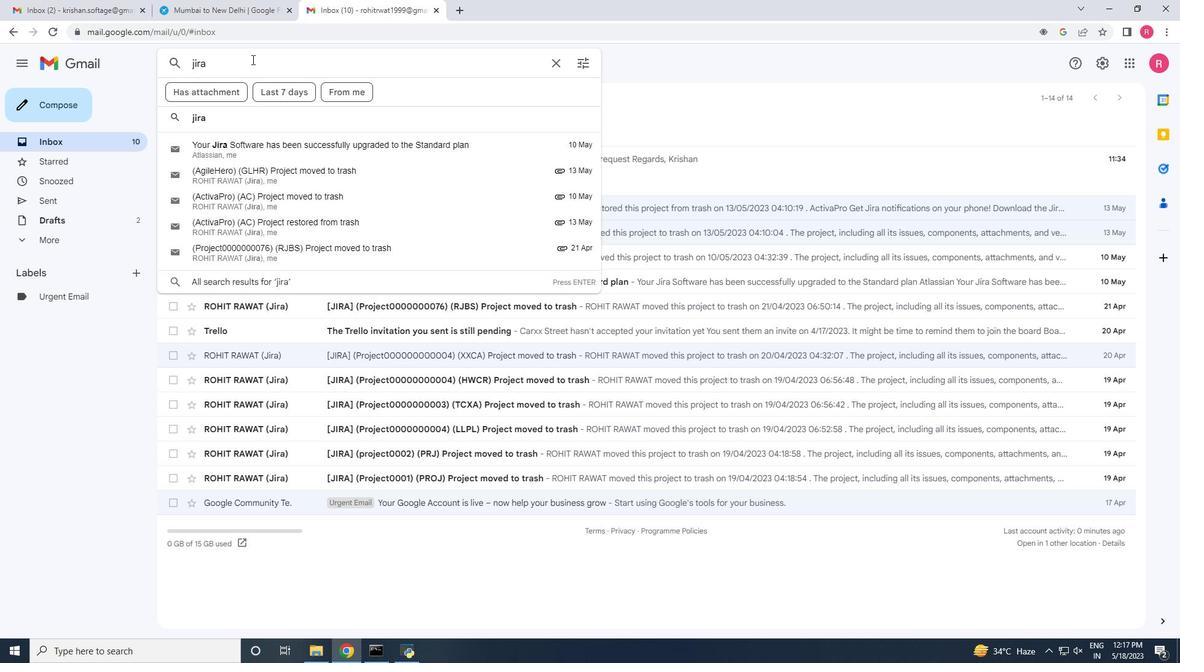 
Action: Mouse moved to (584, 61)
Screenshot: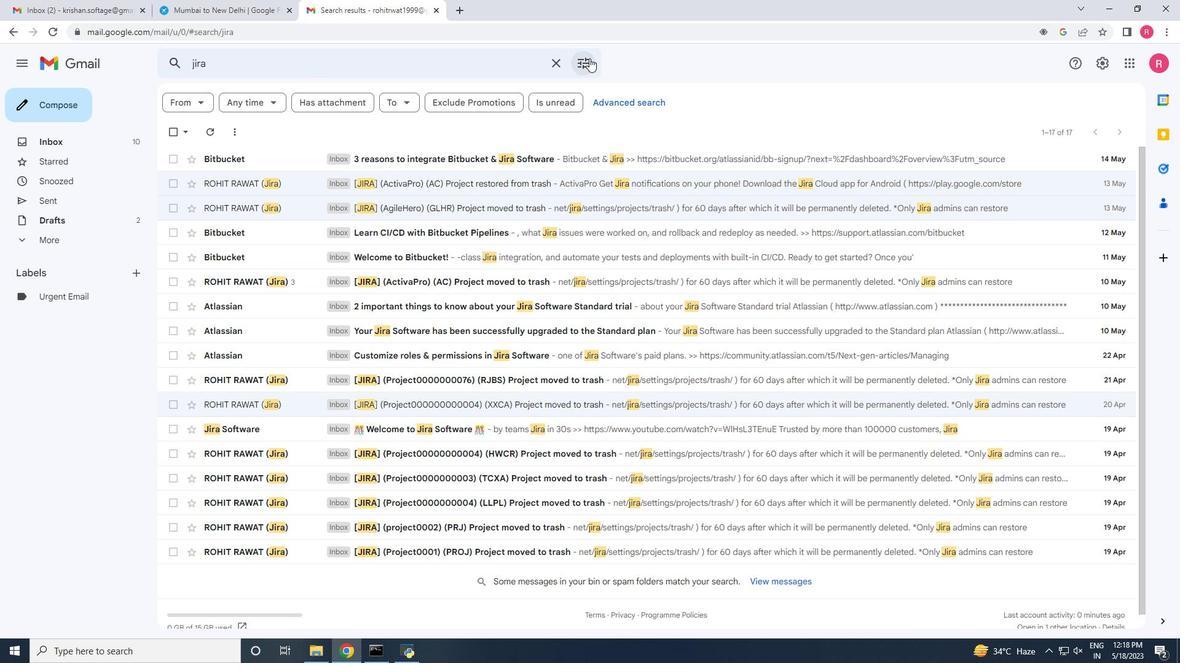 
Action: Mouse pressed left at (584, 61)
Screenshot: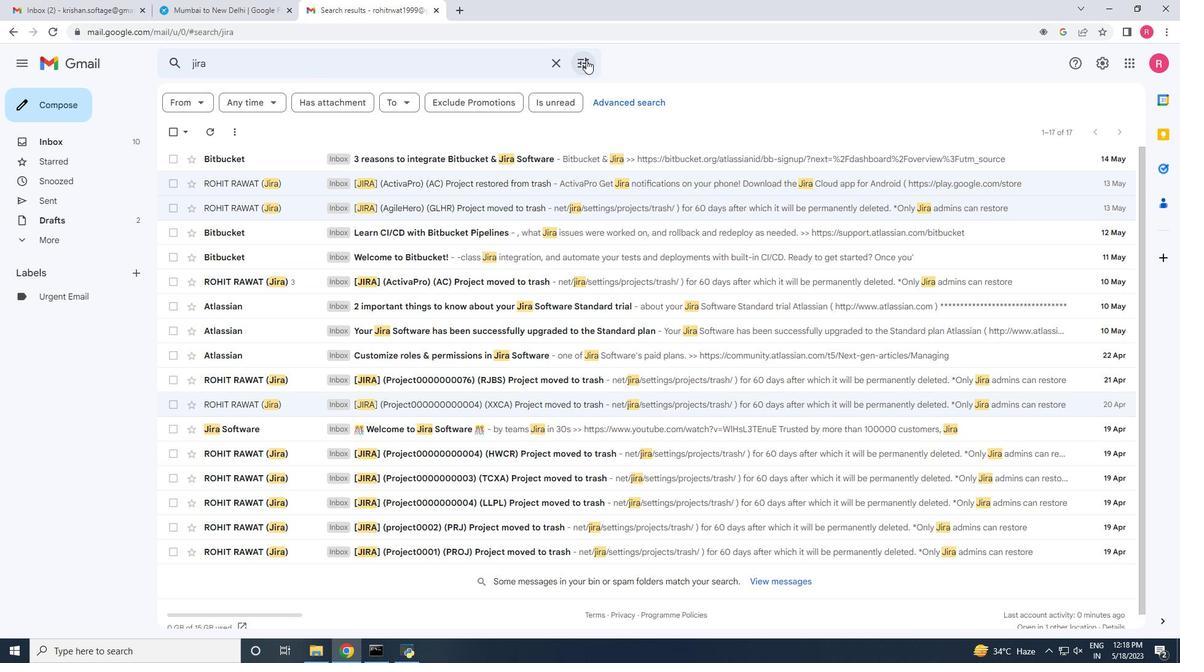 
Action: Mouse moved to (565, 323)
Screenshot: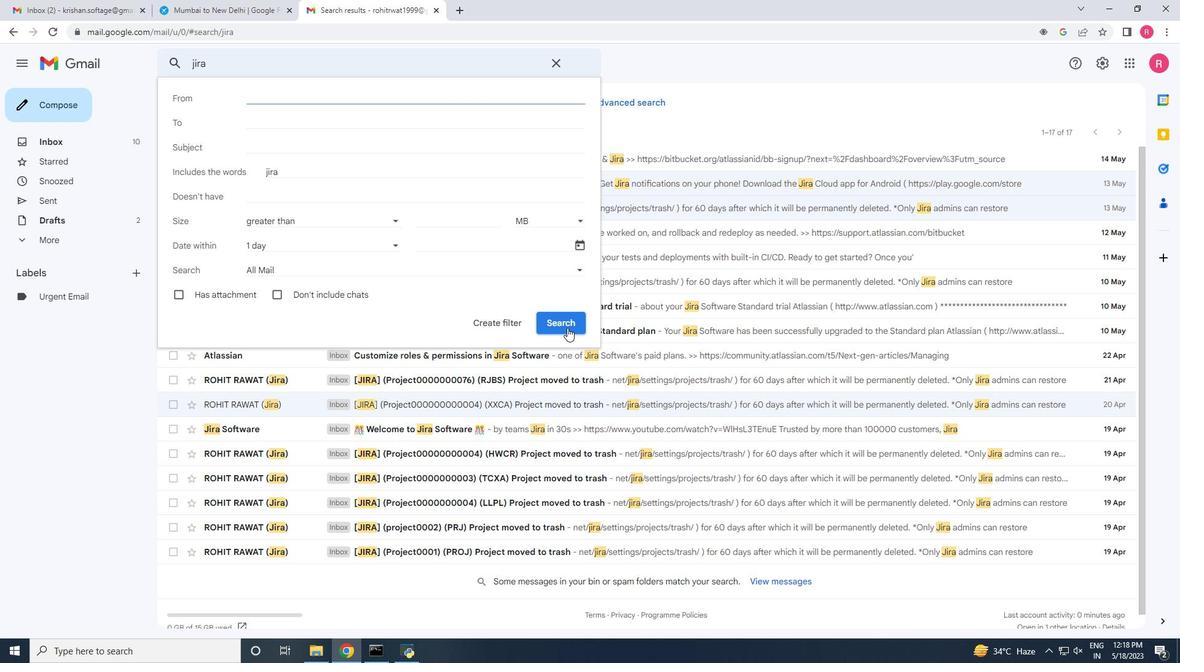 
Action: Mouse pressed left at (565, 323)
Screenshot: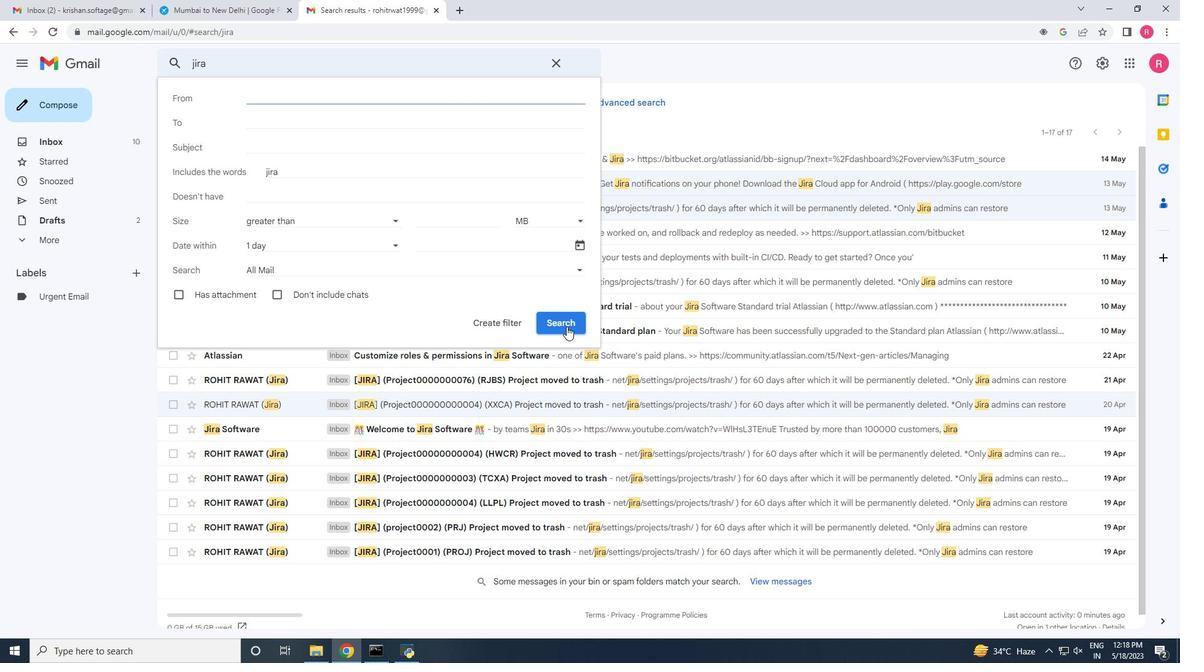 
Action: Mouse moved to (169, 129)
Screenshot: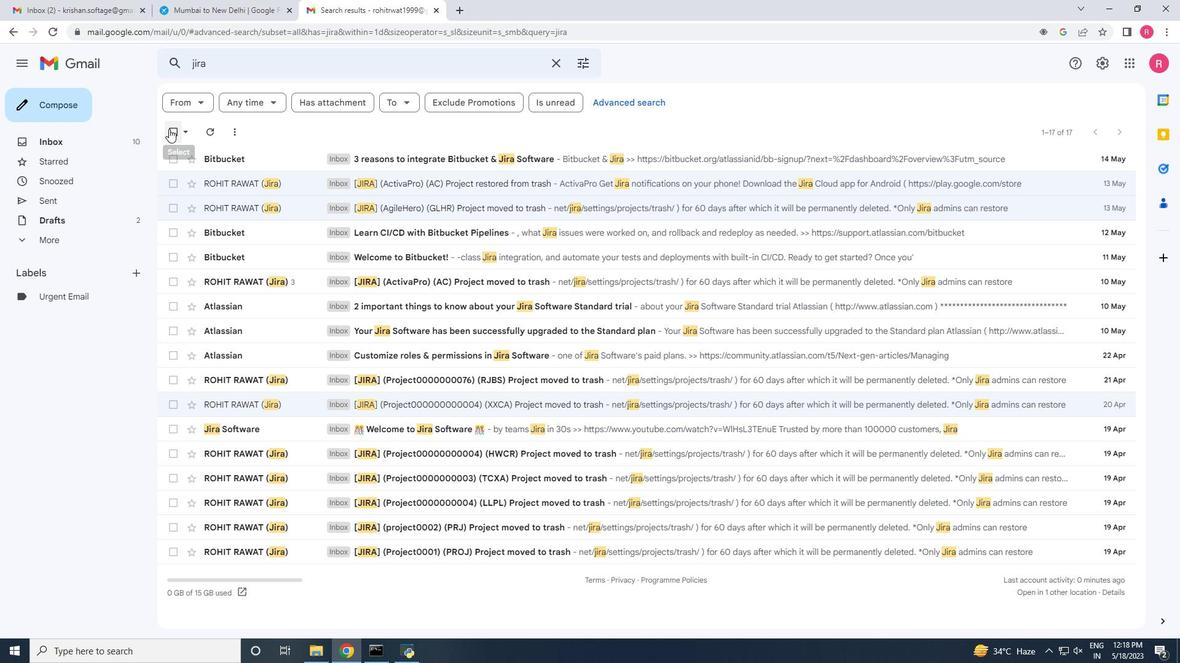 
Action: Mouse pressed left at (169, 129)
Screenshot: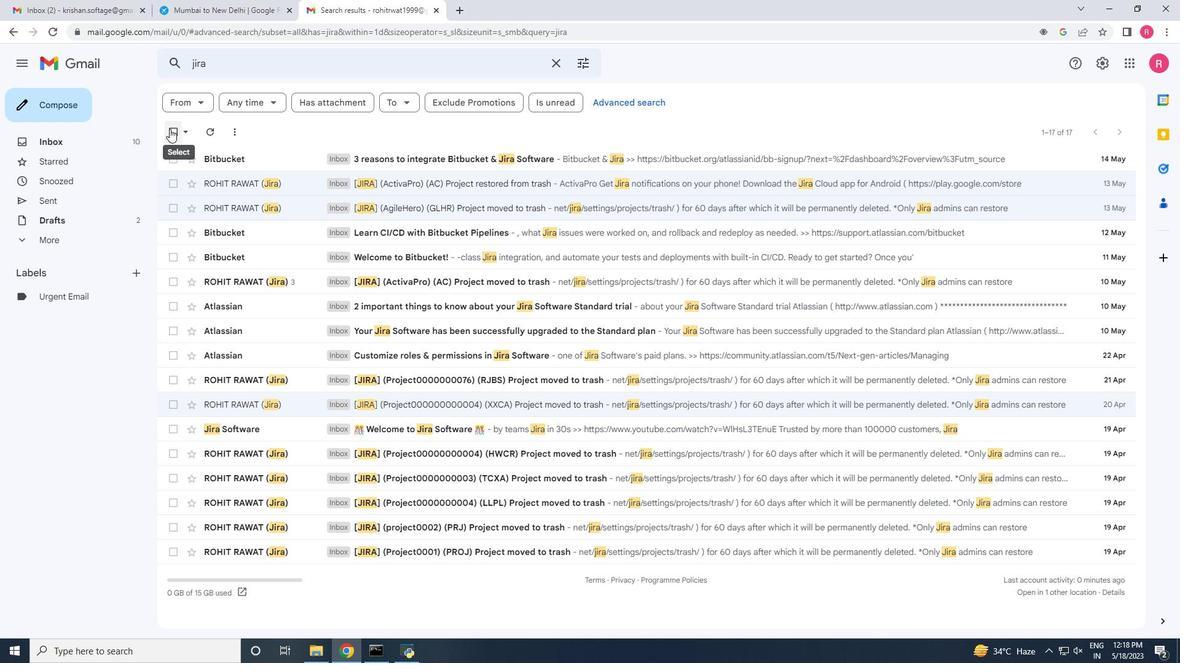 
Action: Mouse moved to (213, 132)
Screenshot: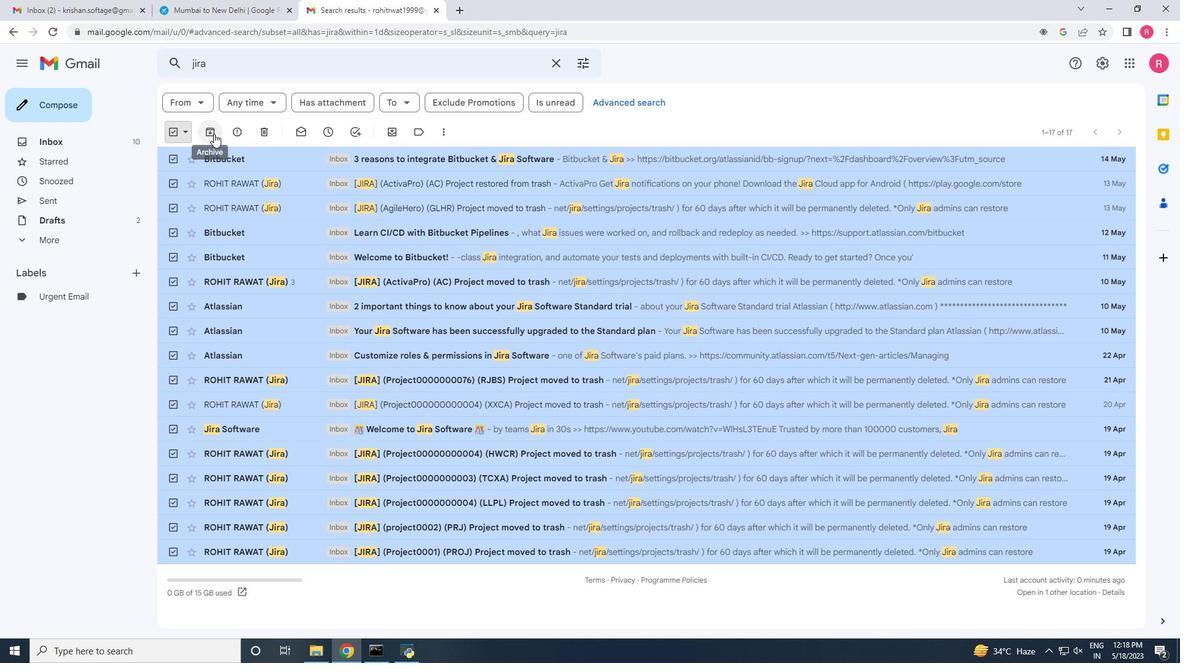 
Action: Mouse pressed left at (213, 132)
Screenshot: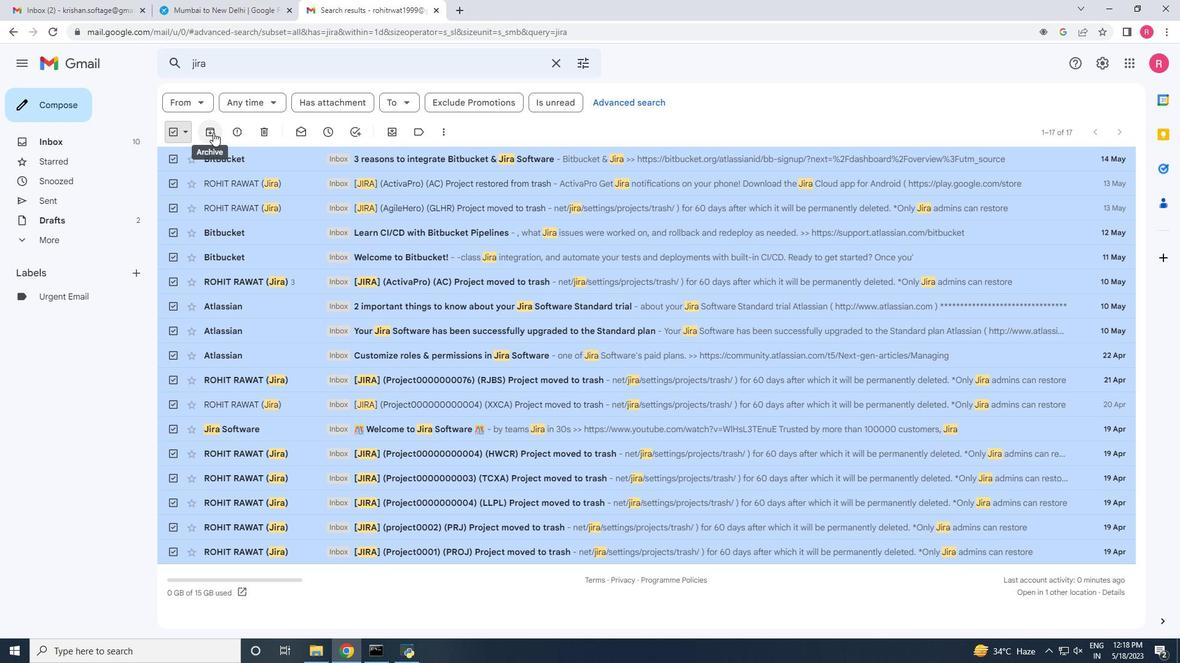 
Action: Mouse moved to (20, 232)
Screenshot: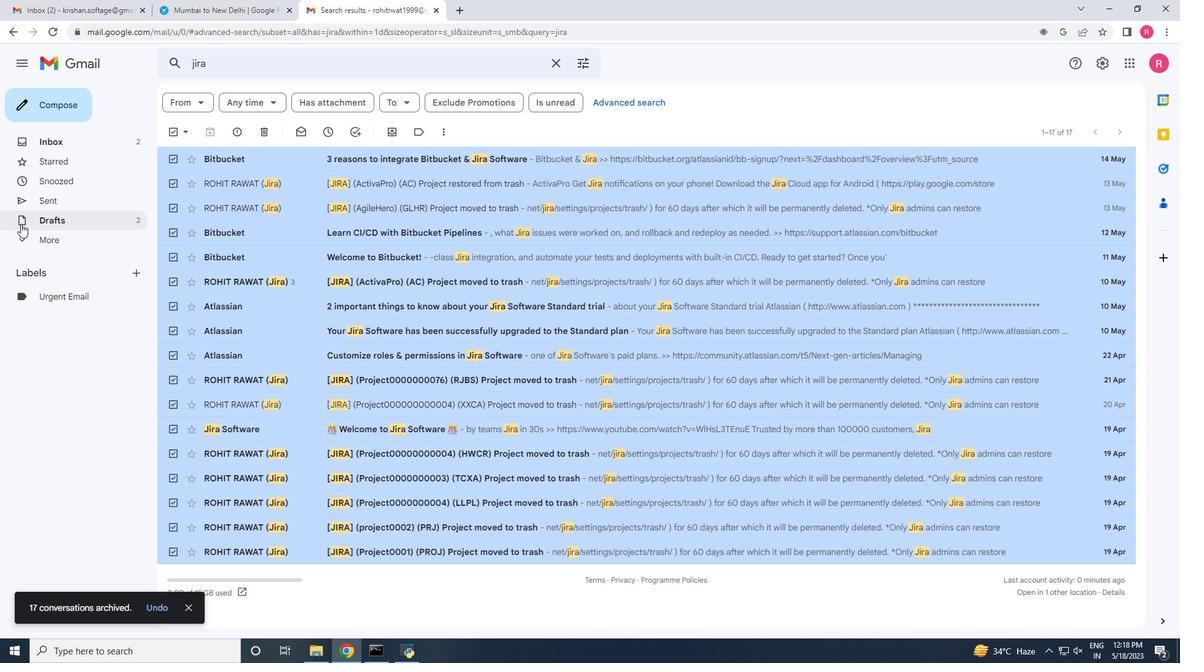 
Action: Mouse pressed left at (20, 232)
Screenshot: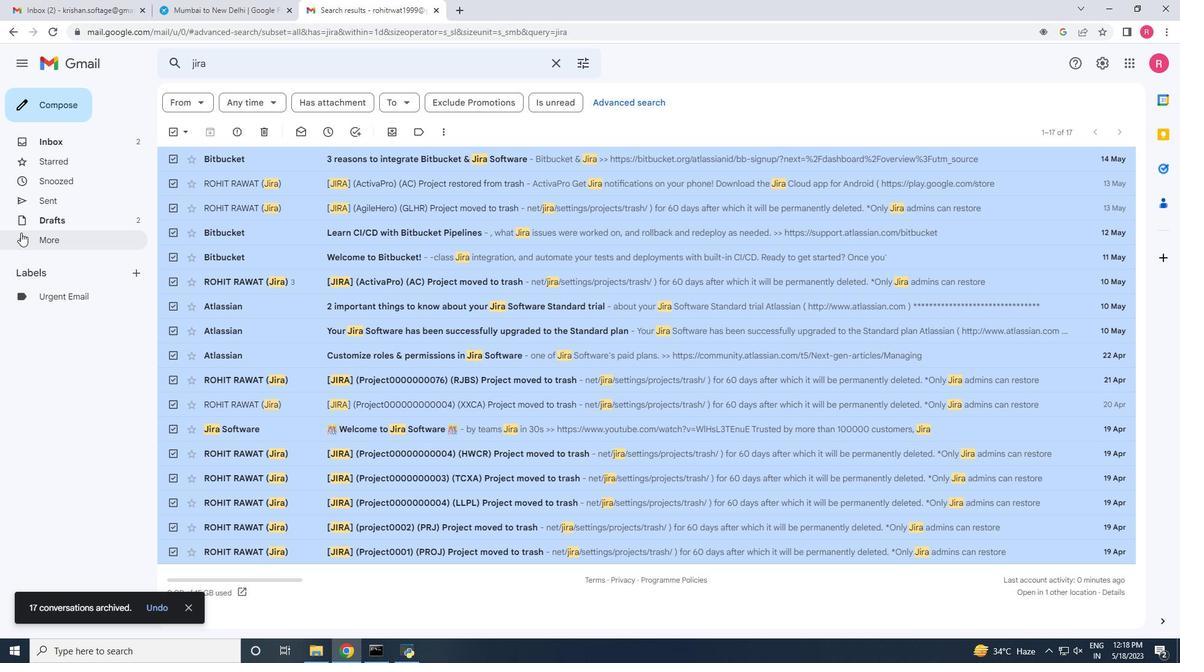 
Action: Mouse moved to (156, 612)
Screenshot: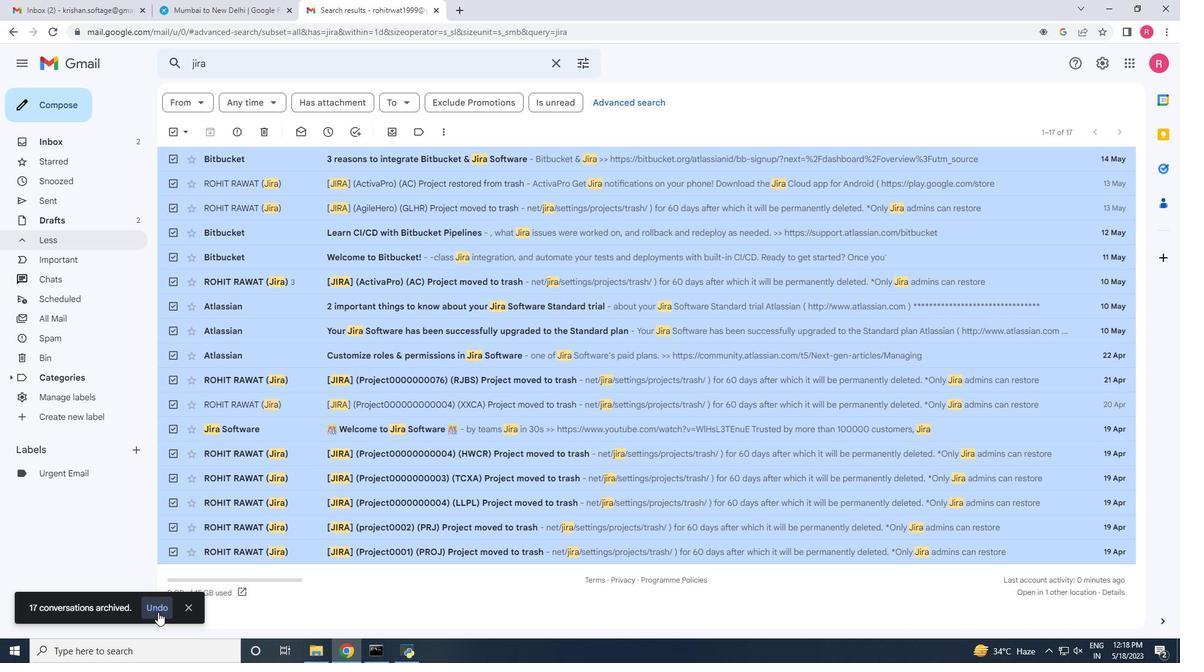 
Action: Mouse pressed left at (156, 612)
Screenshot: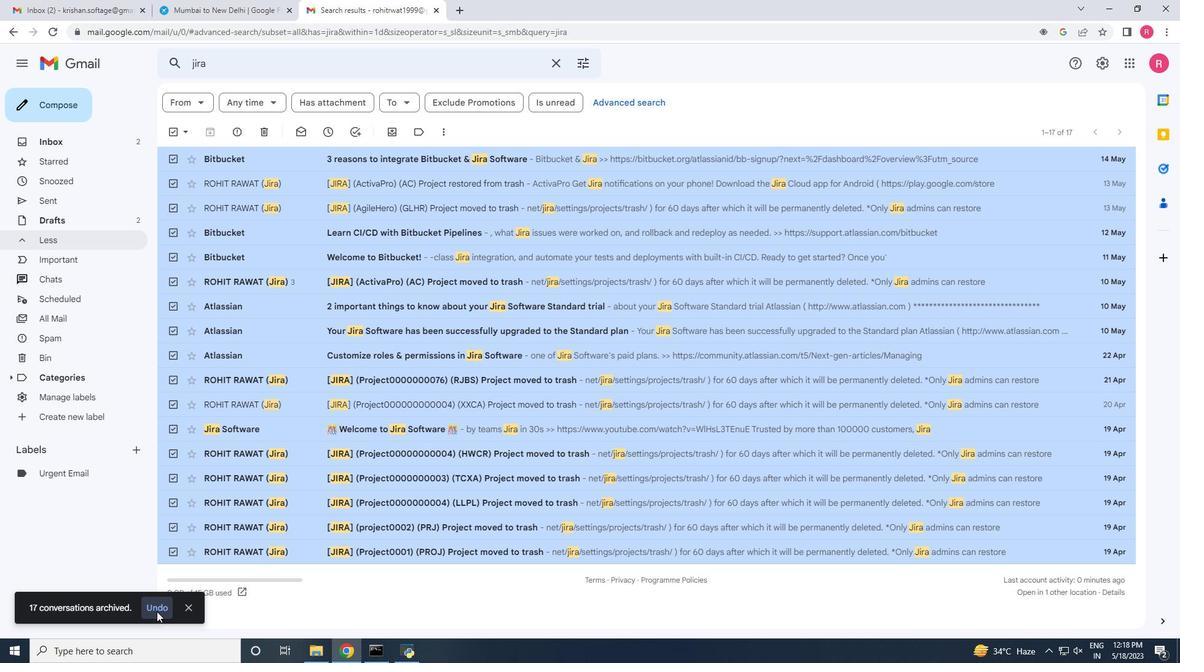 
Action: Mouse moved to (58, 312)
Screenshot: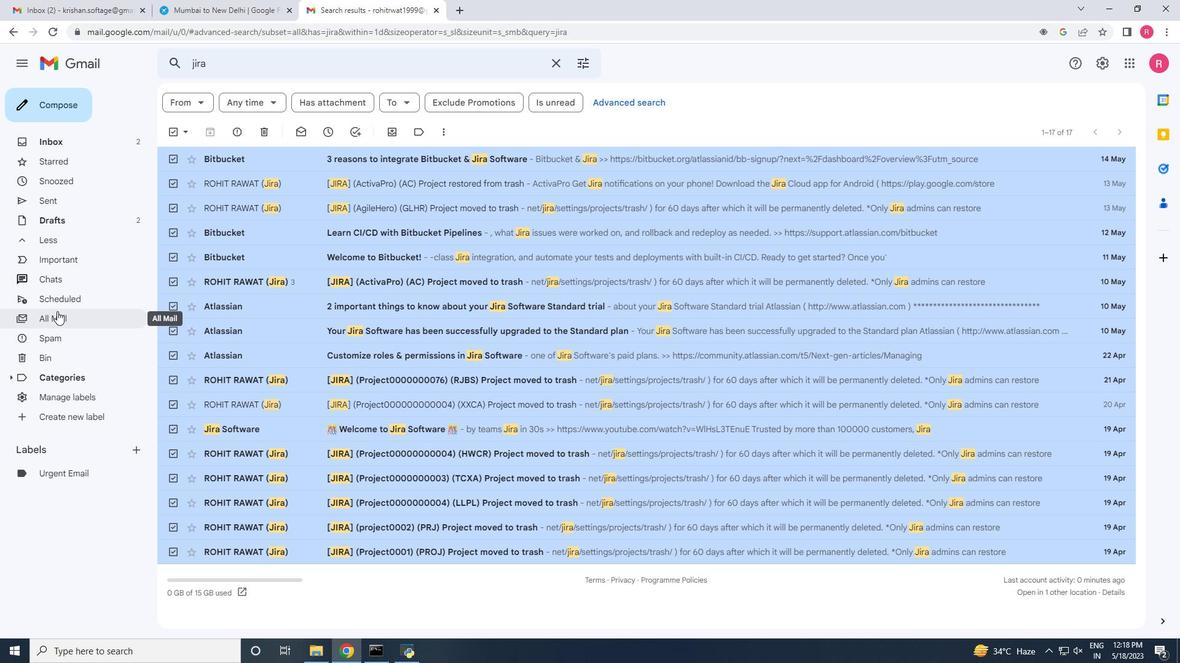 
Action: Mouse pressed left at (58, 312)
Screenshot: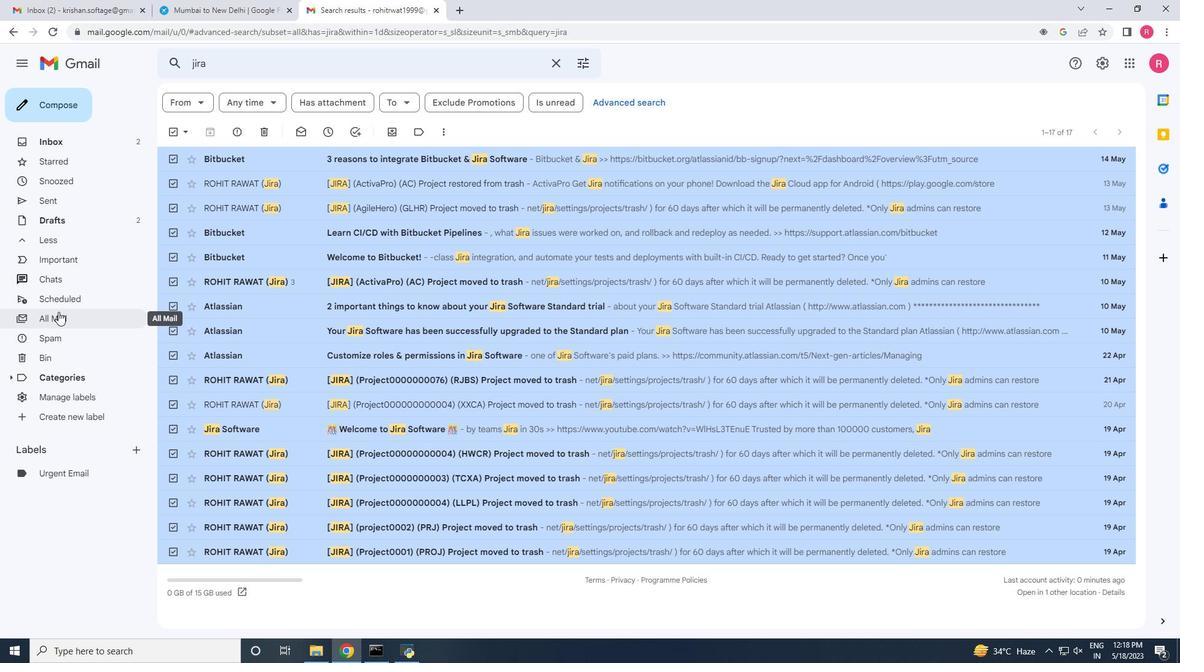 
Action: Mouse moved to (46, 134)
Screenshot: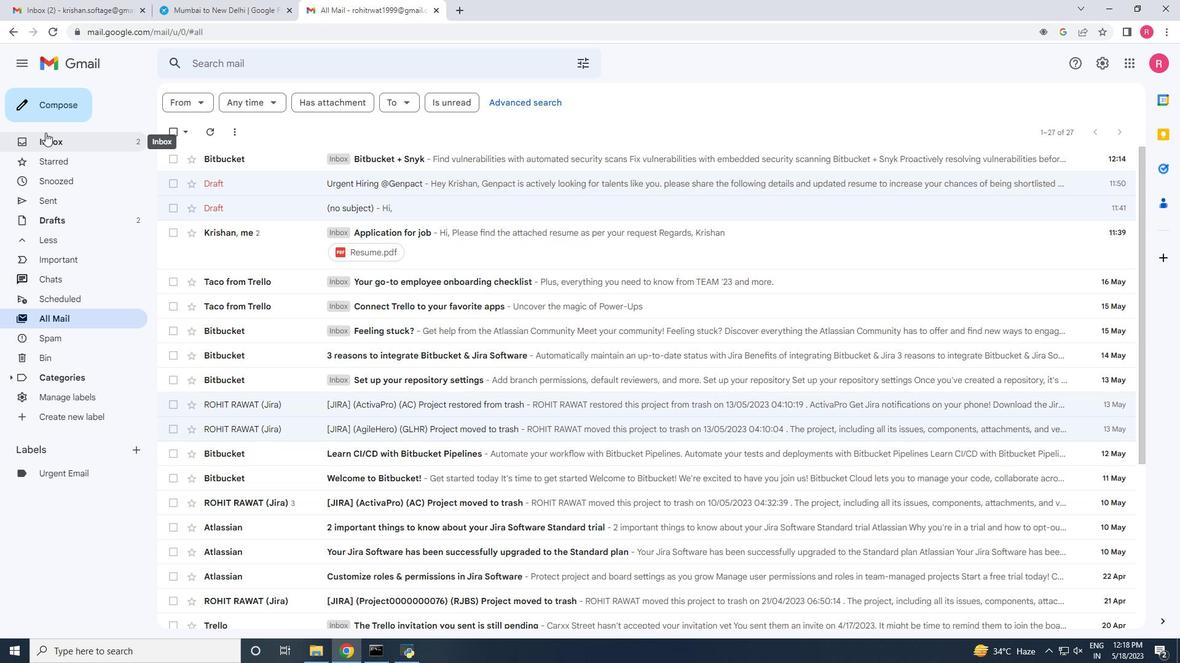 
Action: Mouse pressed left at (46, 134)
Screenshot: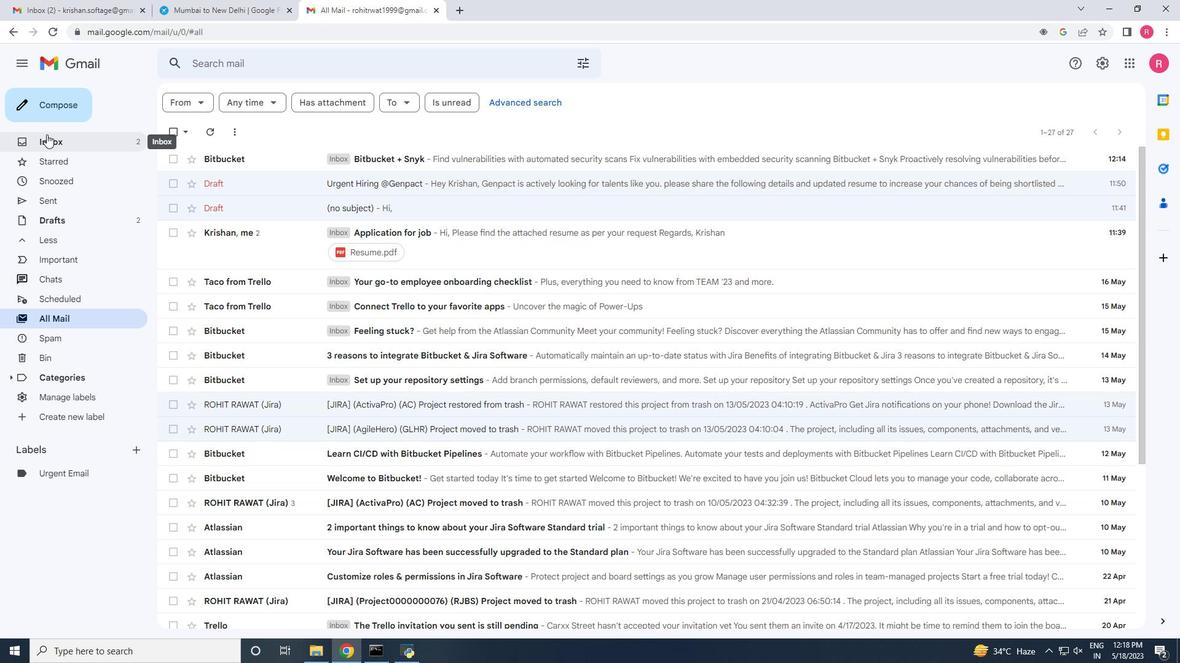 
Action: Mouse moved to (22, 244)
Screenshot: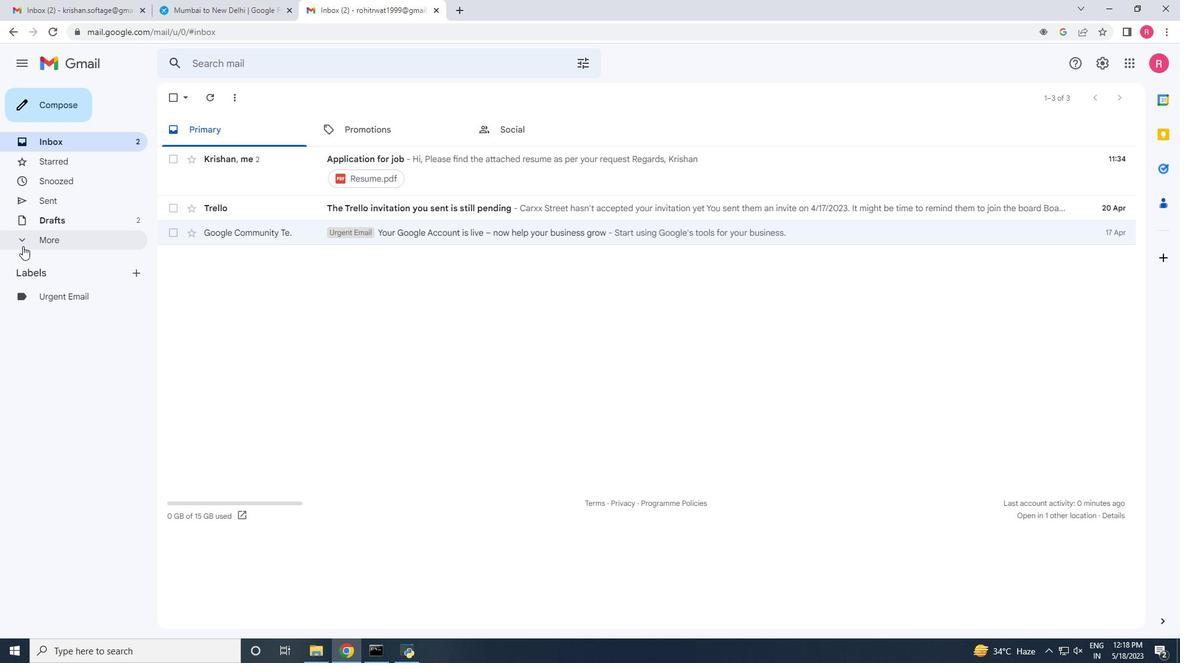 
Action: Mouse pressed left at (22, 244)
Screenshot: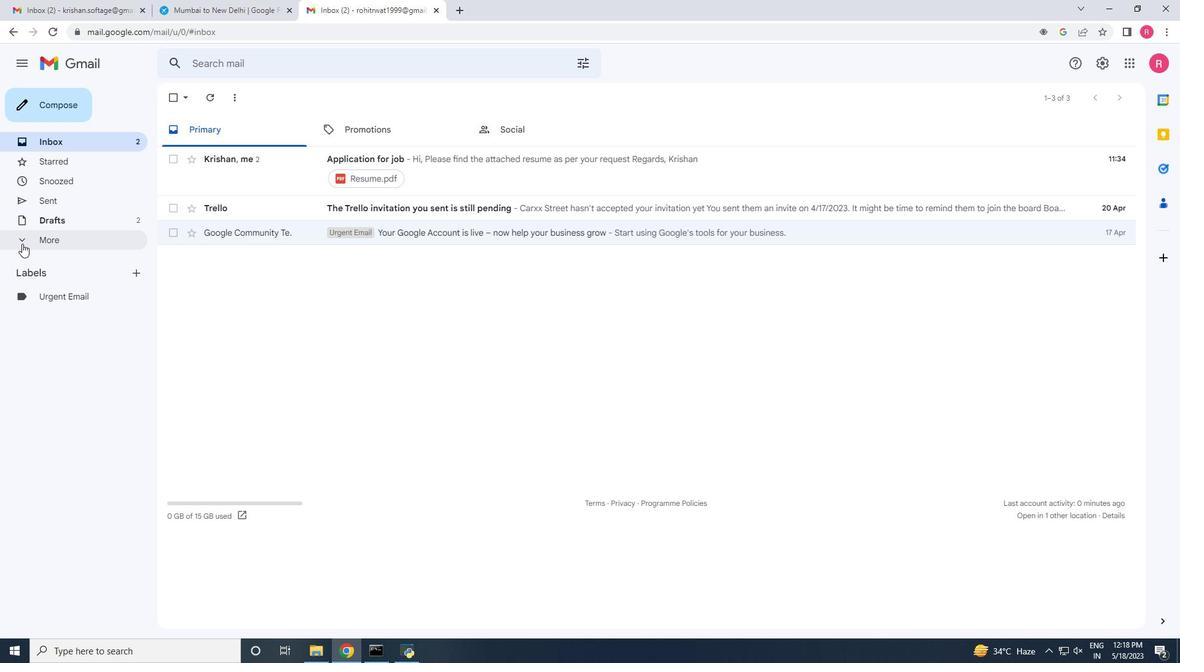 
Action: Mouse moved to (61, 140)
Screenshot: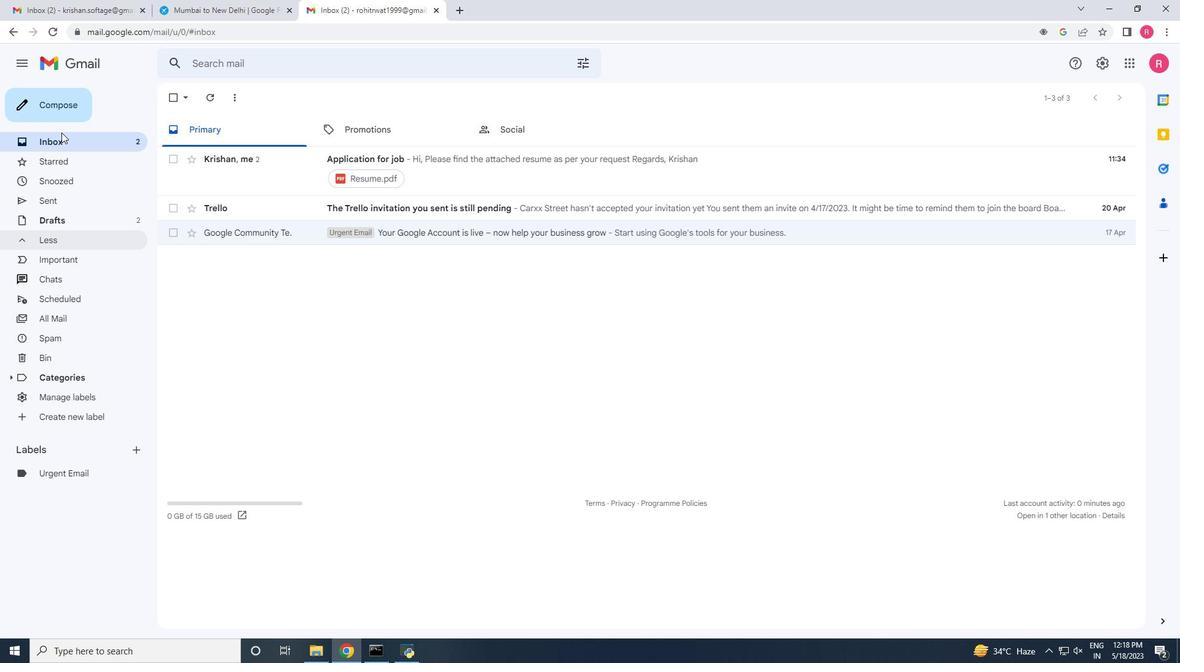 
Action: Mouse pressed left at (61, 140)
Screenshot: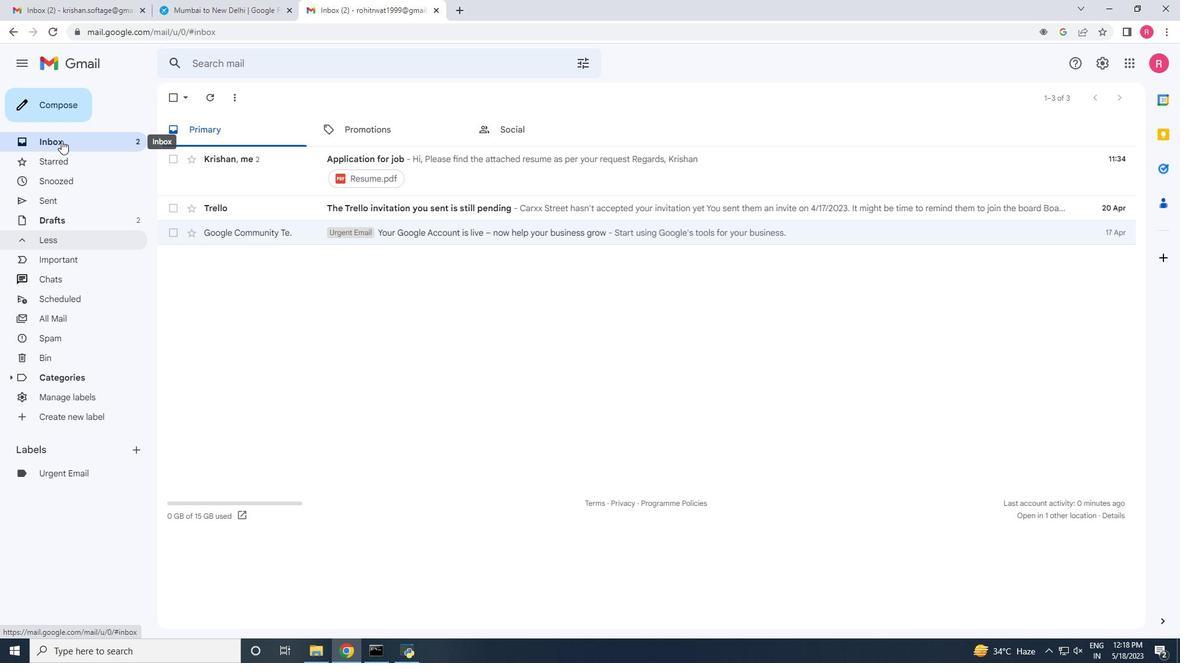 
